 Task: Find connections with filter location Santa Perpètua de Mogoda with filter topic #Designwith filter profile language Potuguese with filter current company Mott MacDonald with filter school Seshadripuram First Grade College with filter industry Leather Product Manufacturing with filter service category Visual Design with filter keywords title Physical Therapy Assistant
Action: Mouse moved to (684, 81)
Screenshot: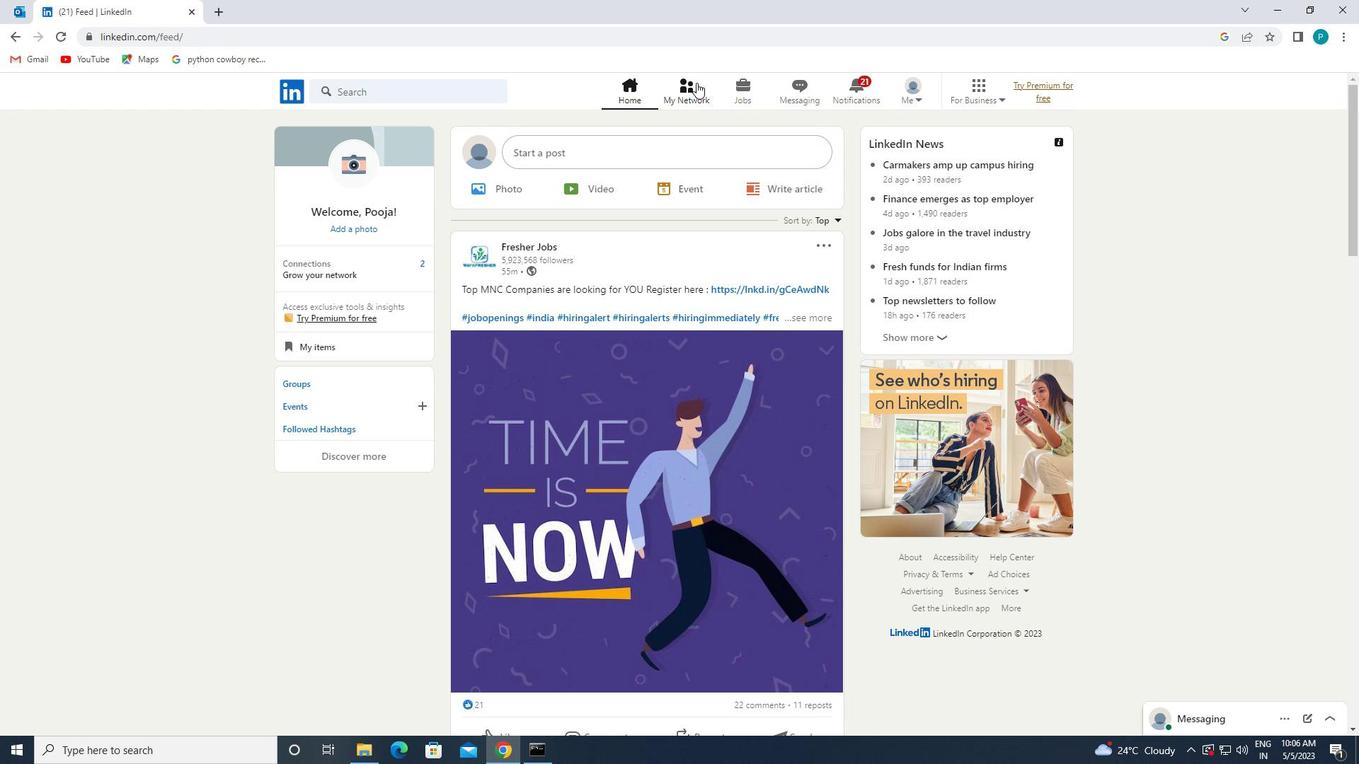 
Action: Mouse pressed left at (684, 81)
Screenshot: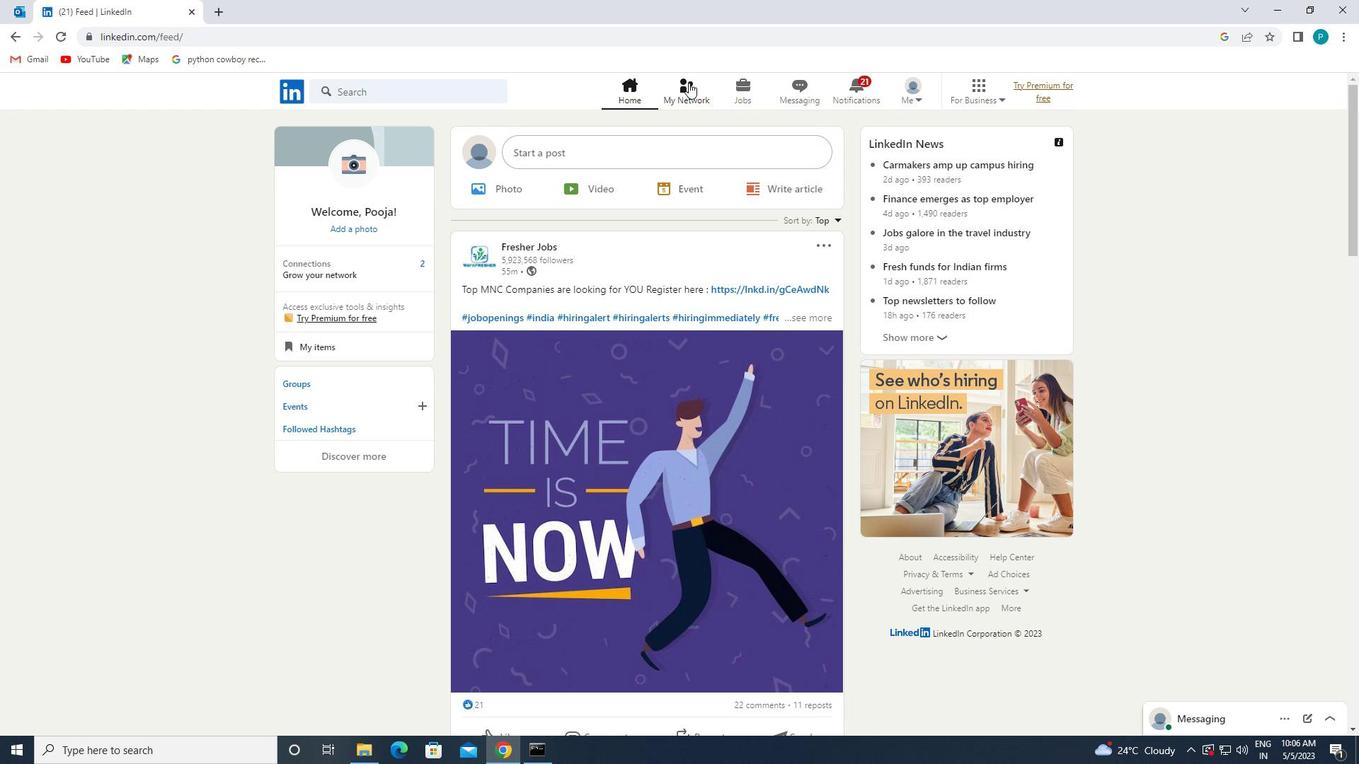 
Action: Mouse moved to (317, 164)
Screenshot: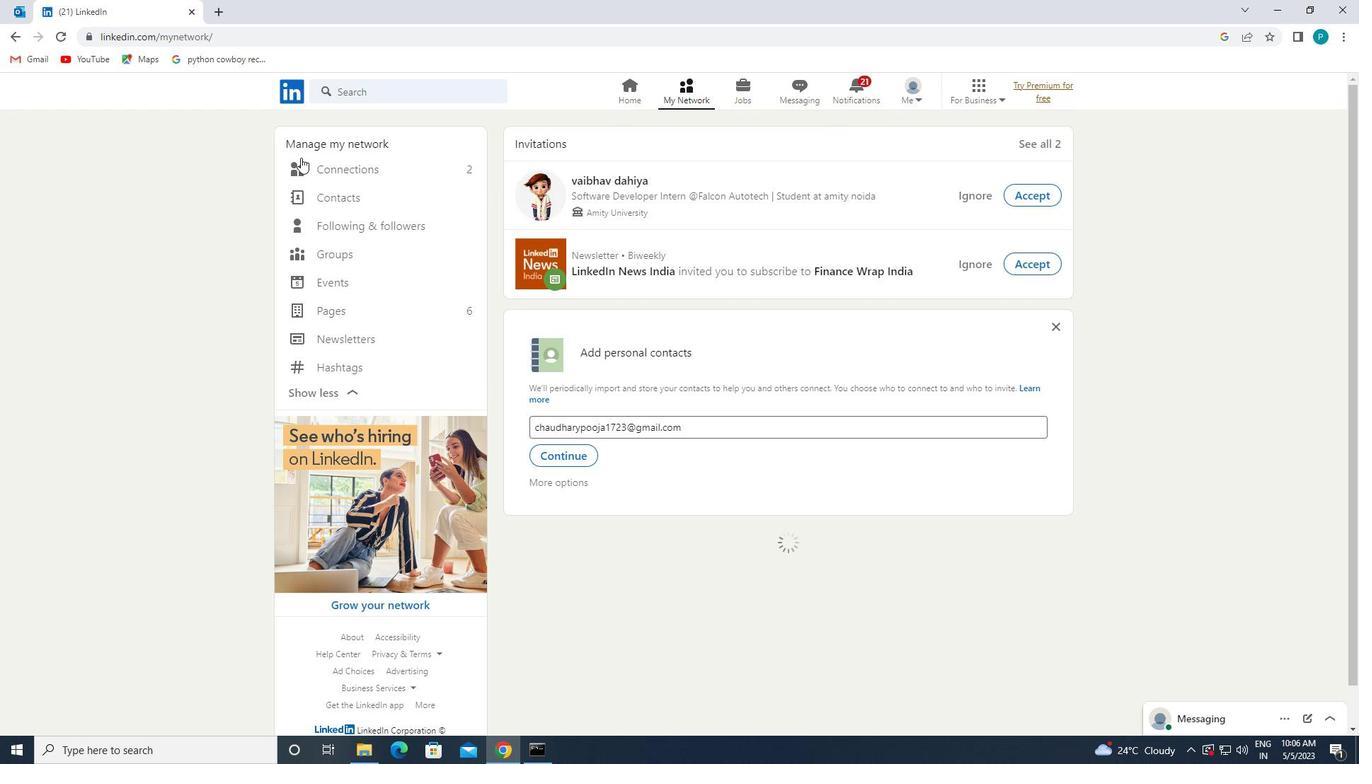 
Action: Mouse pressed left at (317, 164)
Screenshot: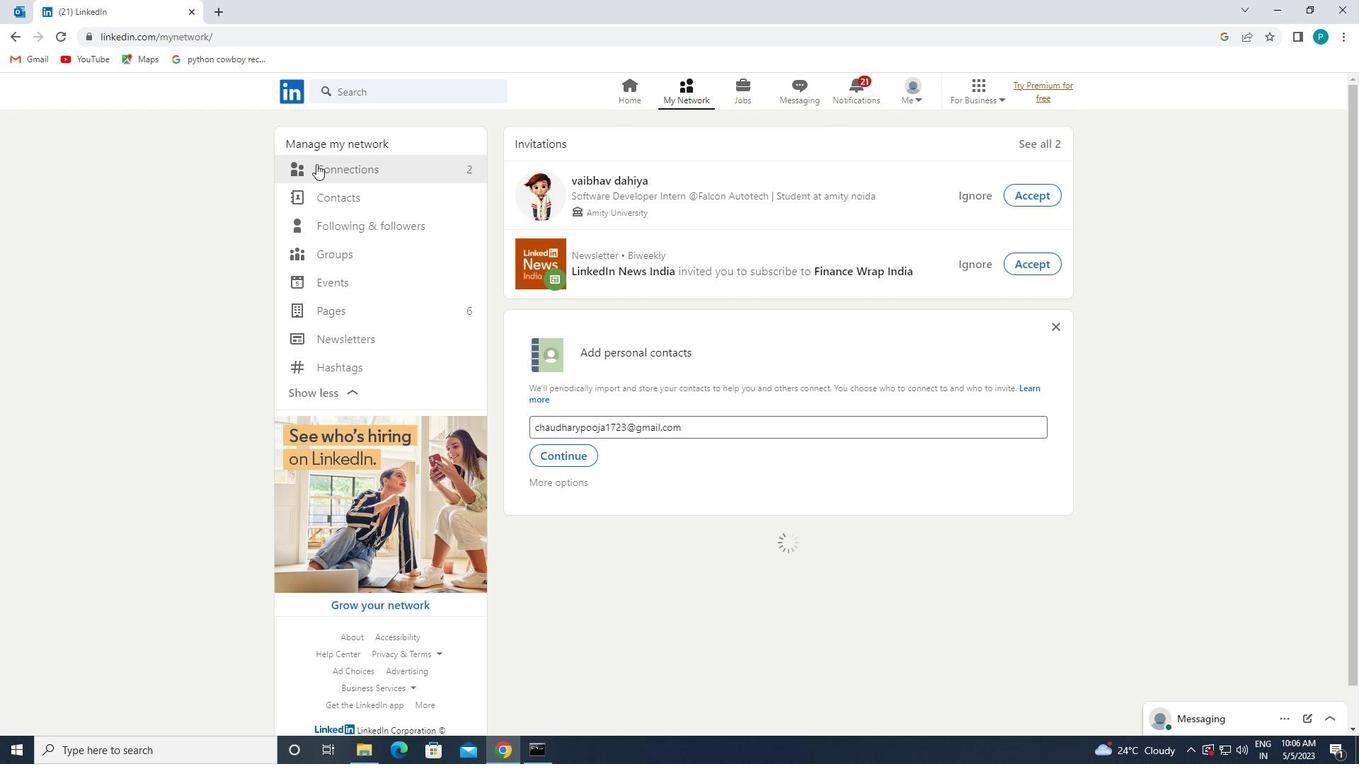 
Action: Mouse moved to (781, 169)
Screenshot: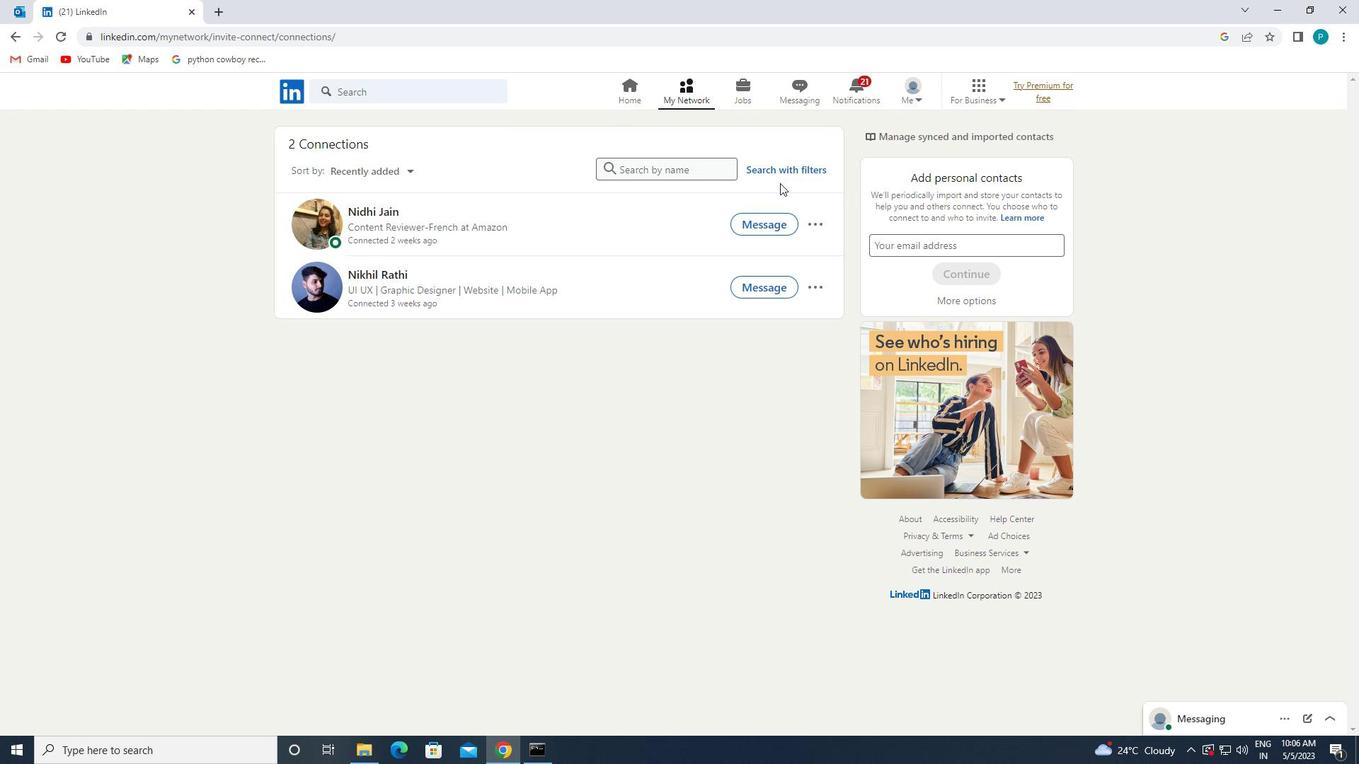 
Action: Mouse pressed left at (781, 169)
Screenshot: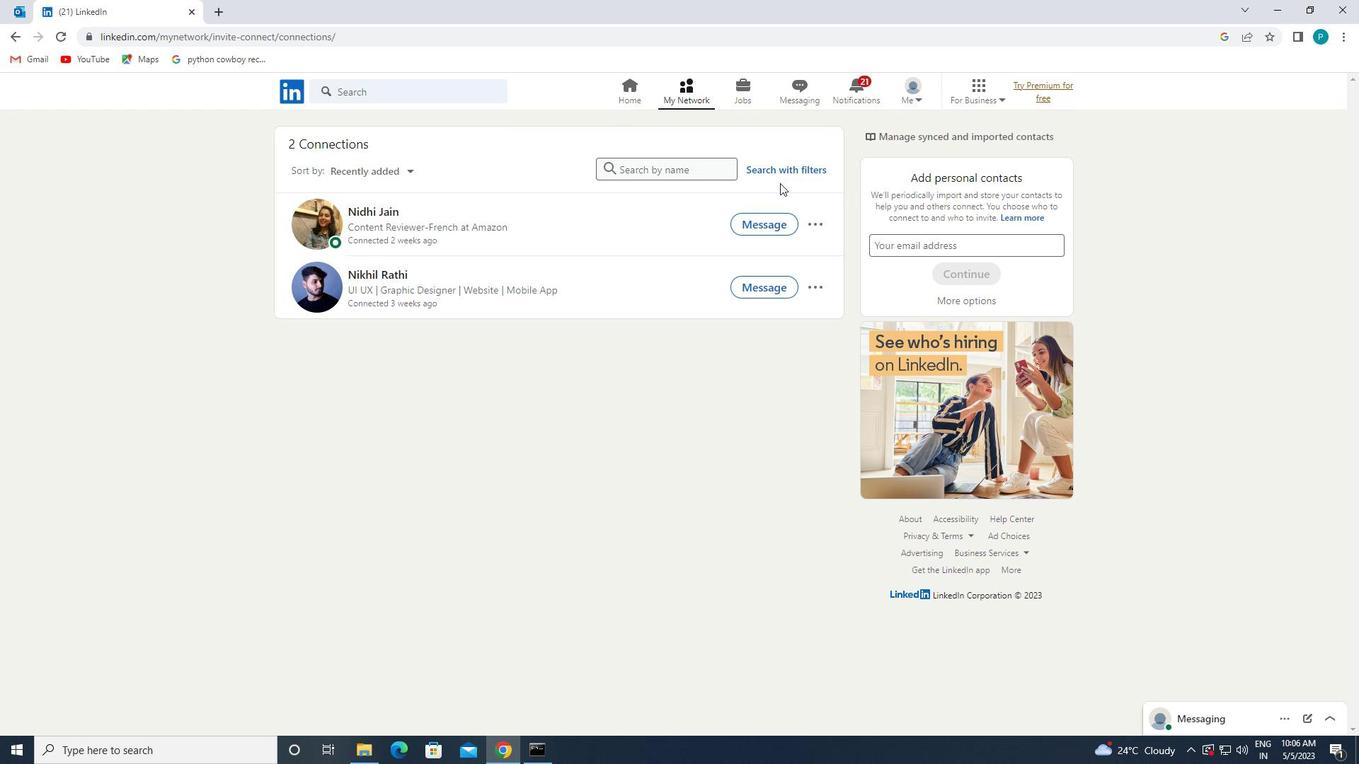 
Action: Mouse moved to (708, 131)
Screenshot: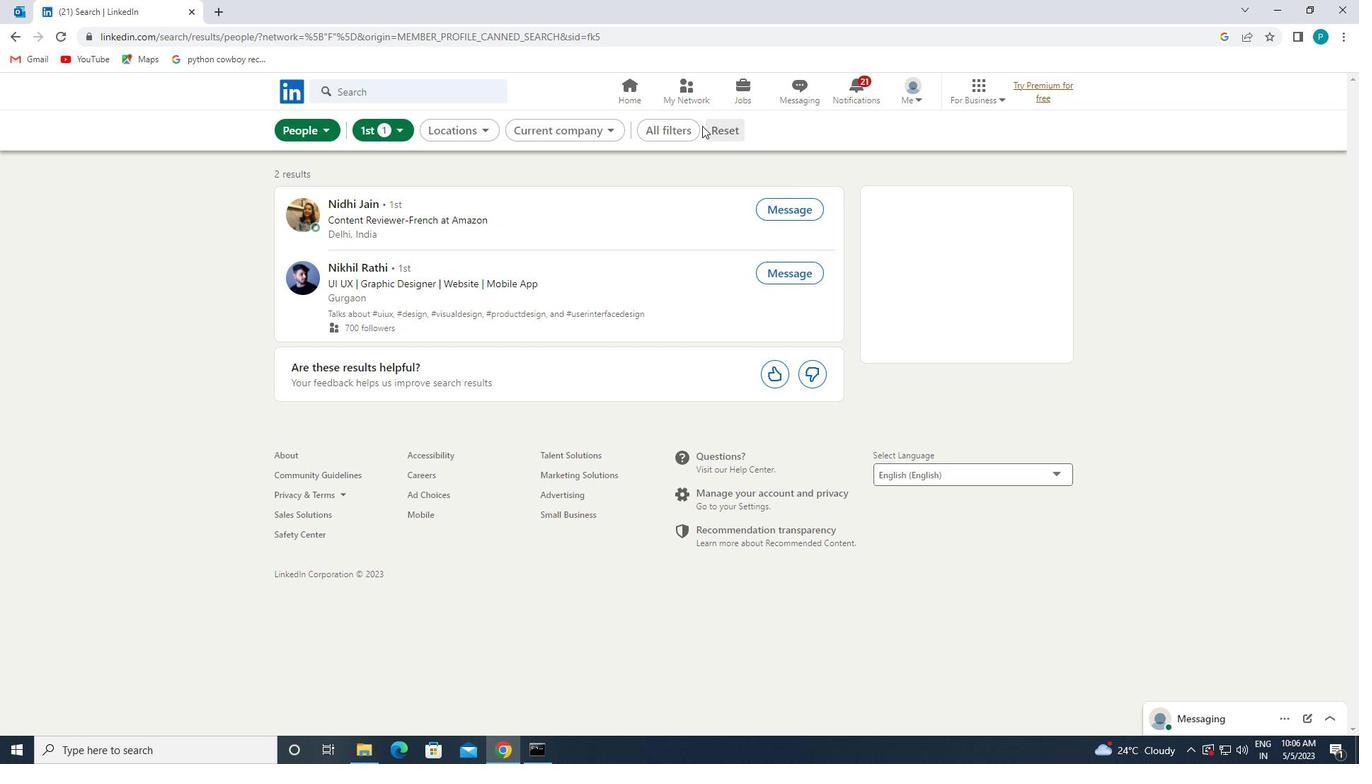 
Action: Mouse pressed left at (708, 131)
Screenshot: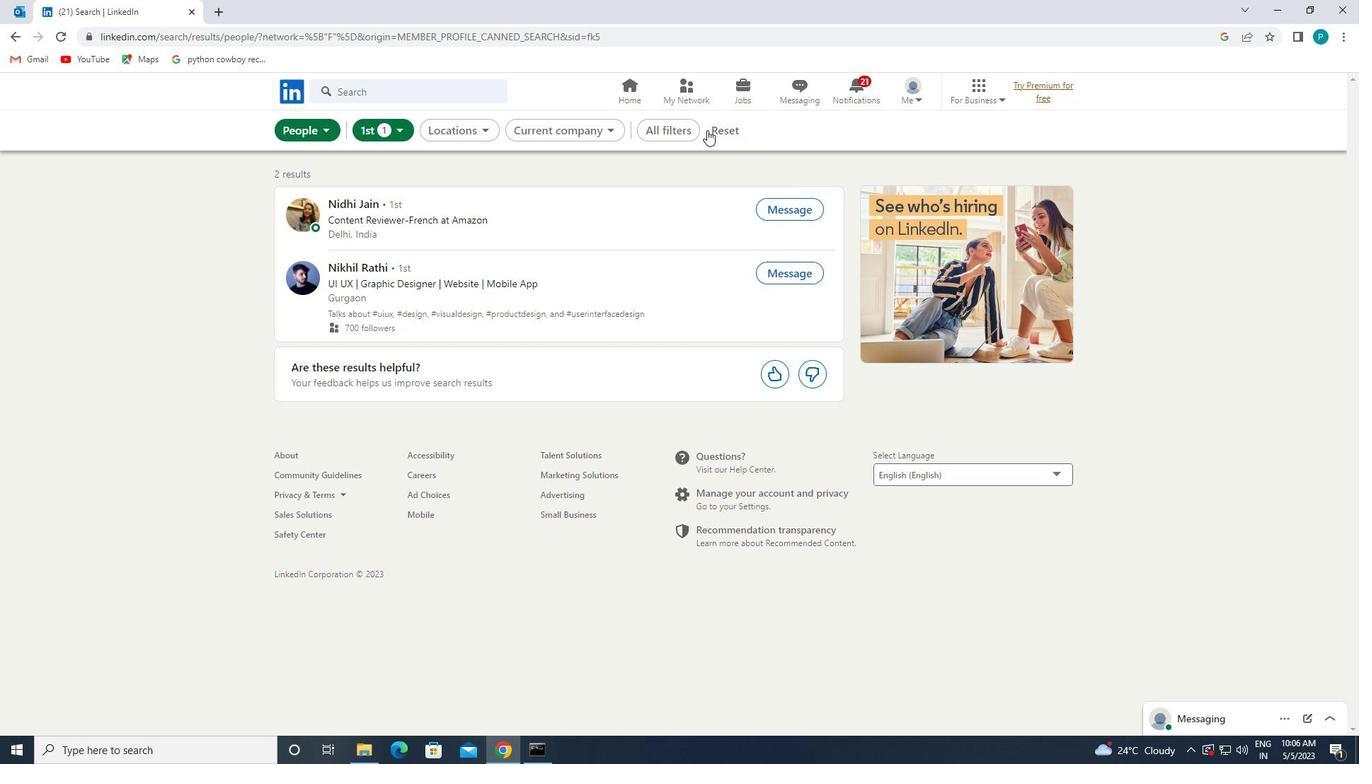 
Action: Mouse moved to (698, 125)
Screenshot: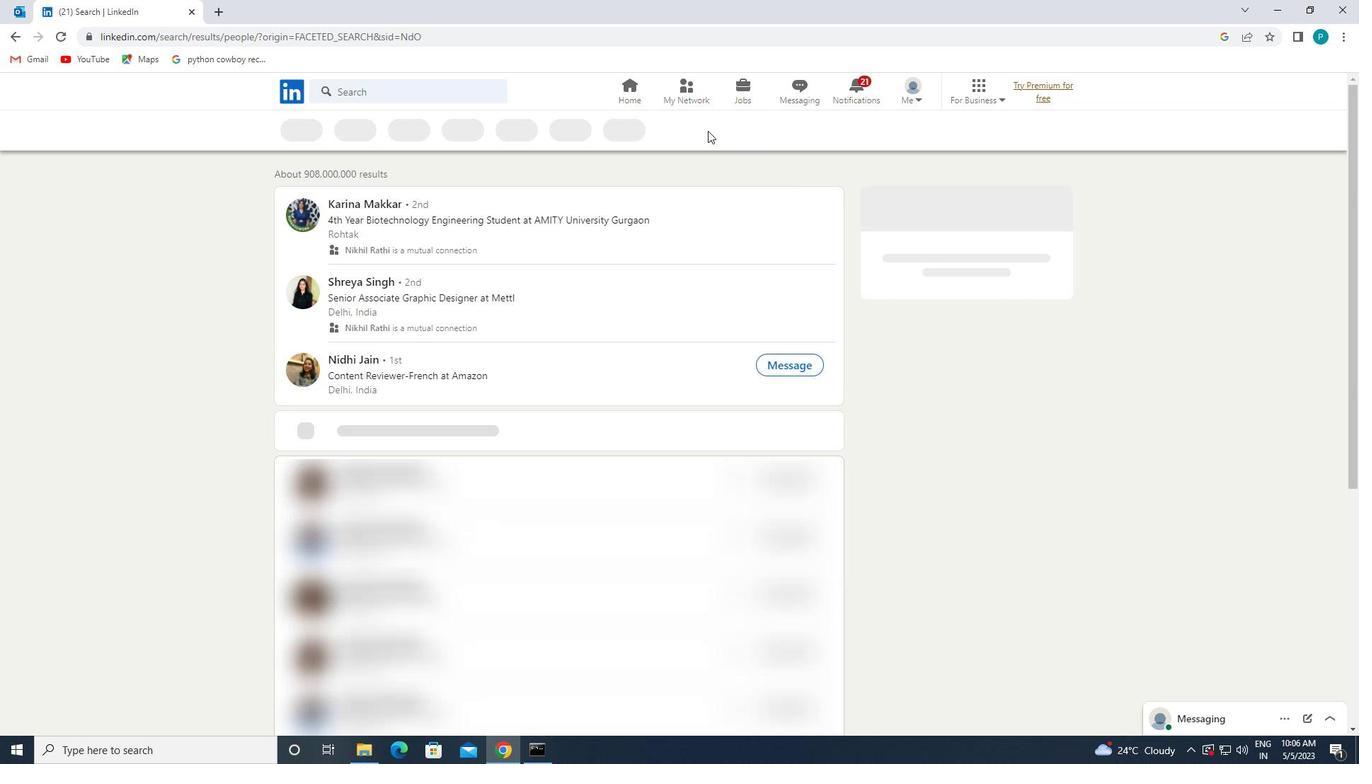 
Action: Mouse pressed left at (698, 125)
Screenshot: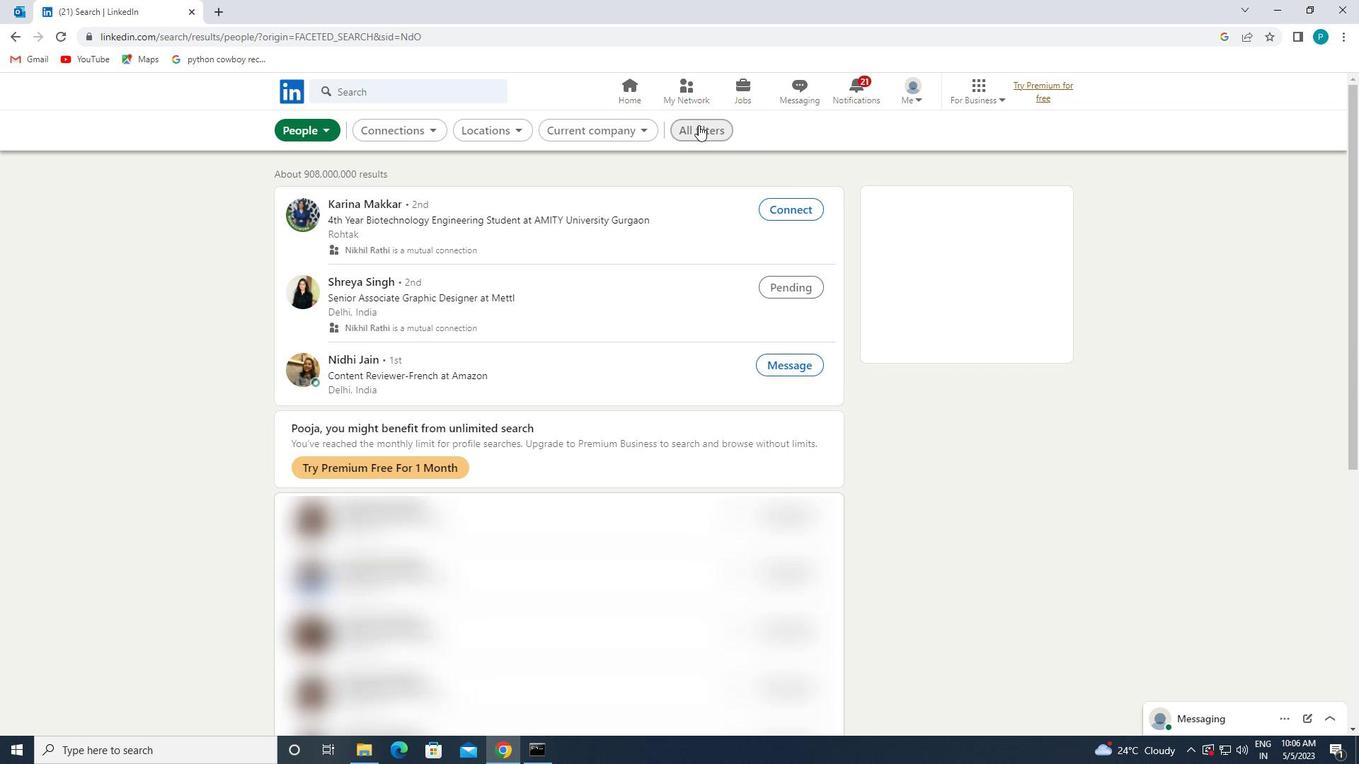 
Action: Mouse moved to (1334, 389)
Screenshot: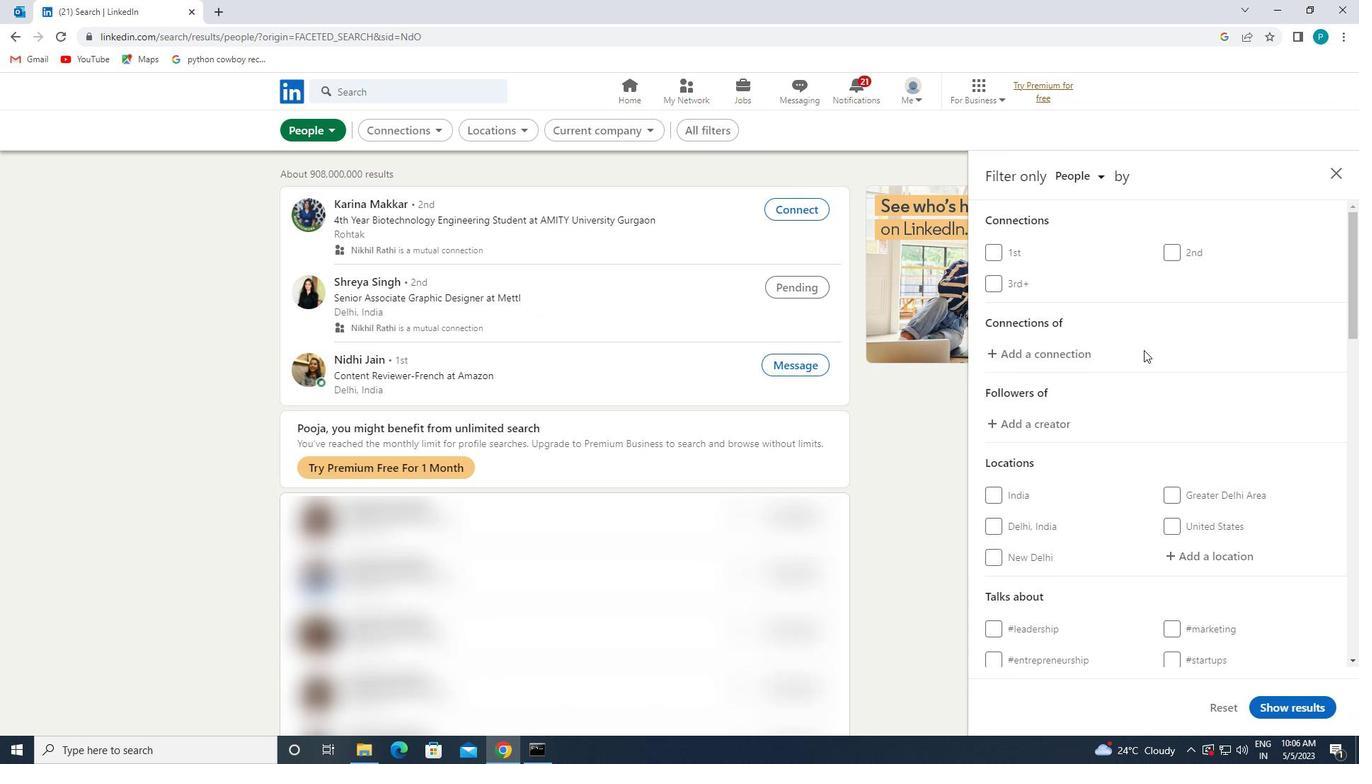 
Action: Mouse scrolled (1334, 388) with delta (0, 0)
Screenshot: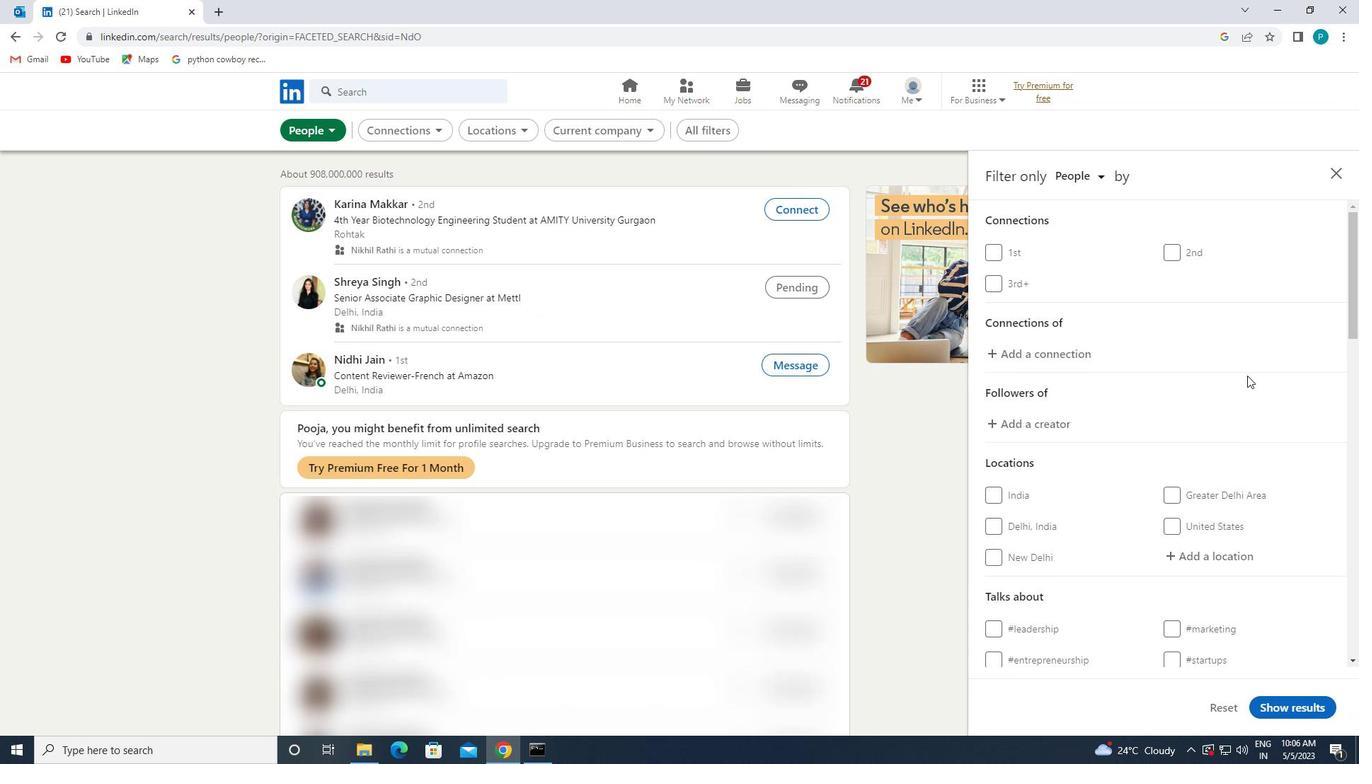 
Action: Mouse moved to (1329, 389)
Screenshot: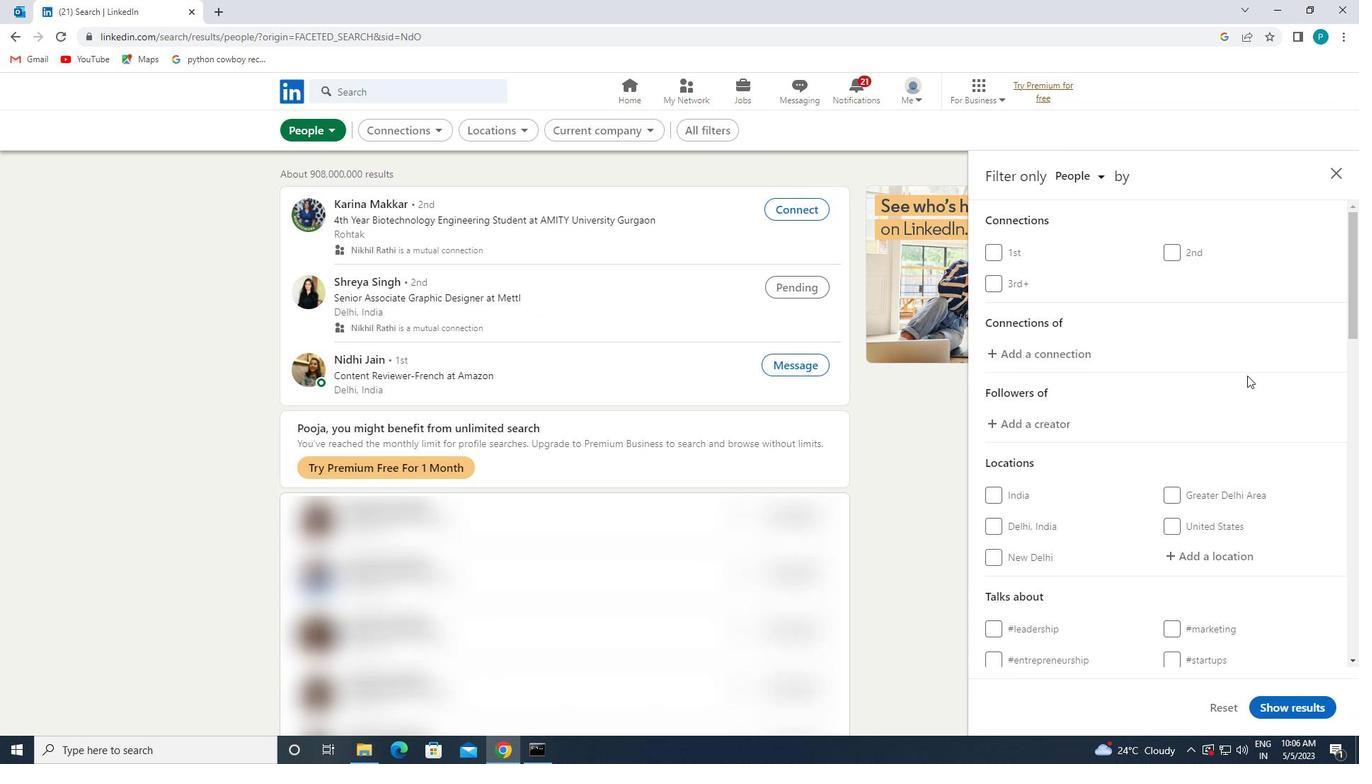 
Action: Mouse scrolled (1329, 388) with delta (0, 0)
Screenshot: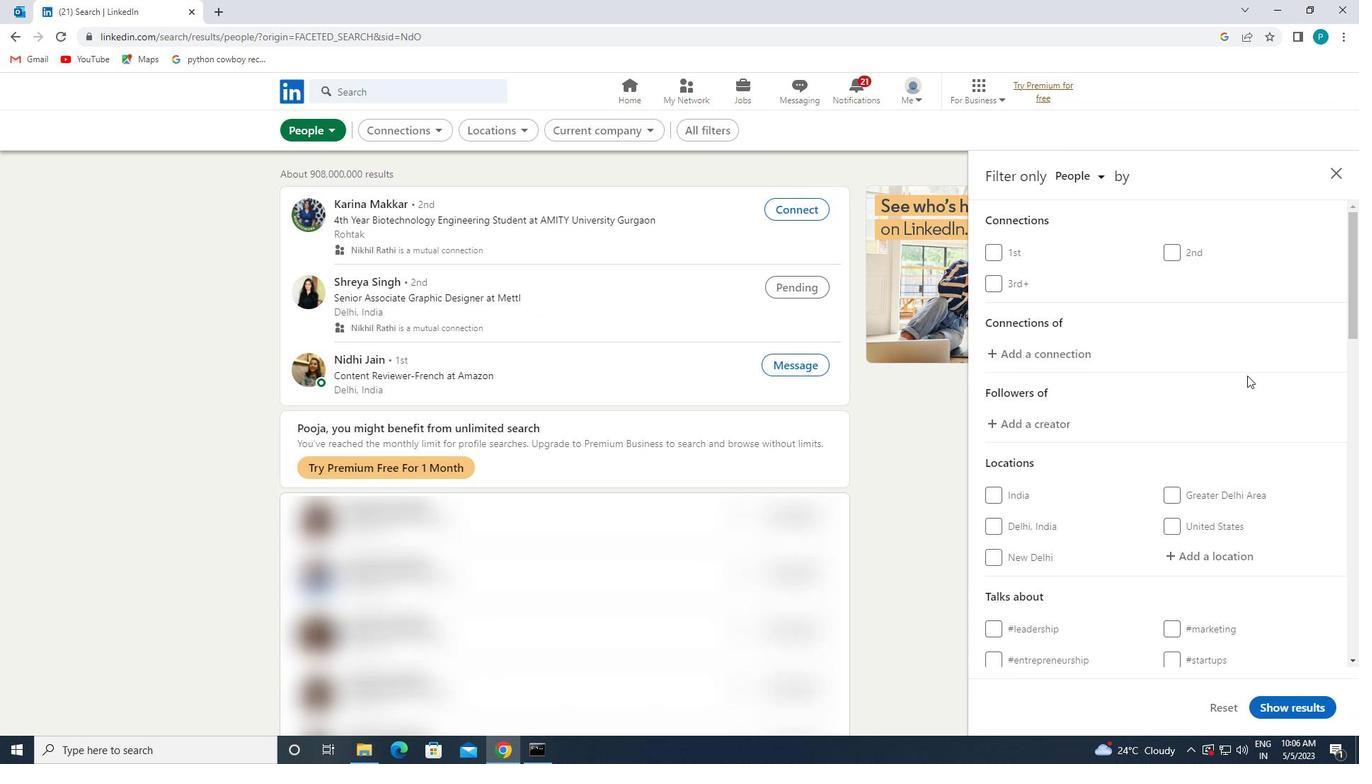 
Action: Mouse moved to (1229, 416)
Screenshot: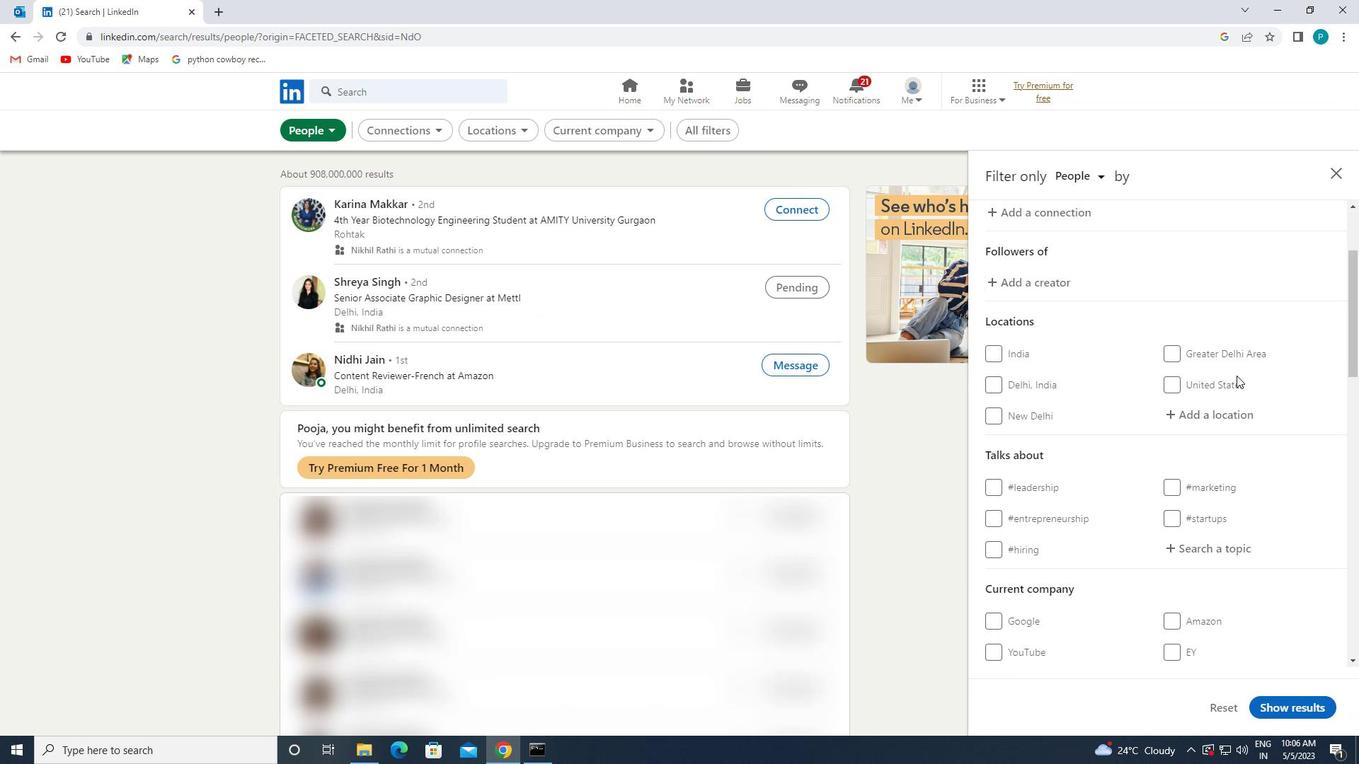 
Action: Mouse pressed left at (1229, 416)
Screenshot: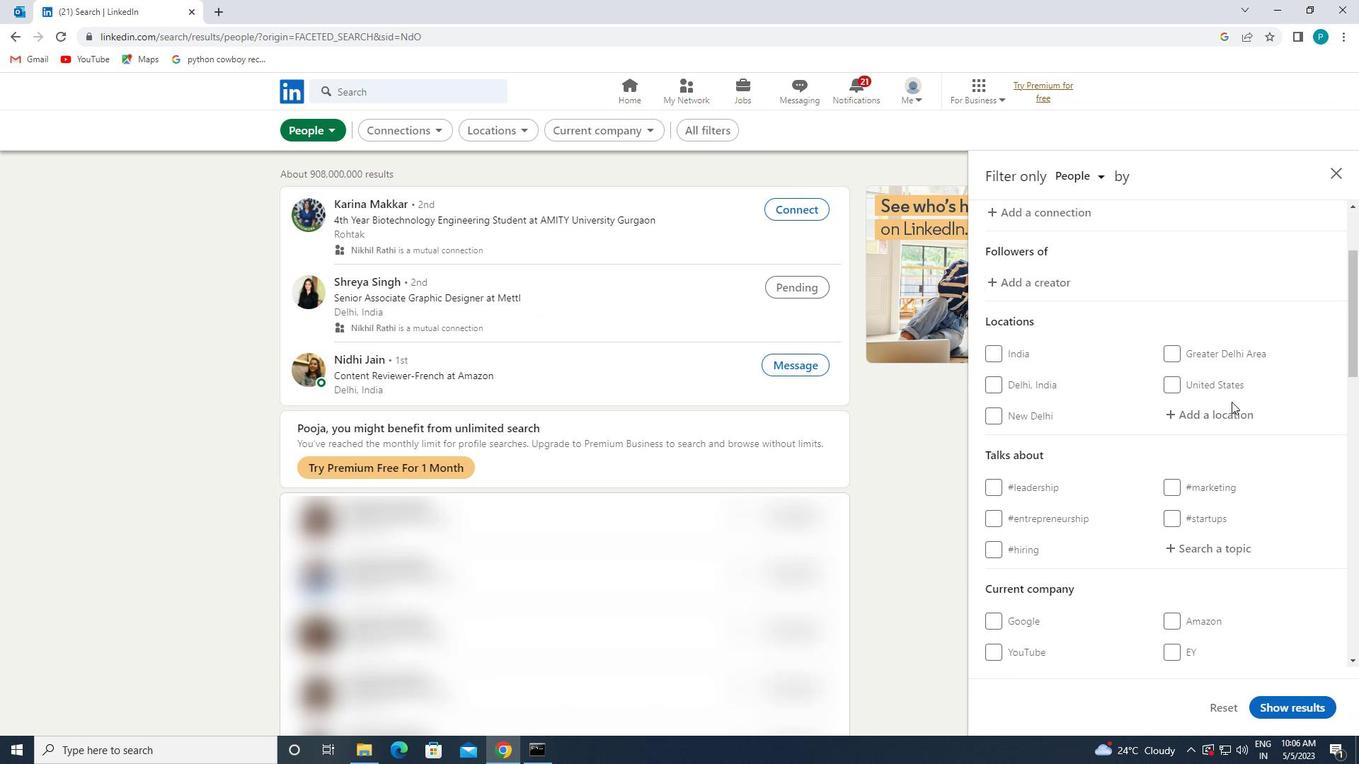 
Action: Key pressed <Key.caps_lock>s<Key.caps_lock>anta<Key.space><Key.caps_lock>p<Key.caps_lock>repetua
Screenshot: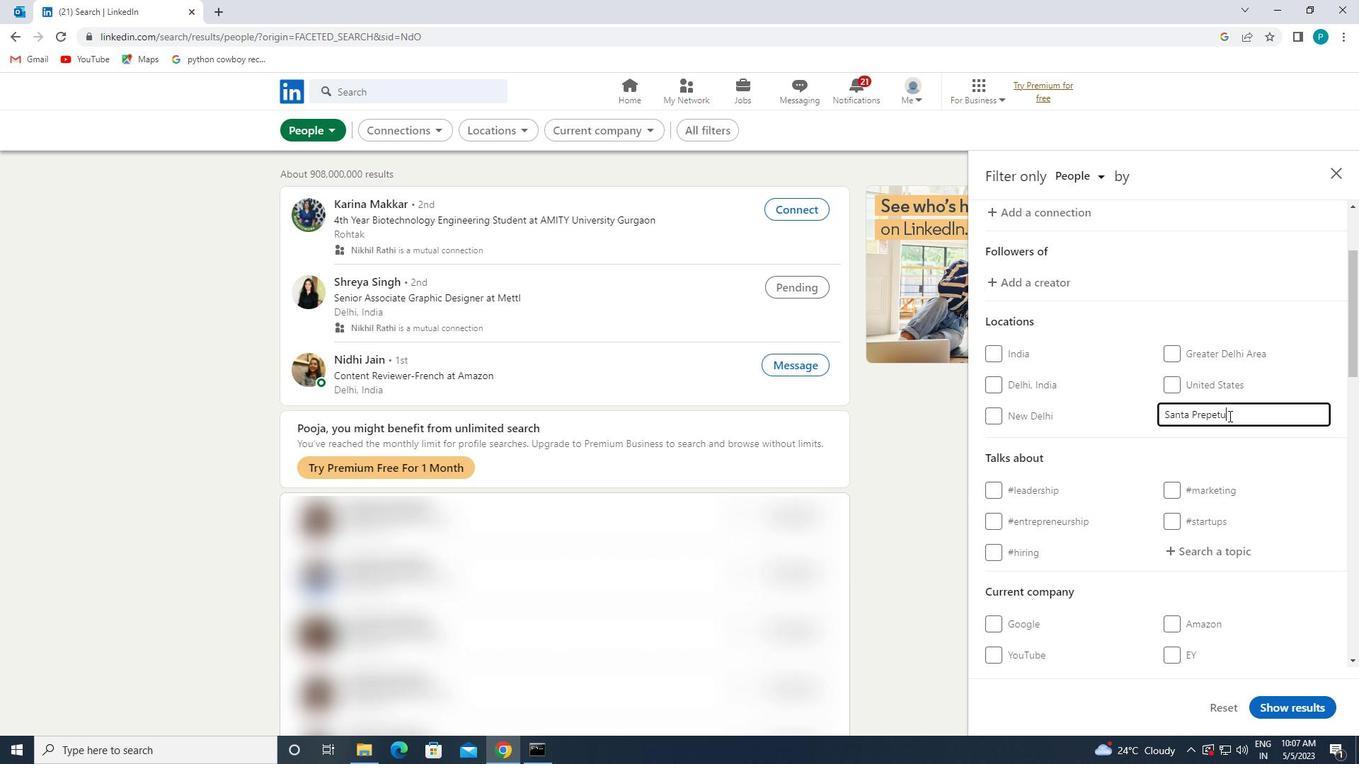 
Action: Mouse moved to (1242, 427)
Screenshot: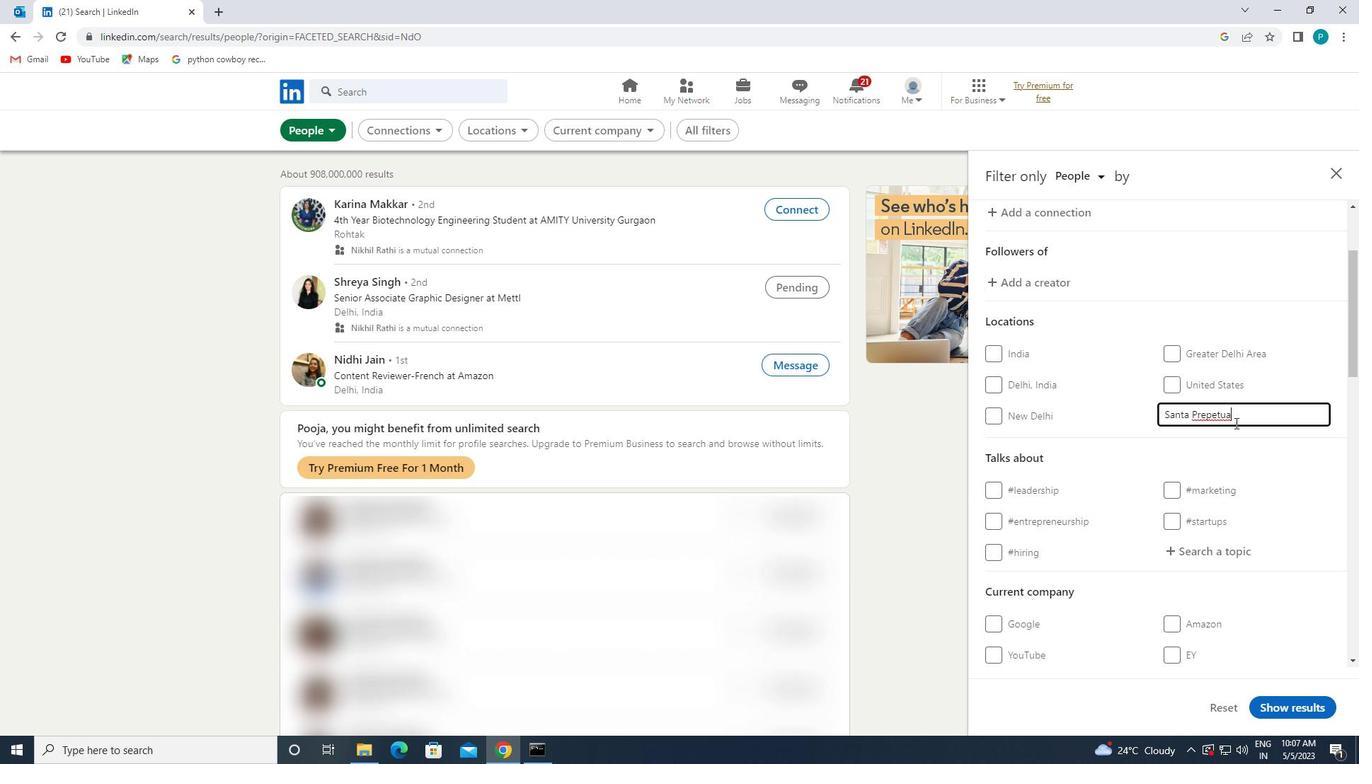 
Action: Key pressed <Key.space><Key.caps_lock><Key.caps_lock>de<Key.space><Key.caps_lock>m<Key.caps_lock>ogoda
Screenshot: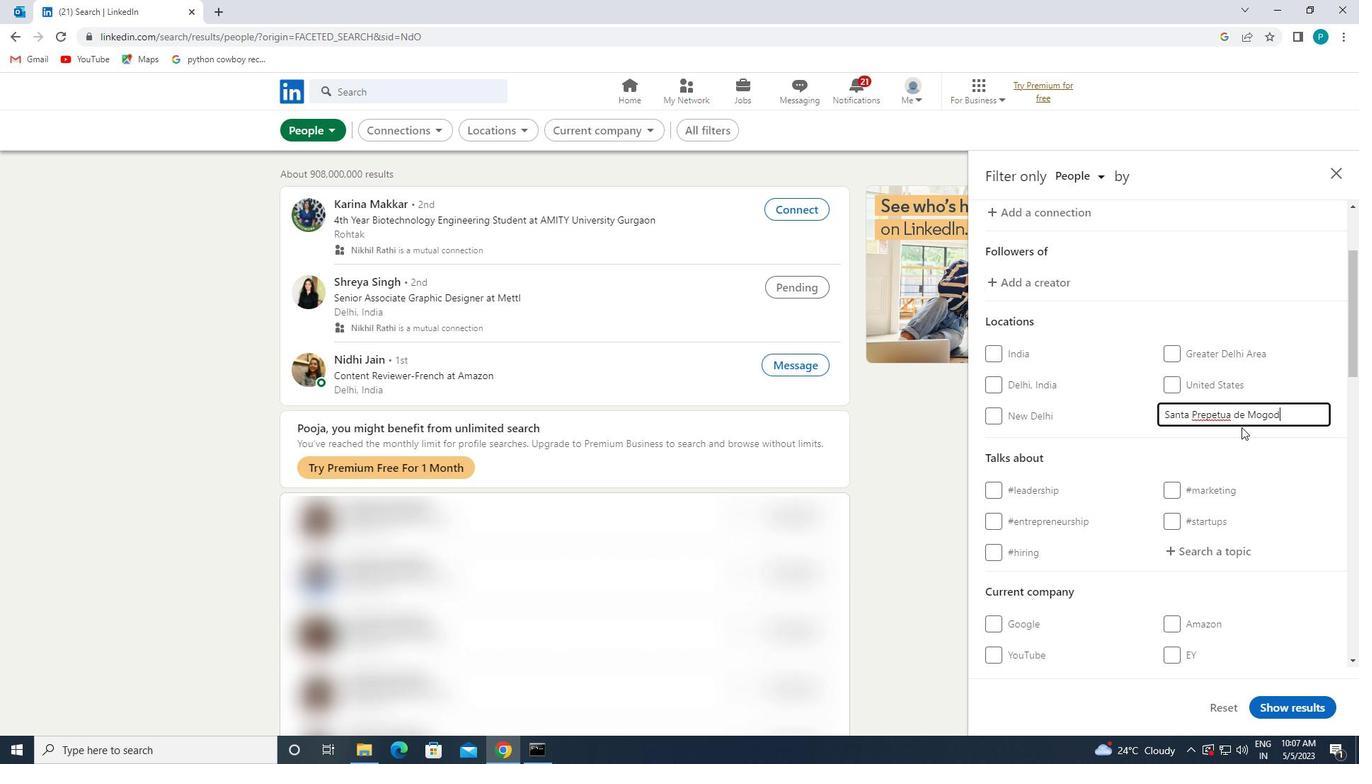 
Action: Mouse moved to (1235, 472)
Screenshot: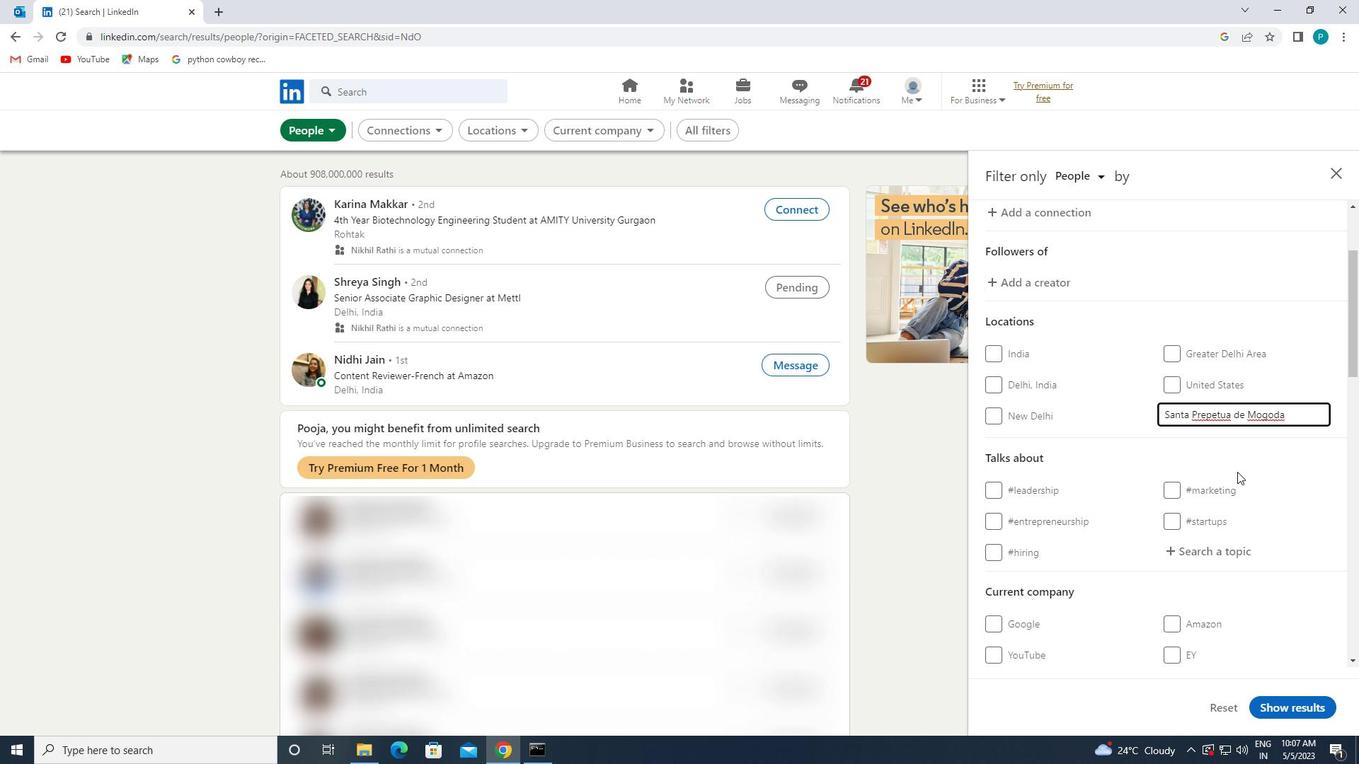 
Action: Mouse scrolled (1235, 471) with delta (0, 0)
Screenshot: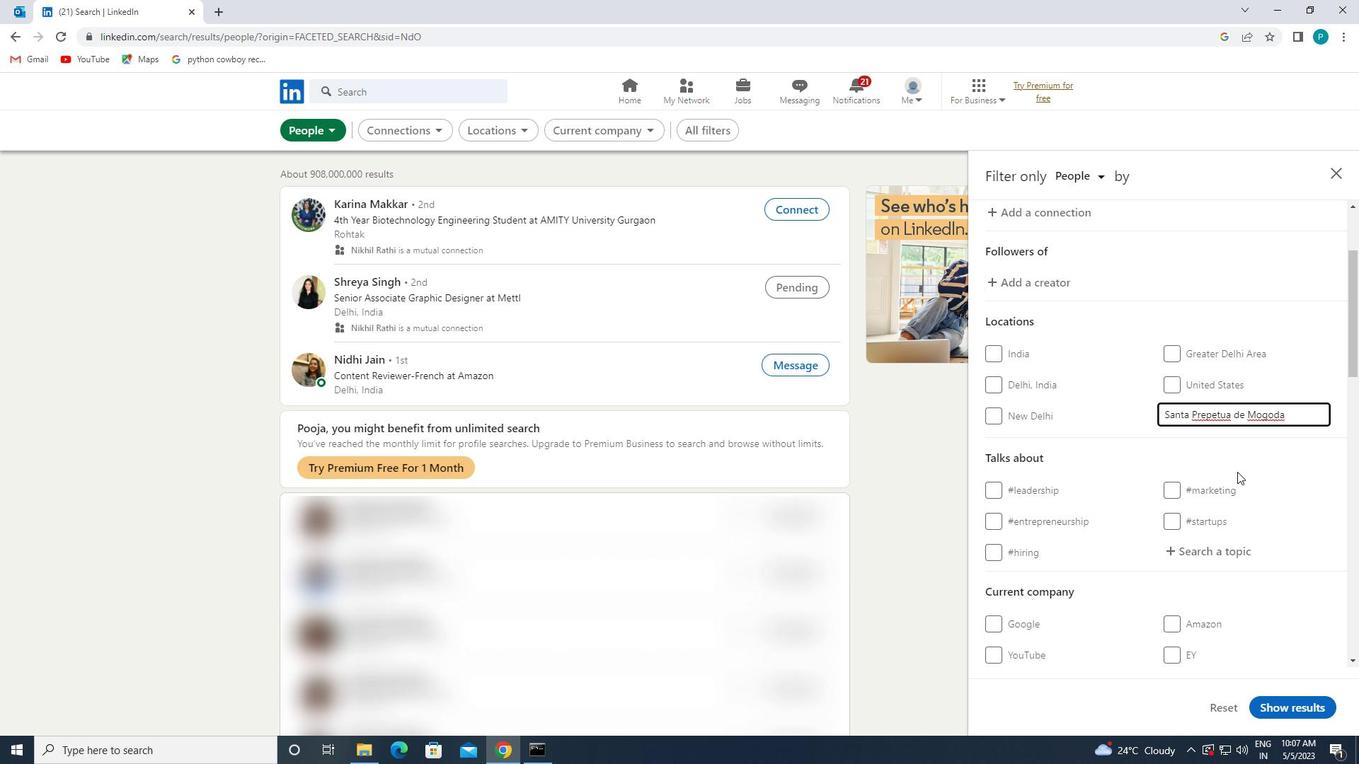 
Action: Mouse moved to (1232, 472)
Screenshot: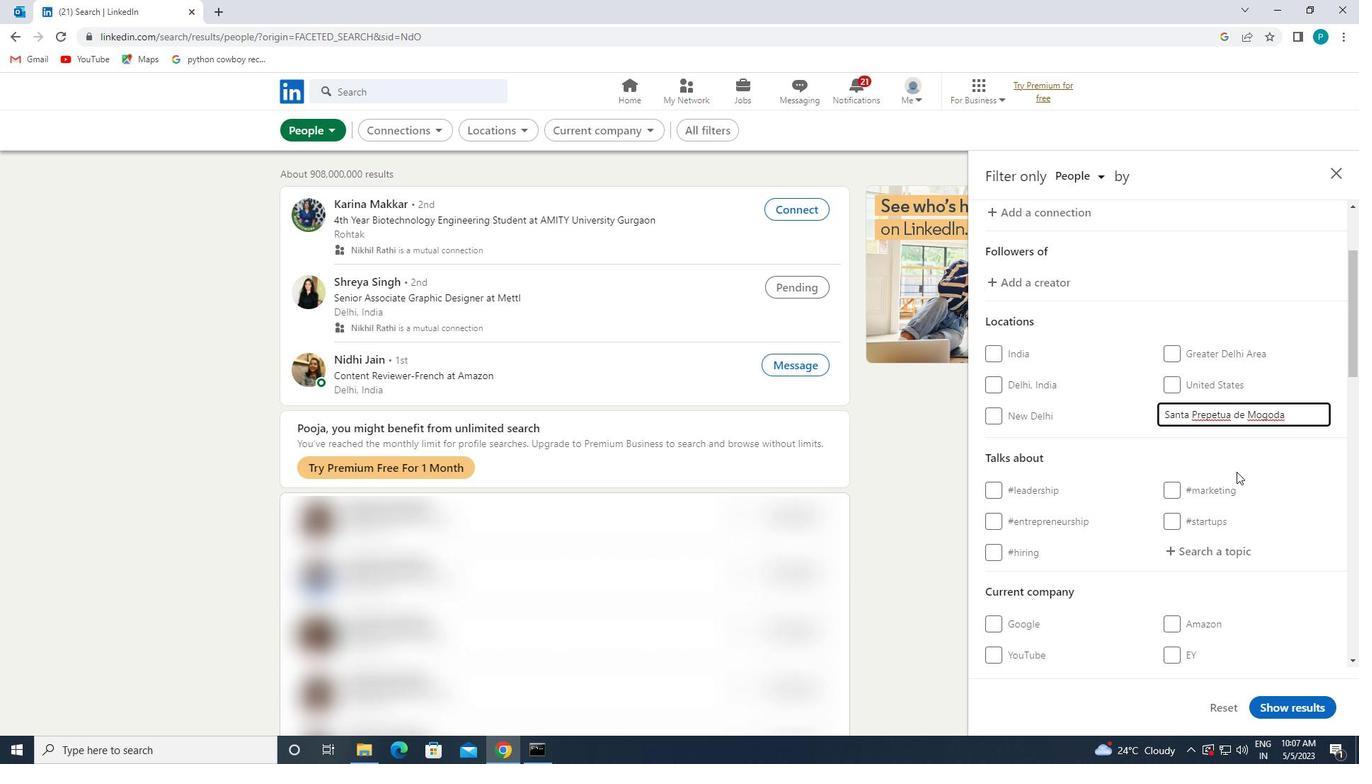 
Action: Mouse scrolled (1232, 471) with delta (0, 0)
Screenshot: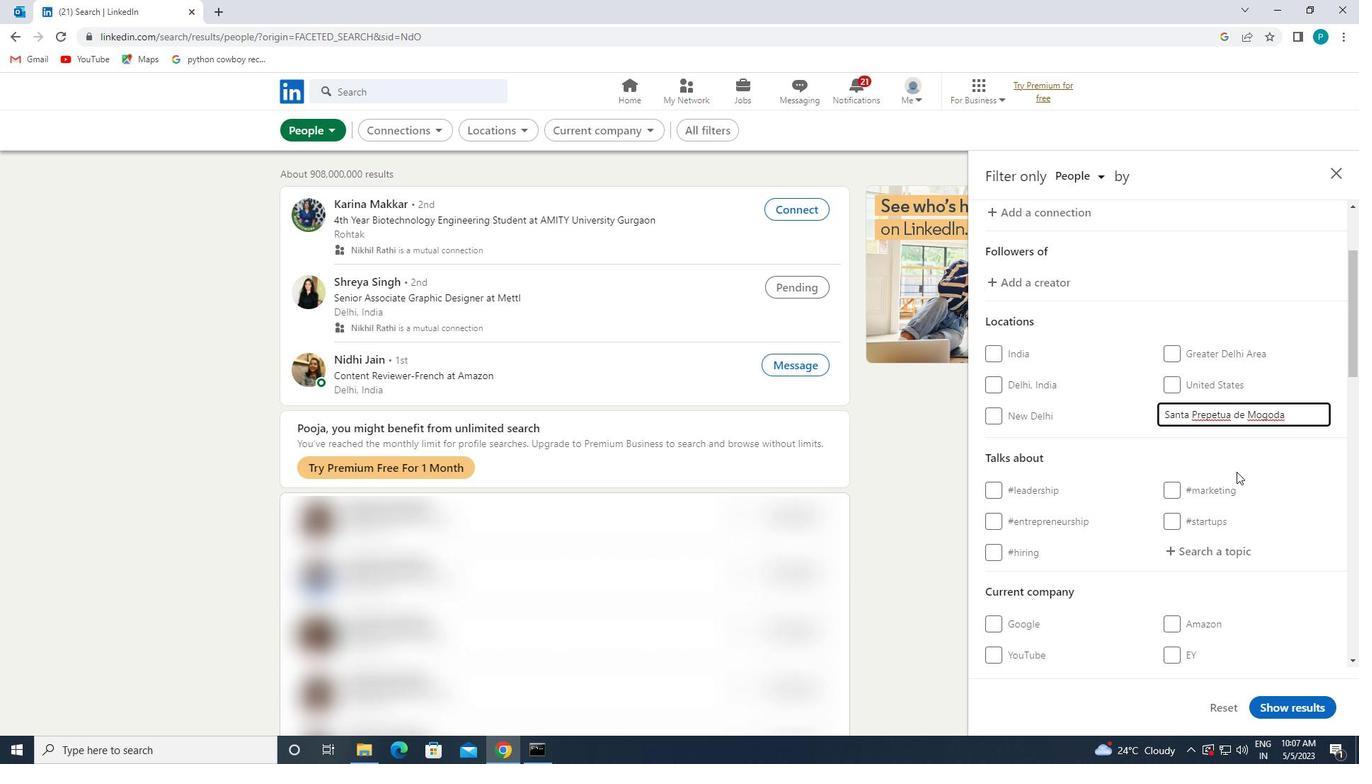
Action: Mouse moved to (1232, 472)
Screenshot: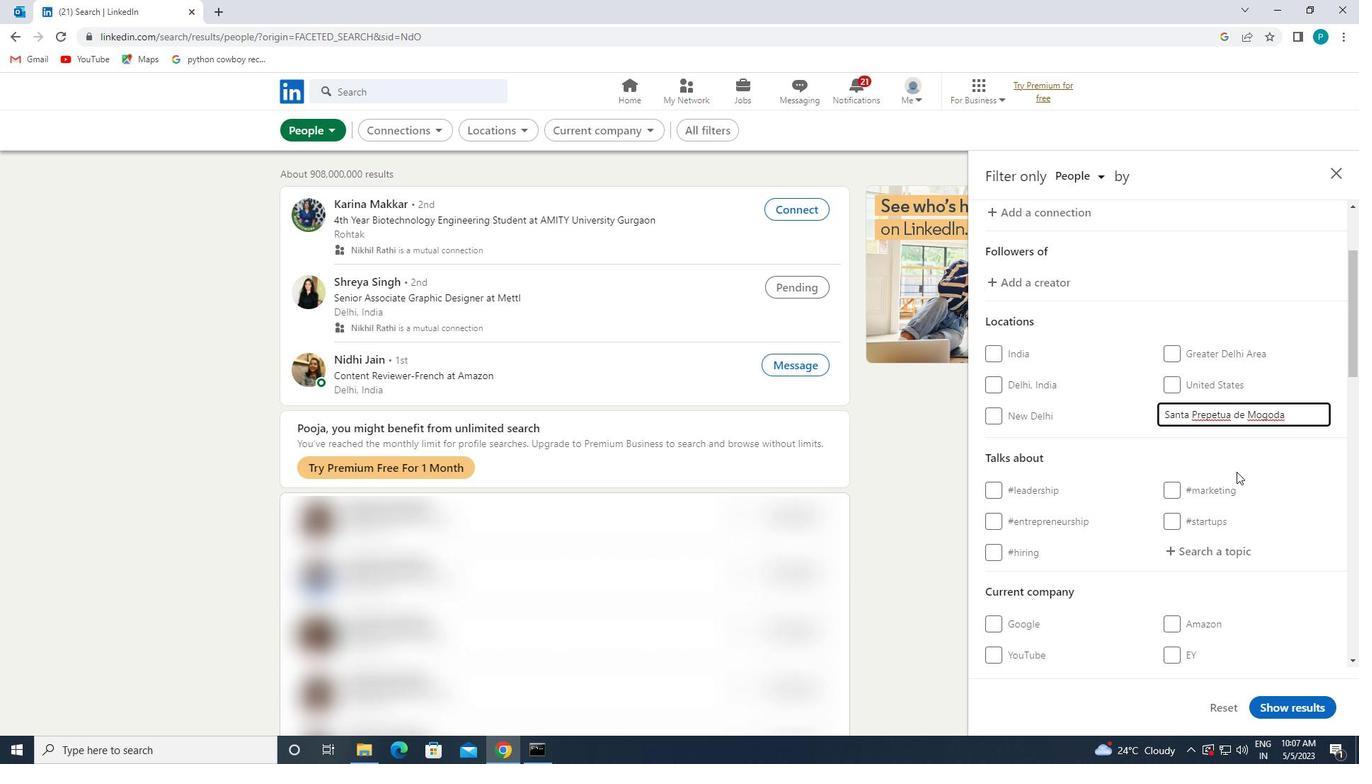 
Action: Mouse scrolled (1232, 471) with delta (0, 0)
Screenshot: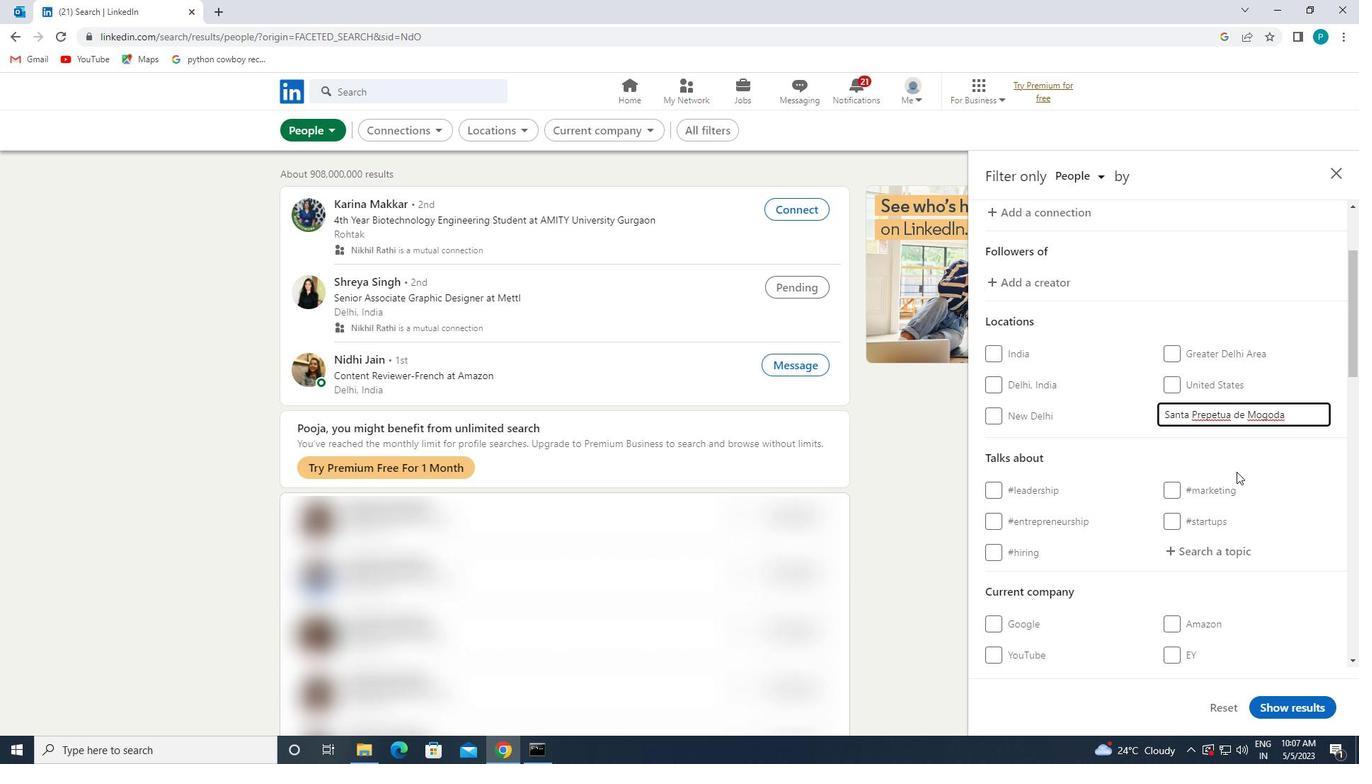 
Action: Mouse scrolled (1232, 471) with delta (0, 0)
Screenshot: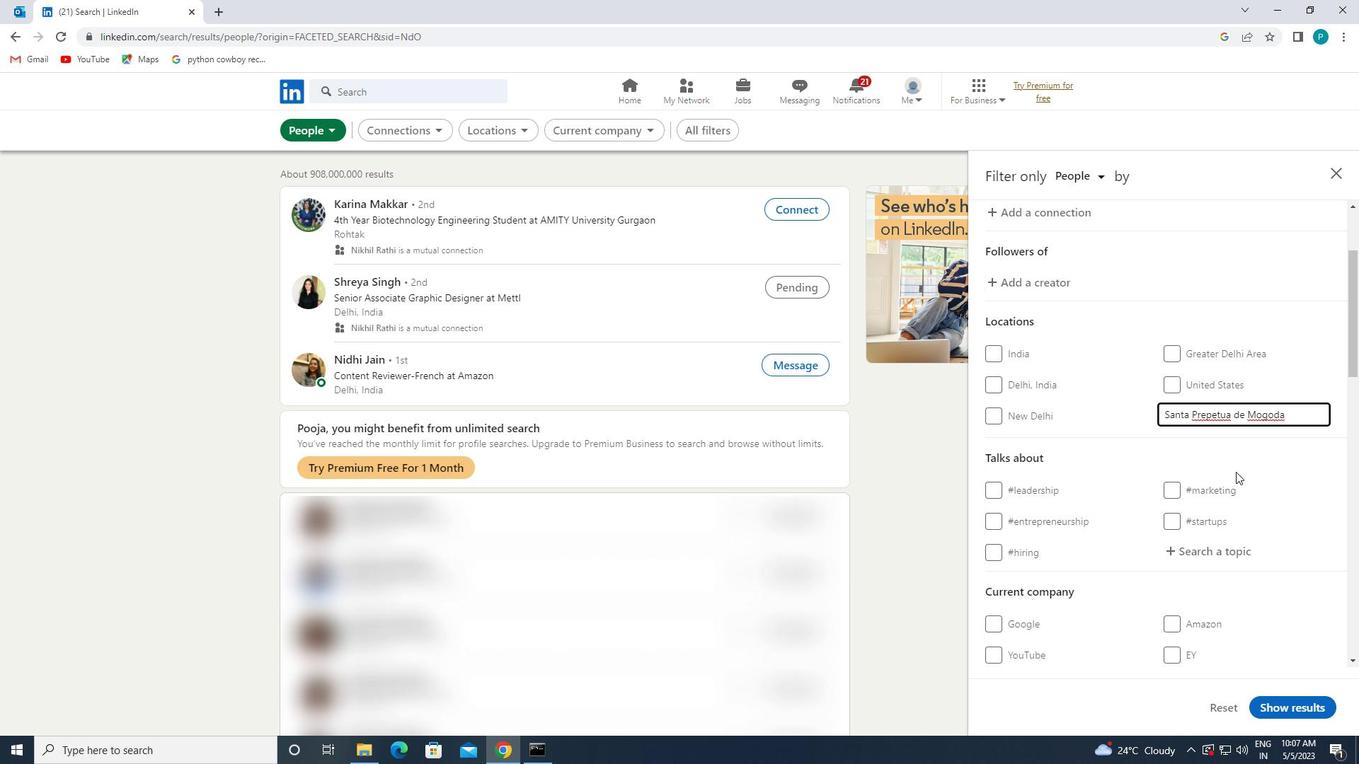 
Action: Mouse moved to (1179, 261)
Screenshot: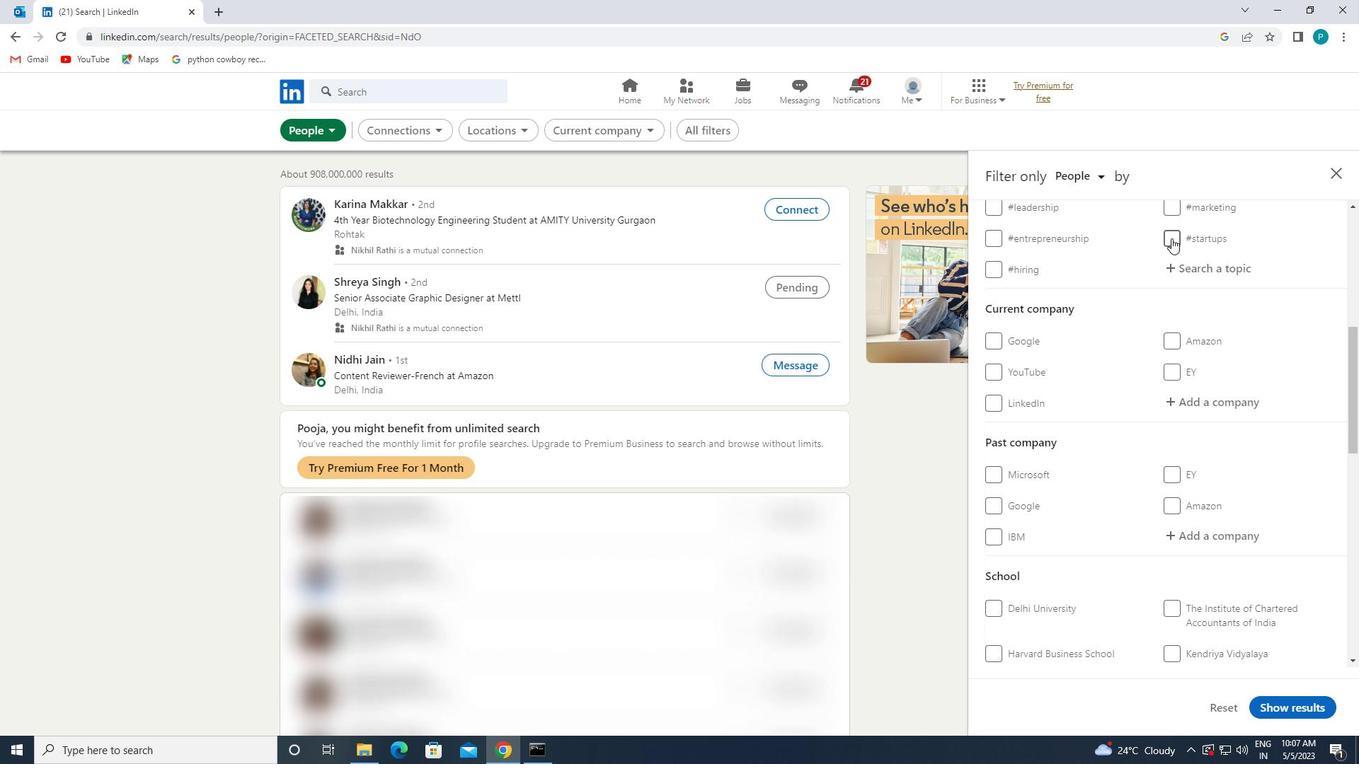 
Action: Mouse pressed left at (1179, 261)
Screenshot: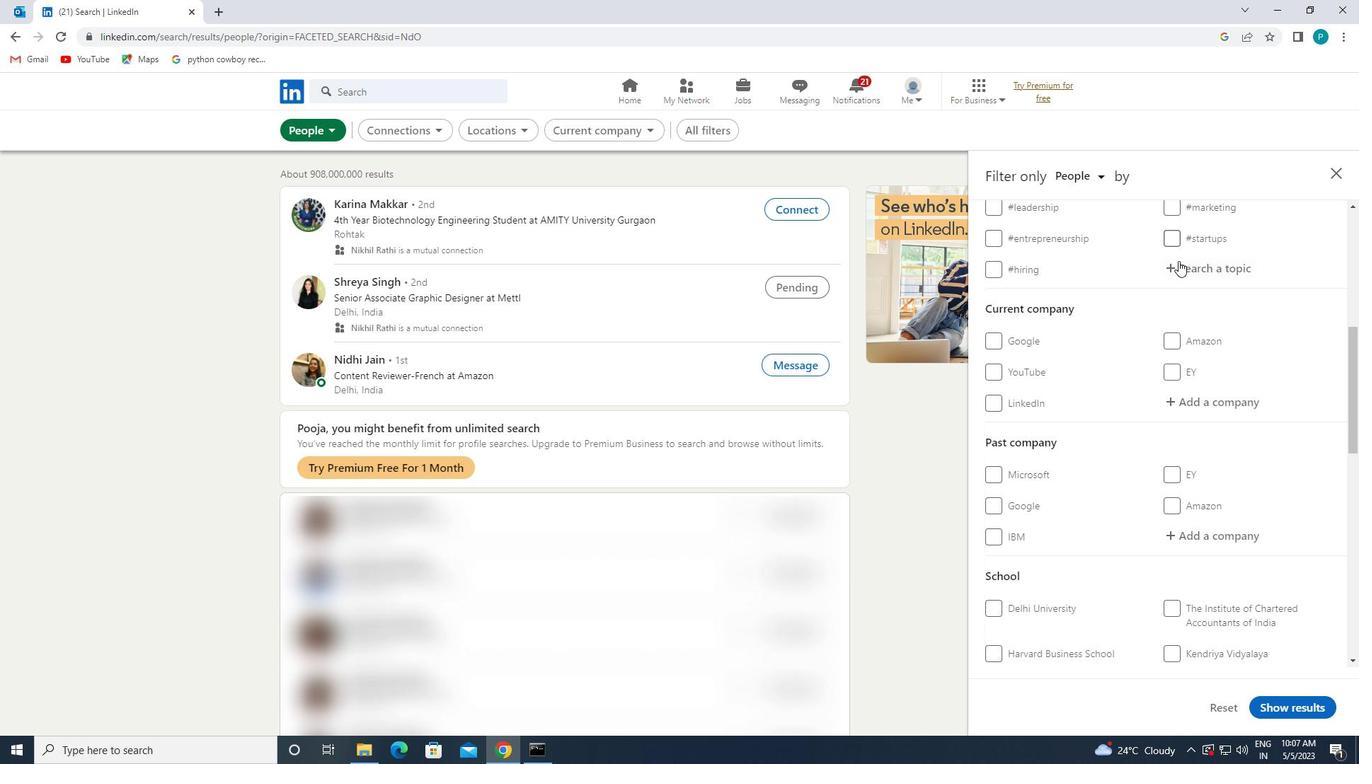 
Action: Key pressed <Key.shift><Key.shift><Key.shift><Key.shift><Key.shift>#DES<Key.backspace><Key.backspace><Key.backspace><Key.caps_lock>D<Key.caps_lock>ESIGN
Screenshot: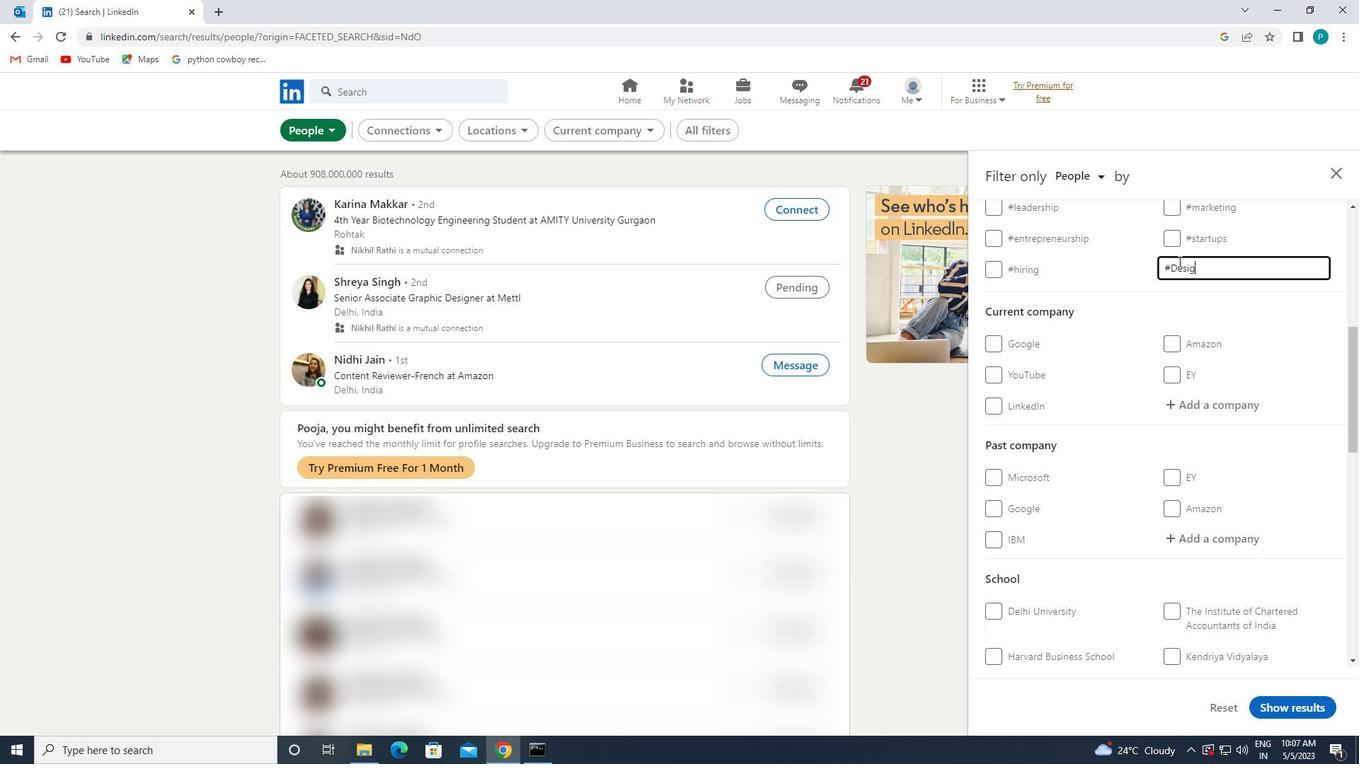 
Action: Mouse scrolled (1179, 260) with delta (0, 0)
Screenshot: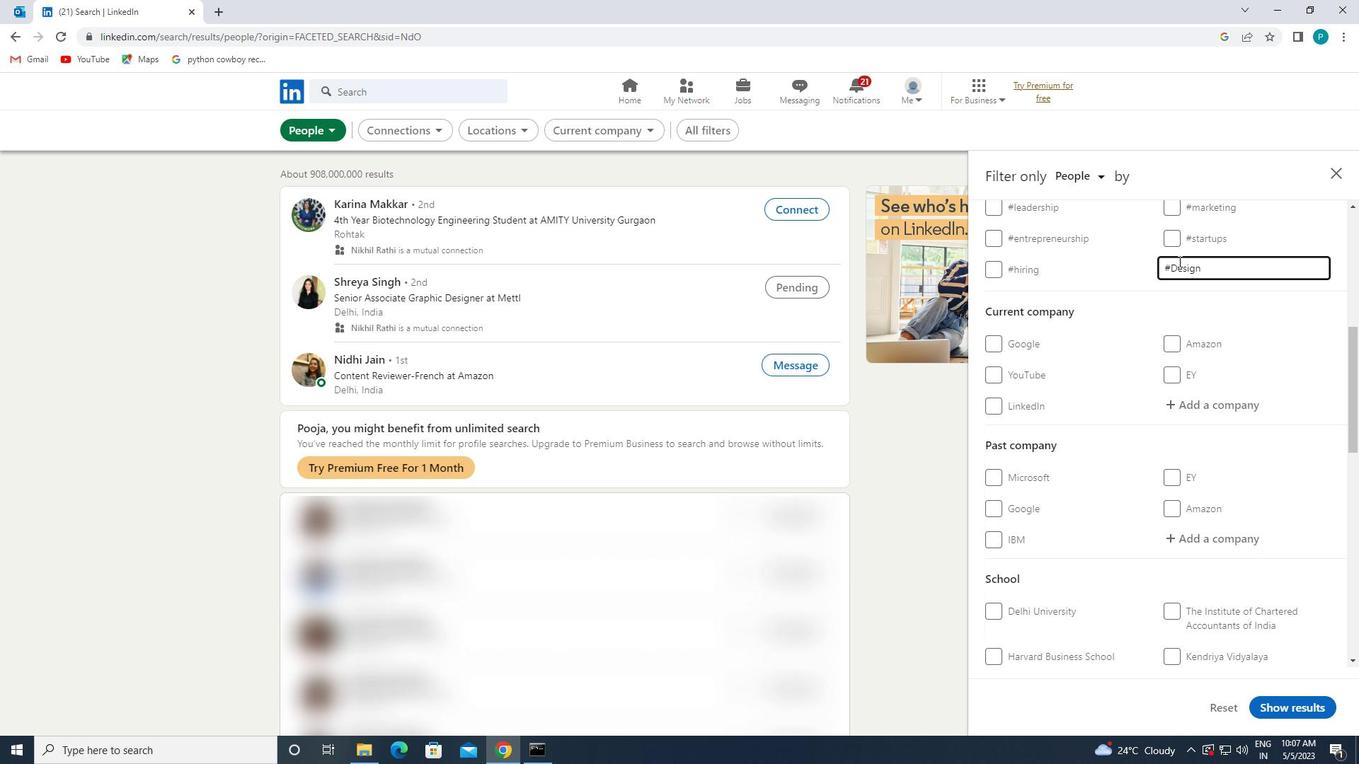 
Action: Mouse scrolled (1179, 260) with delta (0, 0)
Screenshot: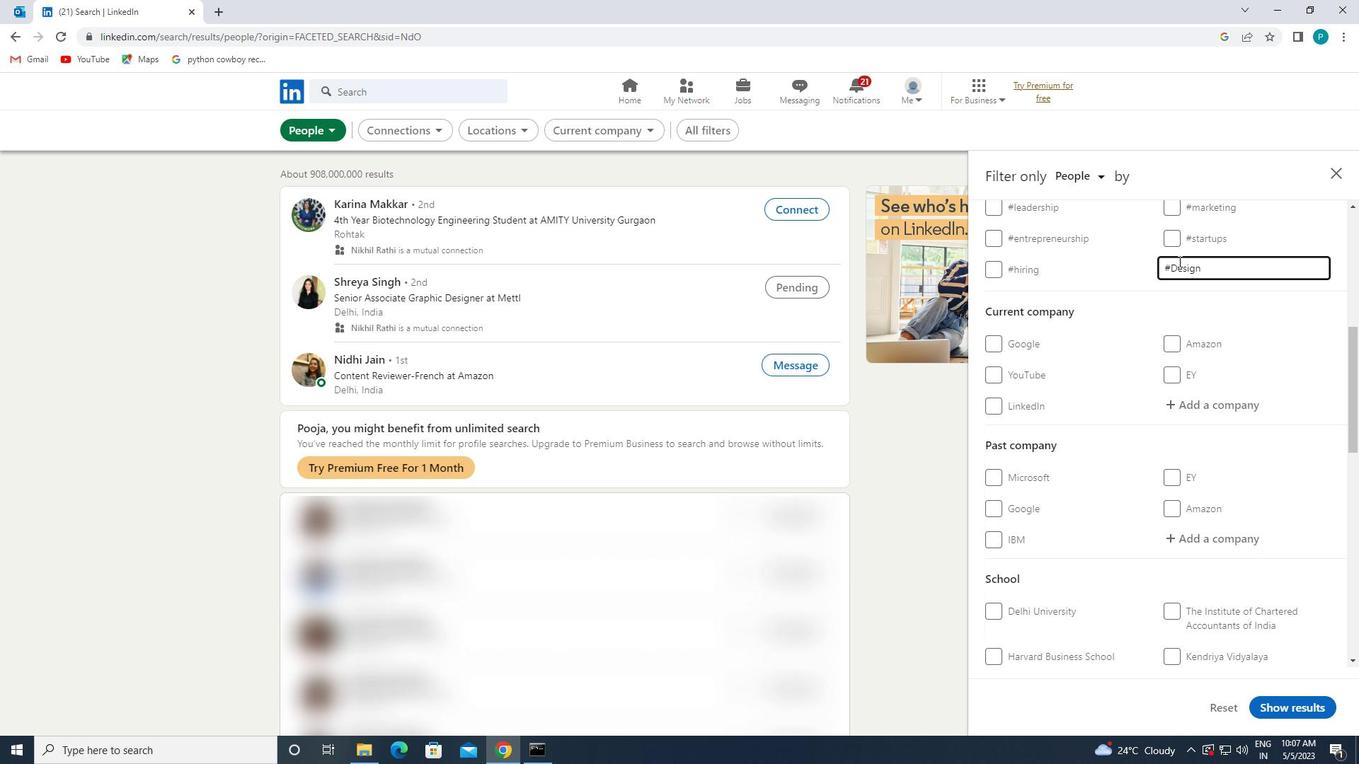 
Action: Mouse moved to (1179, 262)
Screenshot: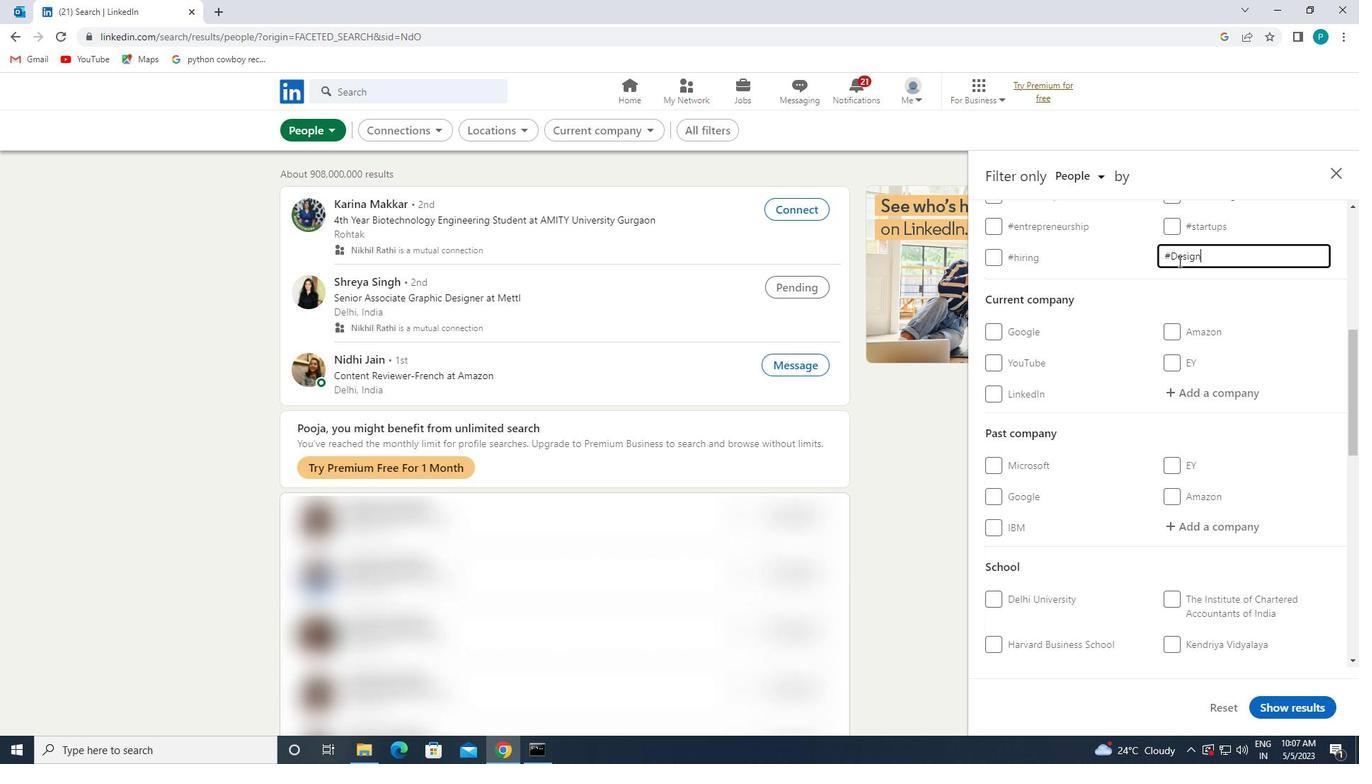 
Action: Mouse scrolled (1179, 261) with delta (0, 0)
Screenshot: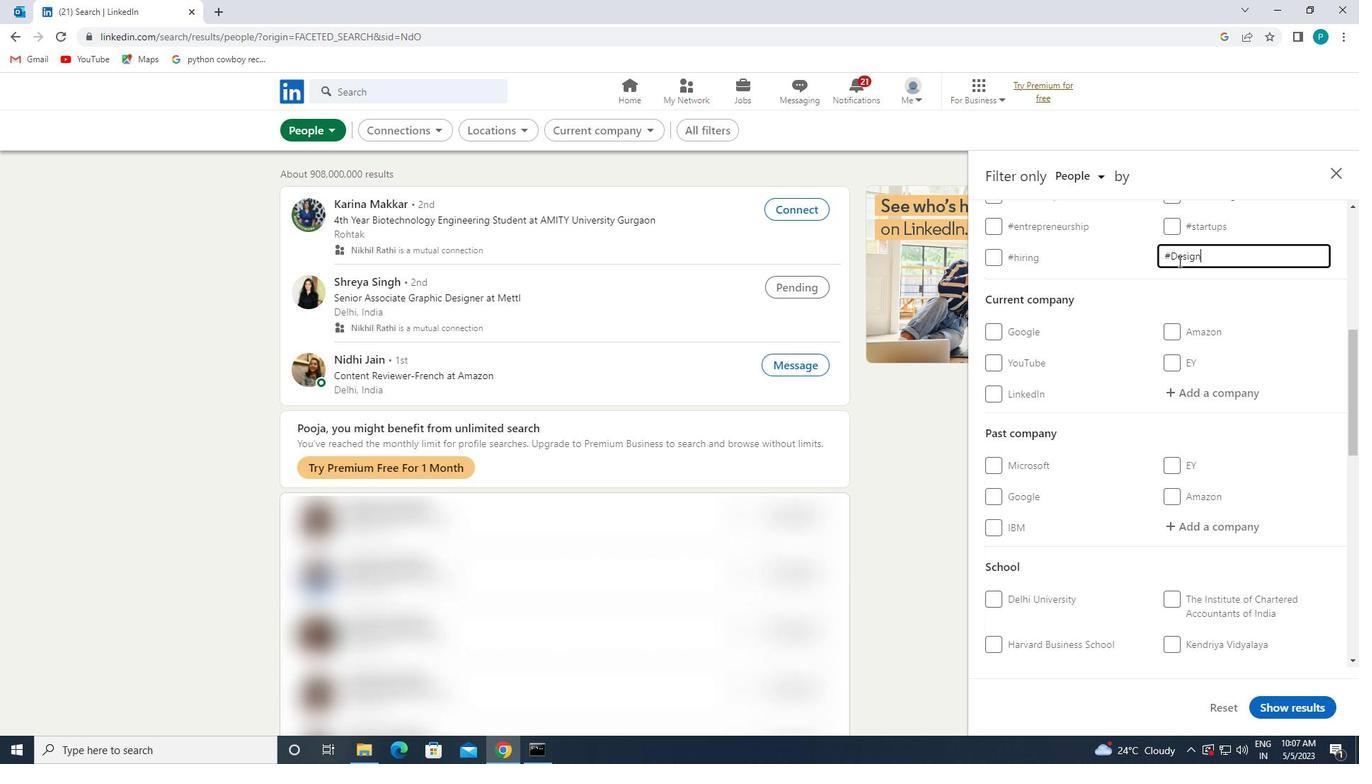 
Action: Mouse moved to (1079, 412)
Screenshot: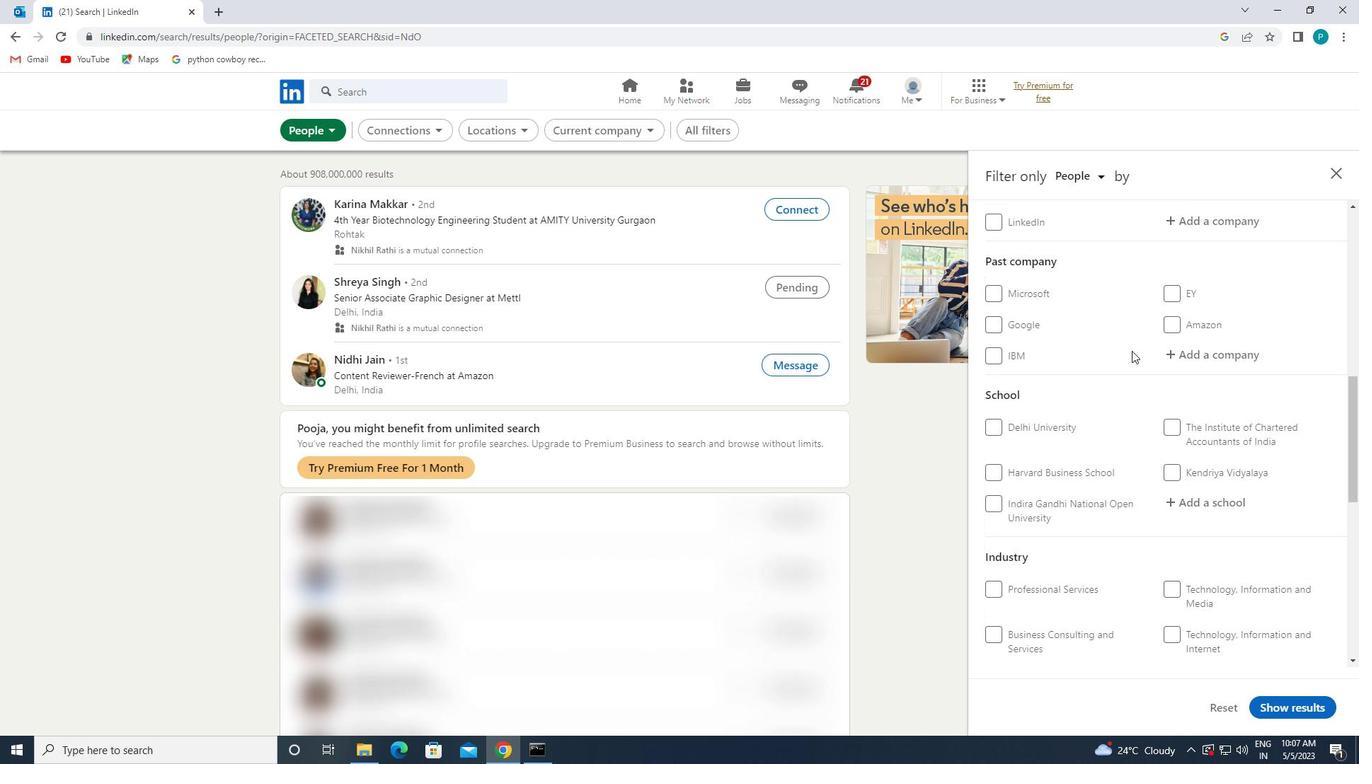 
Action: Mouse scrolled (1079, 412) with delta (0, 0)
Screenshot: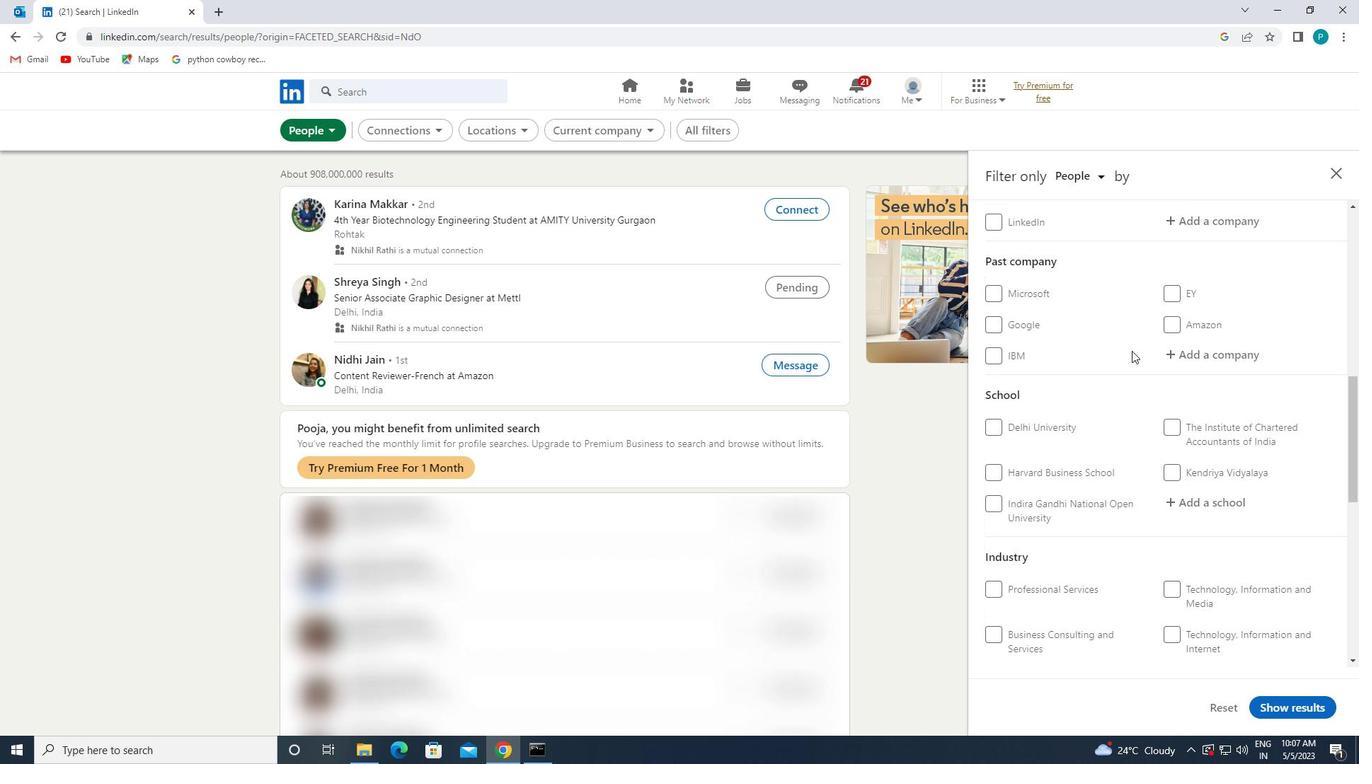 
Action: Mouse moved to (1078, 414)
Screenshot: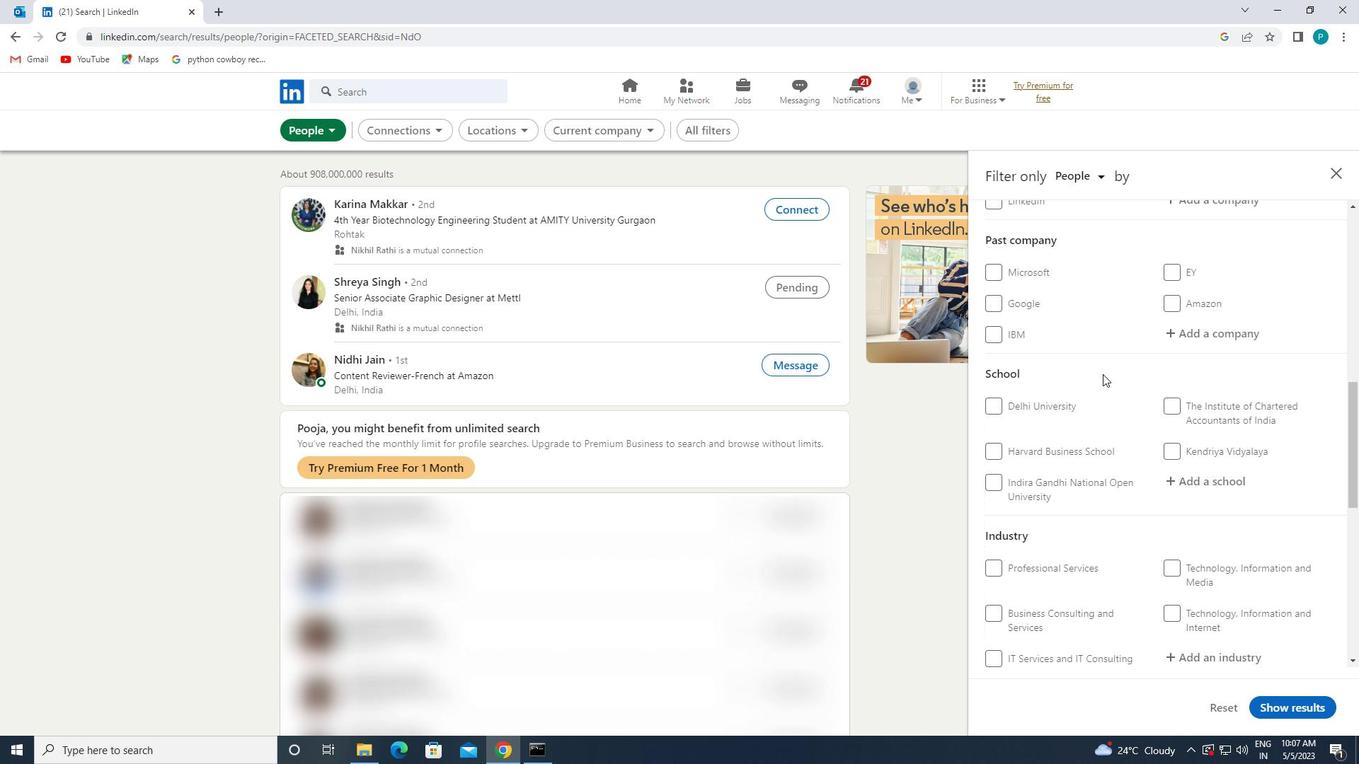 
Action: Mouse scrolled (1078, 413) with delta (0, 0)
Screenshot: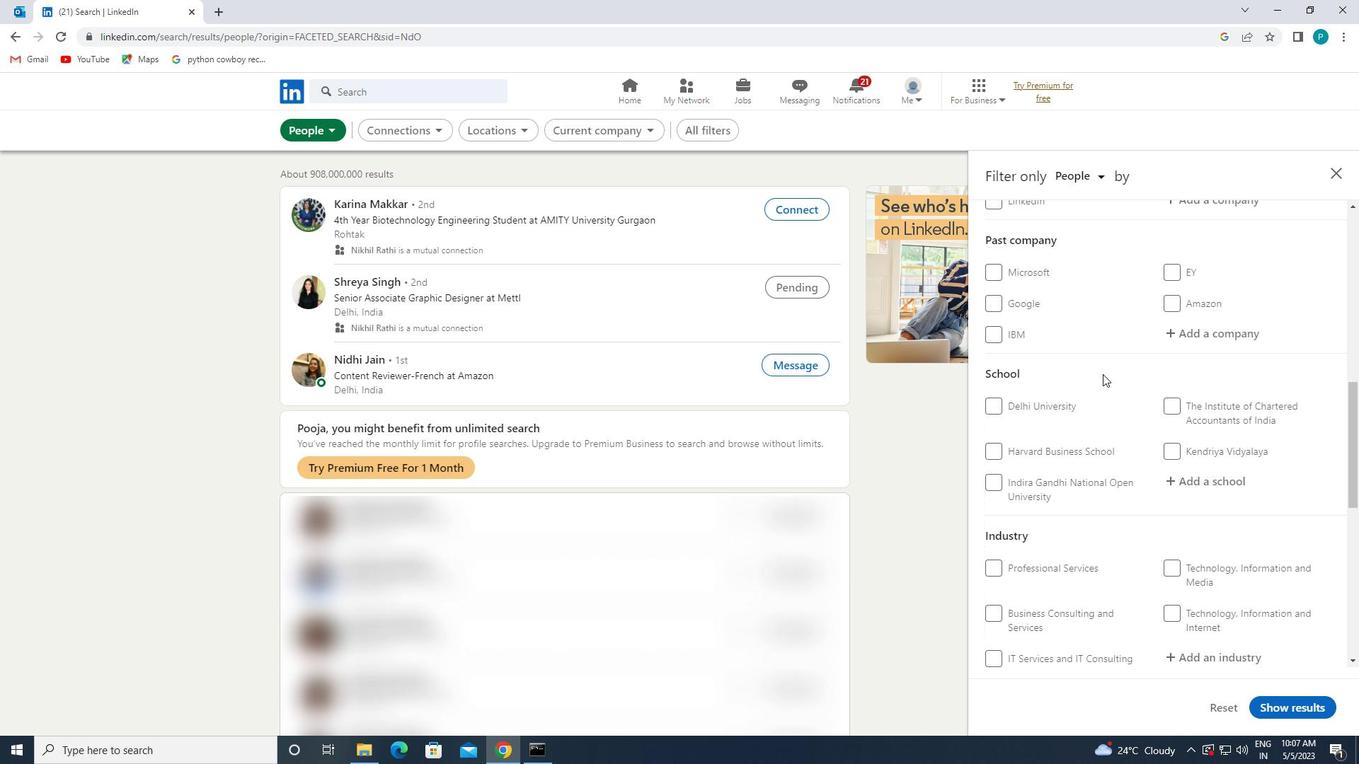 
Action: Mouse scrolled (1078, 413) with delta (0, 0)
Screenshot: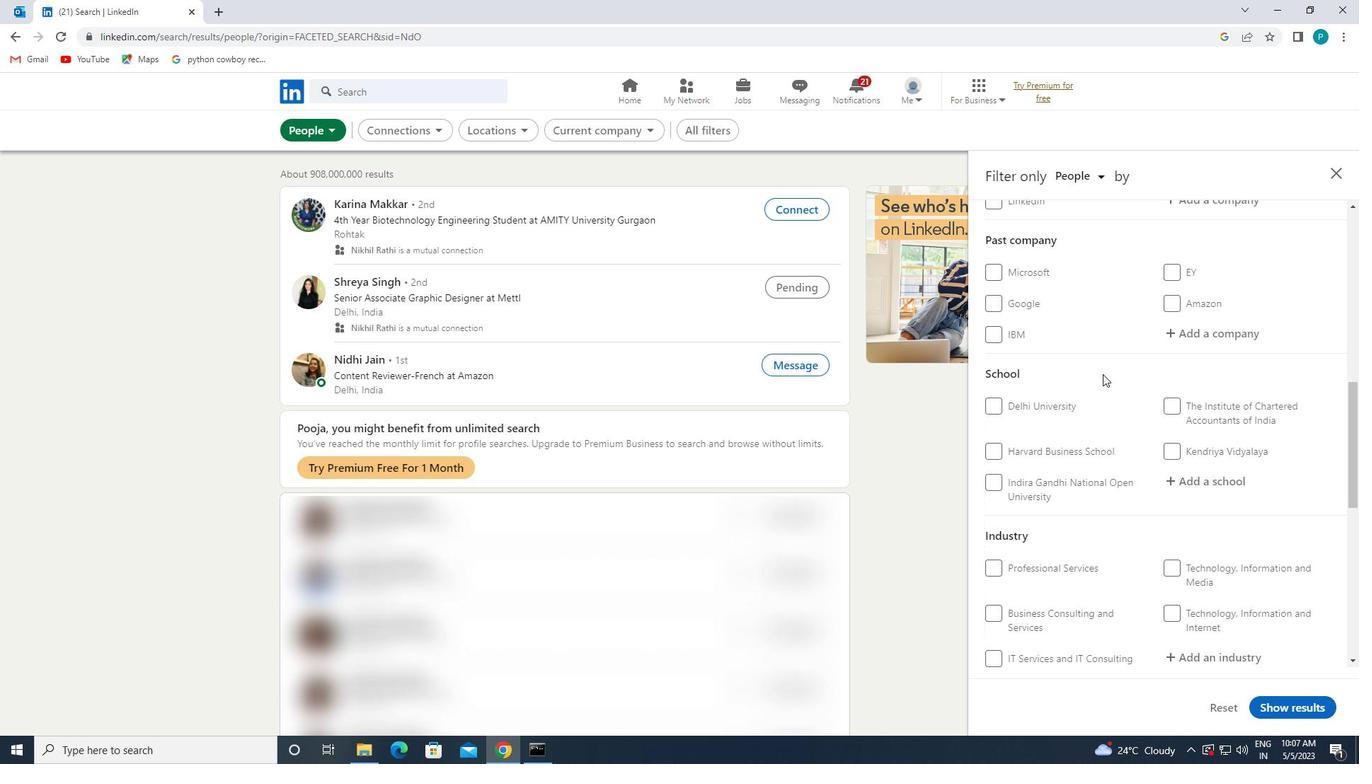 
Action: Mouse moved to (1058, 430)
Screenshot: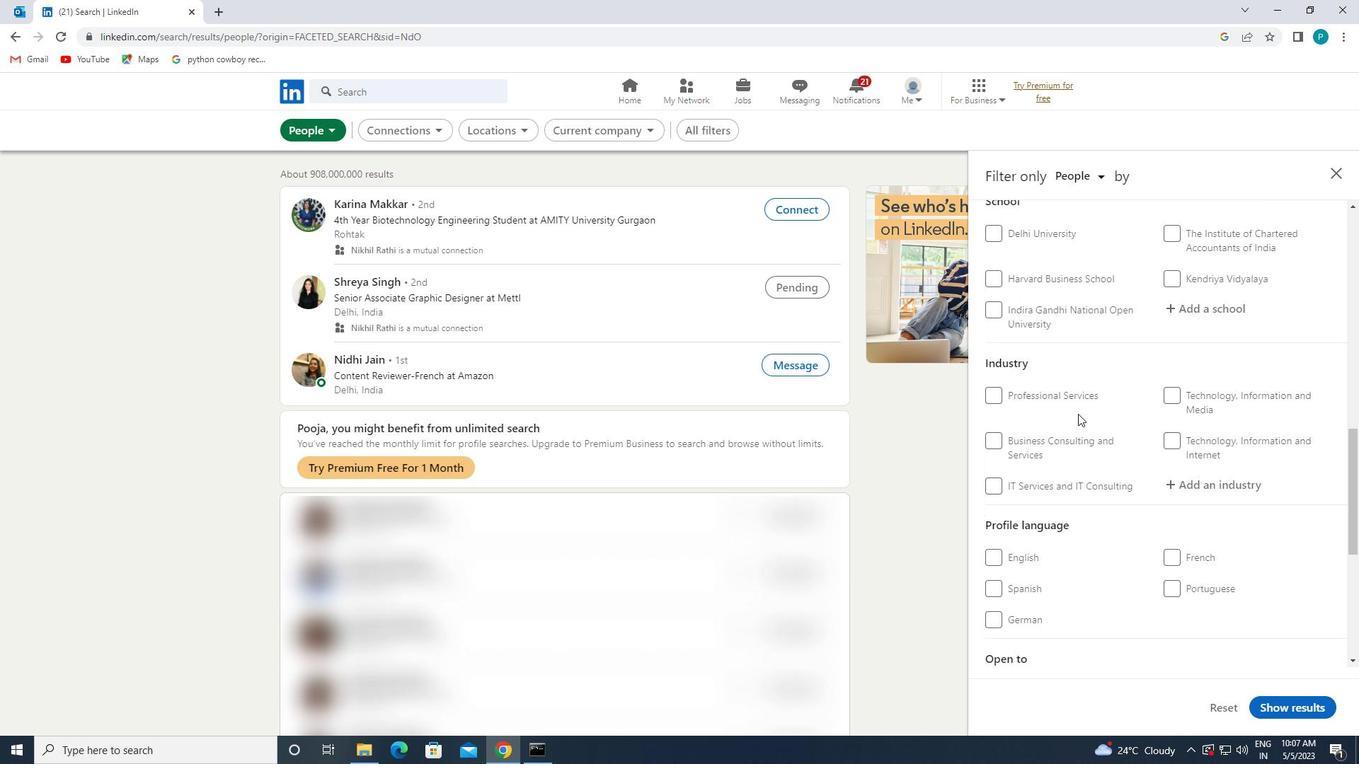 
Action: Mouse scrolled (1058, 429) with delta (0, 0)
Screenshot: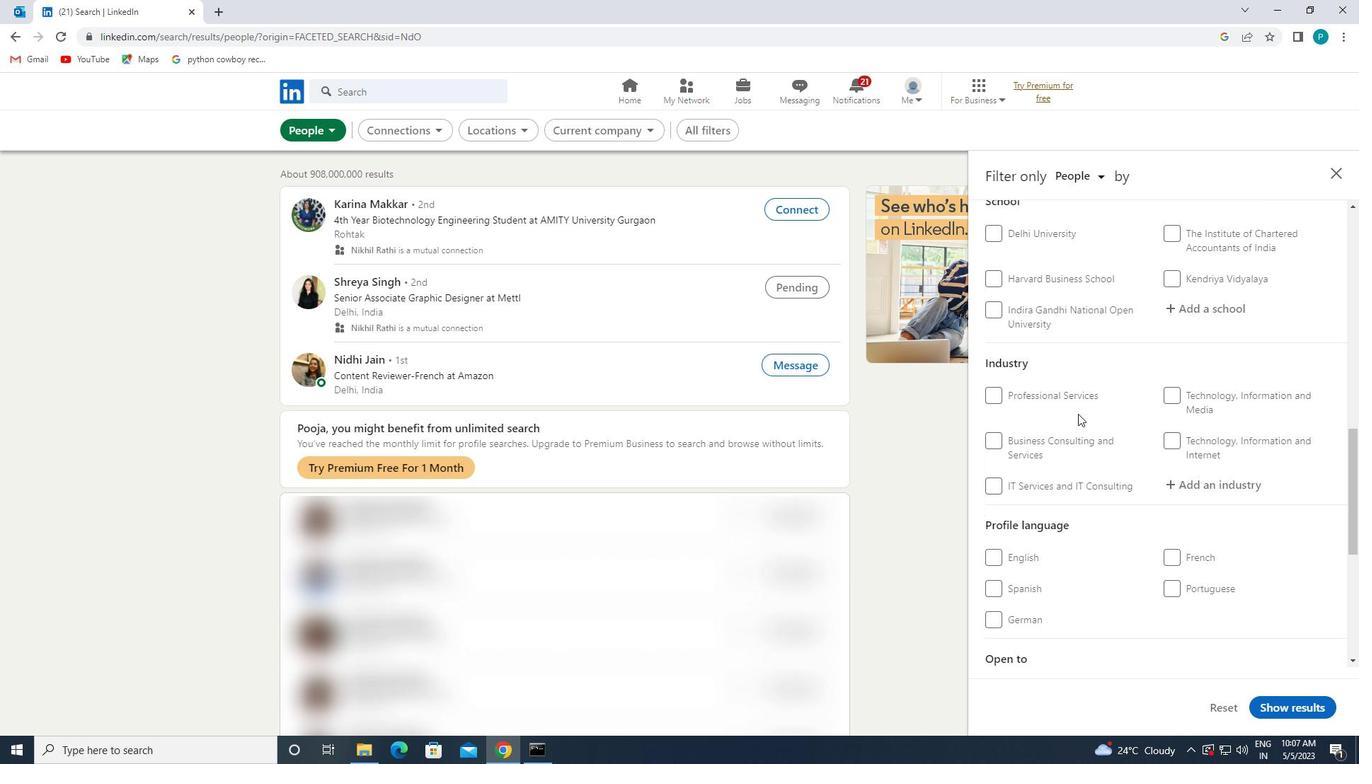 
Action: Mouse moved to (1055, 434)
Screenshot: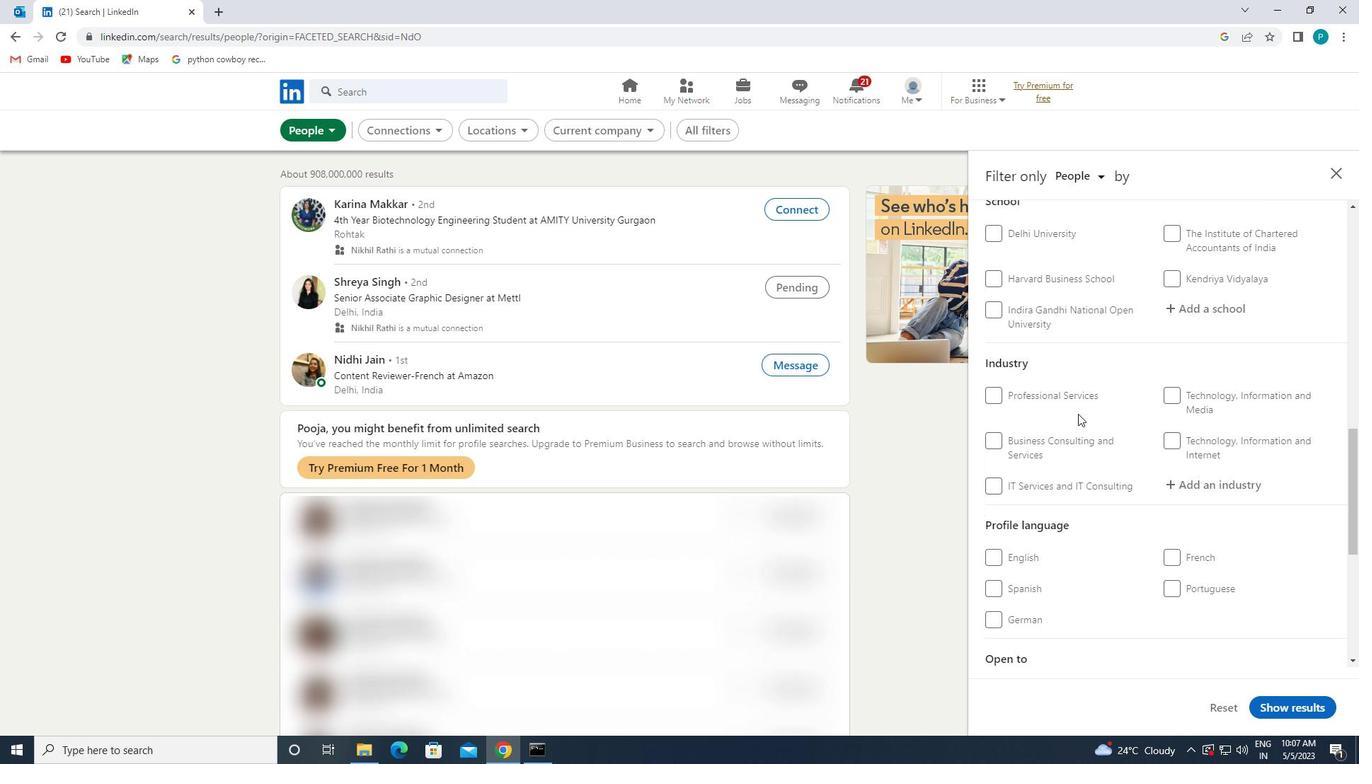 
Action: Mouse scrolled (1055, 434) with delta (0, 0)
Screenshot: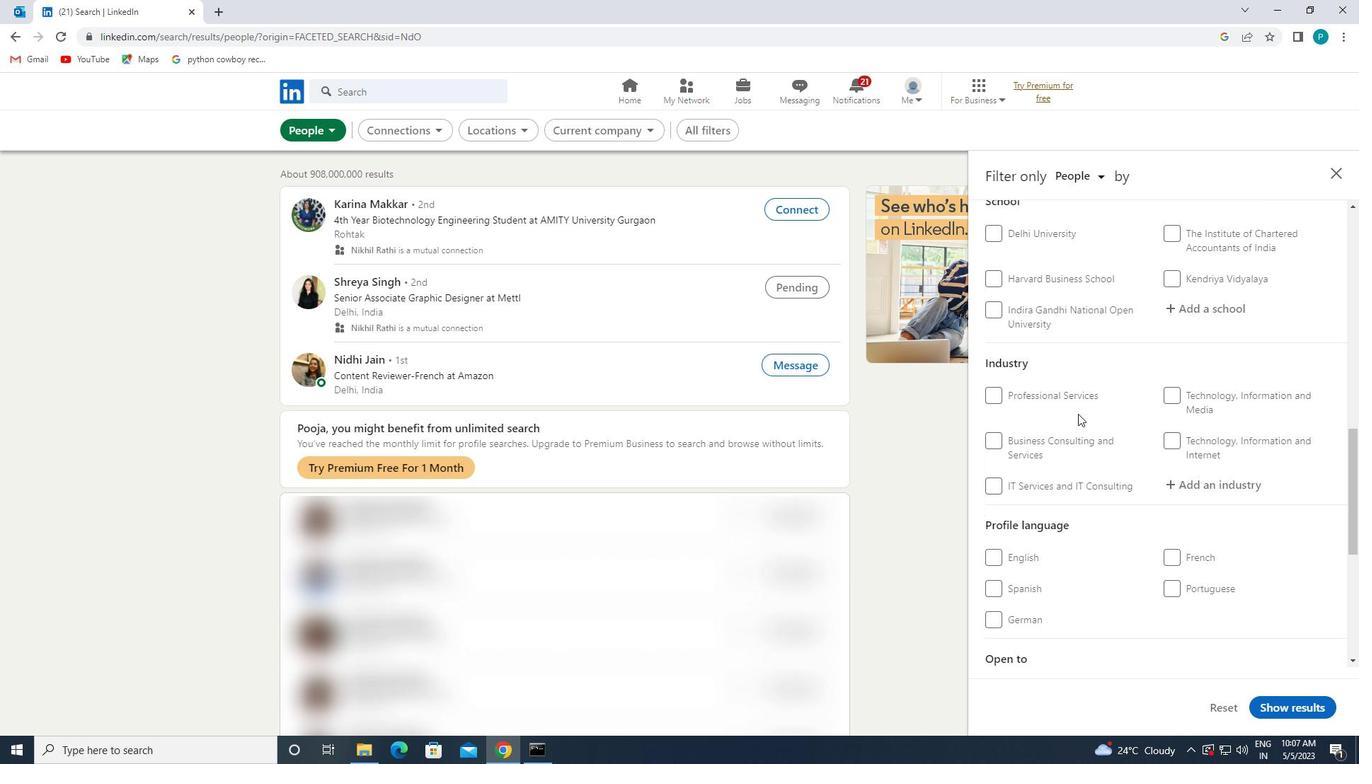 
Action: Mouse moved to (1051, 440)
Screenshot: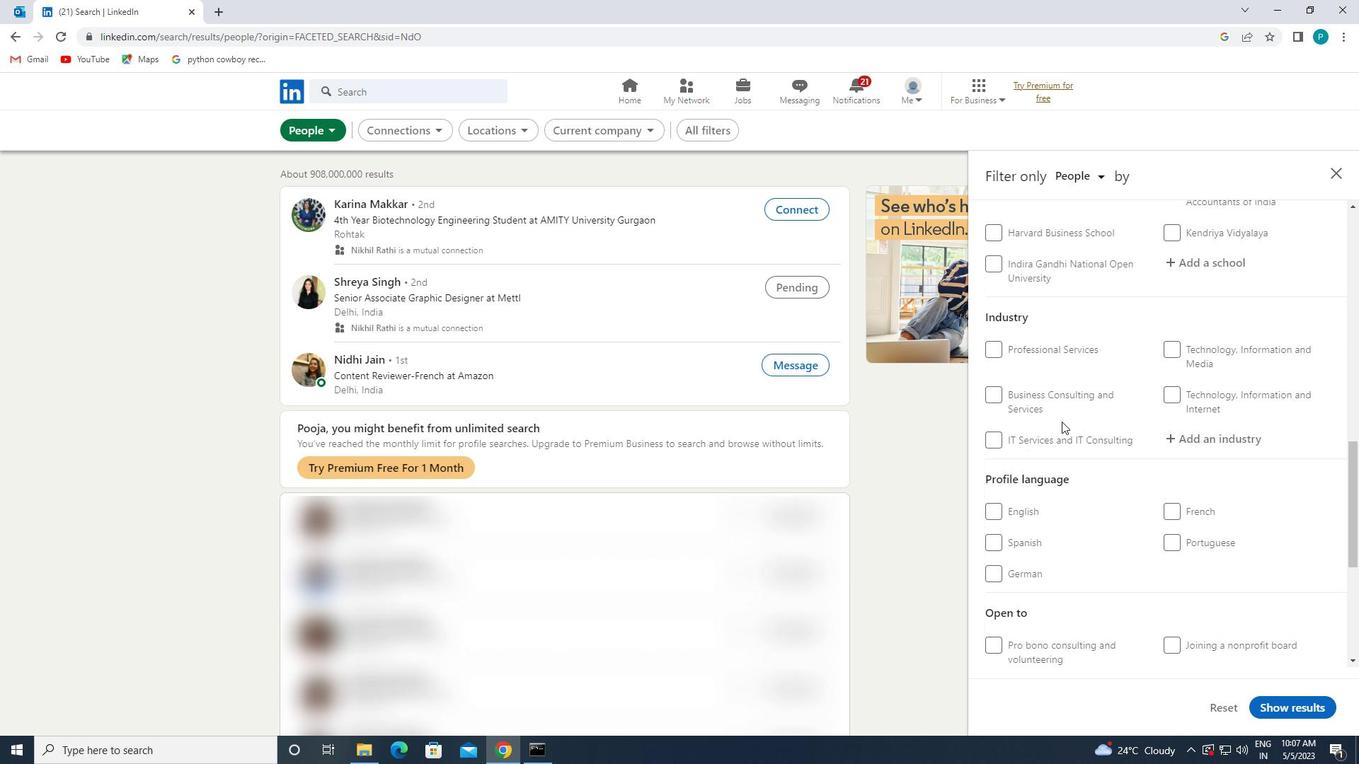 
Action: Mouse scrolled (1051, 439) with delta (0, 0)
Screenshot: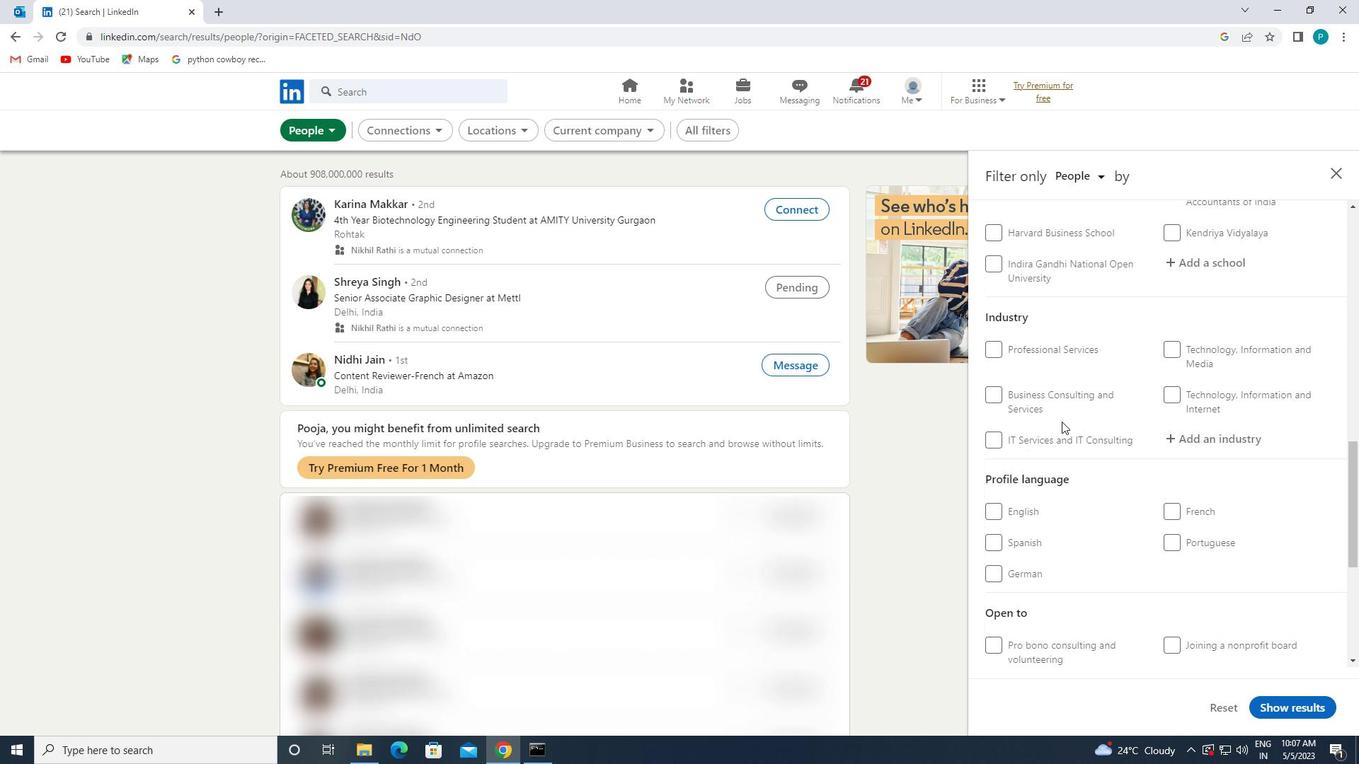 
Action: Mouse moved to (1167, 328)
Screenshot: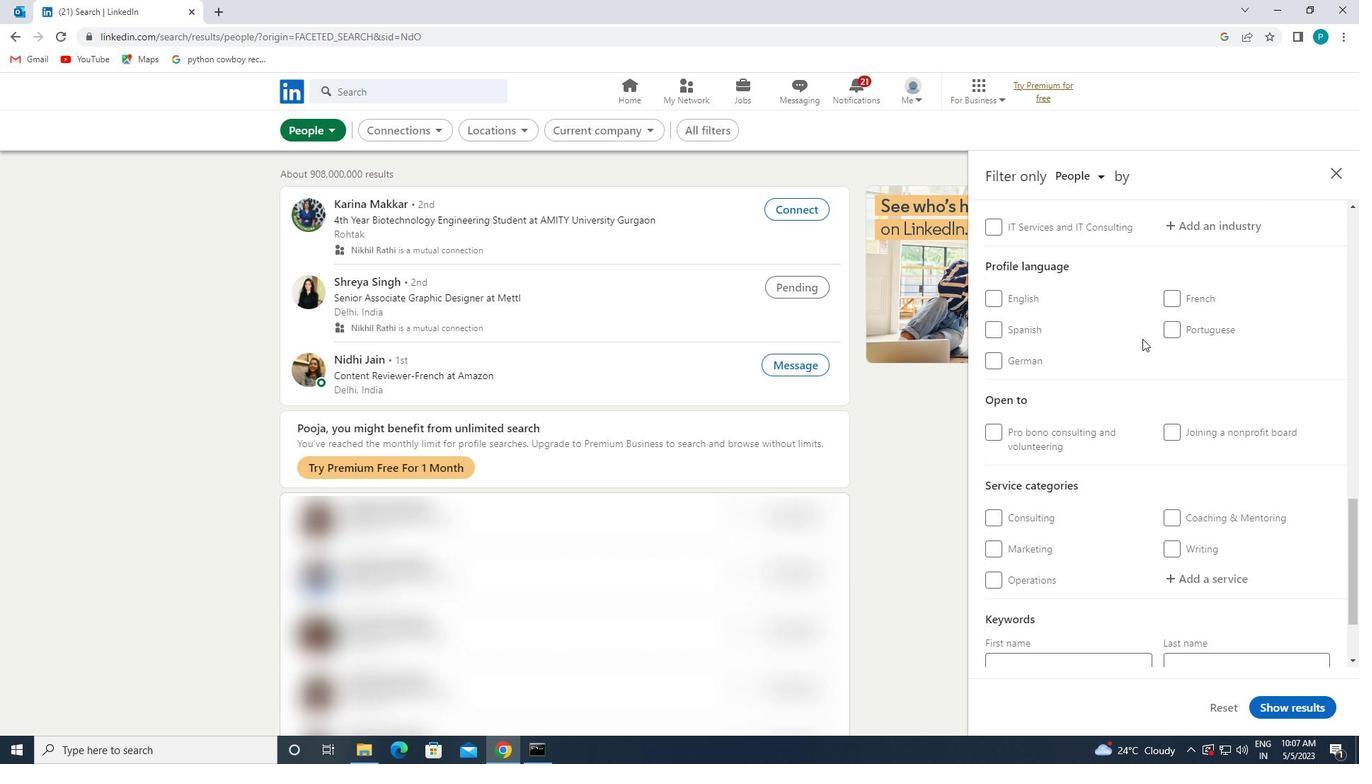 
Action: Mouse pressed left at (1167, 328)
Screenshot: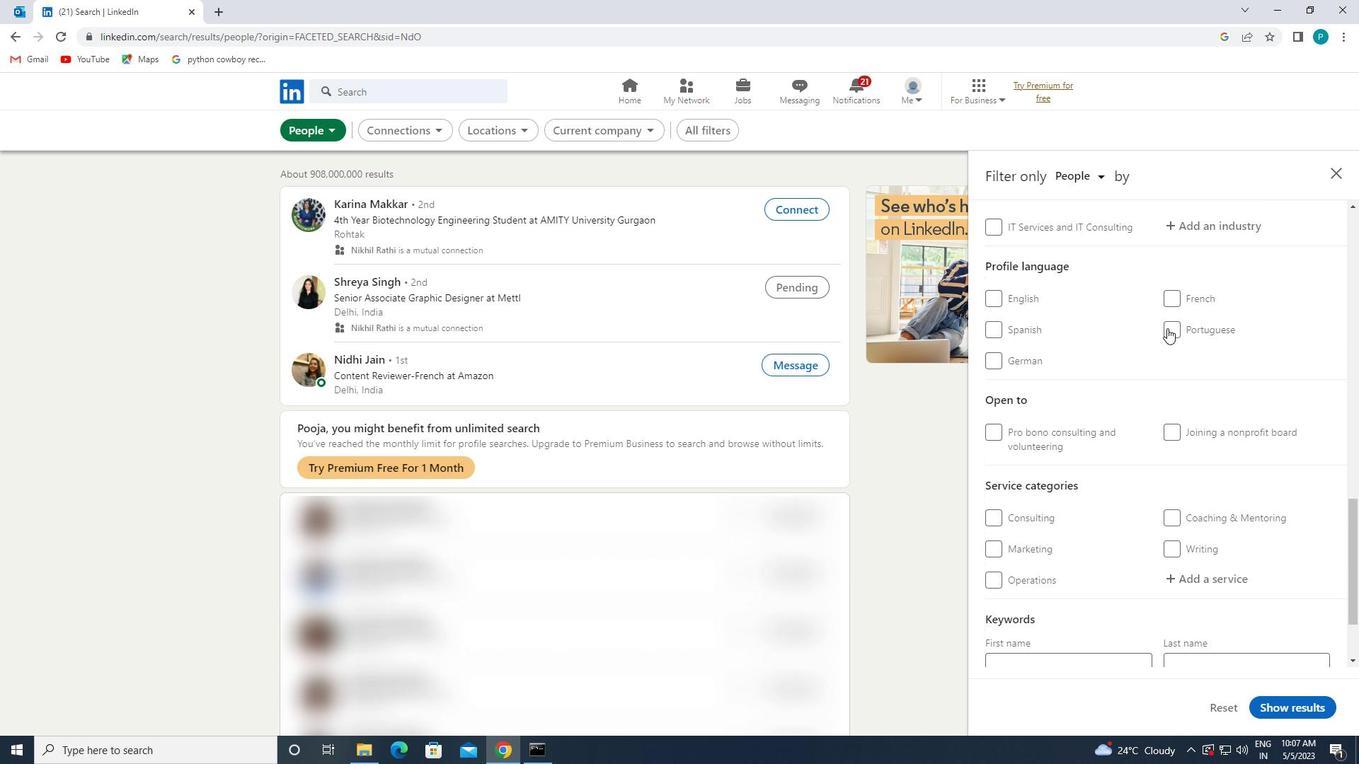 
Action: Mouse moved to (1328, 300)
Screenshot: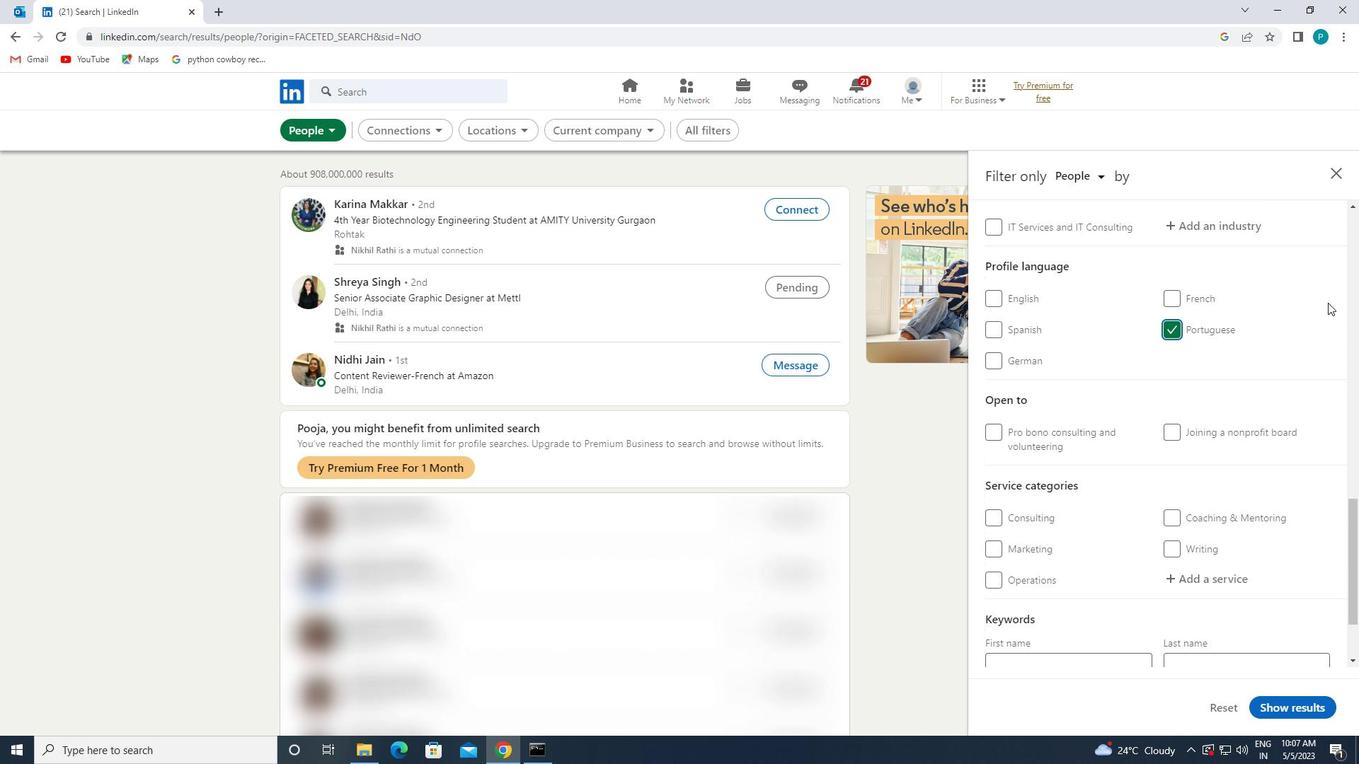 
Action: Mouse scrolled (1328, 300) with delta (0, 0)
Screenshot: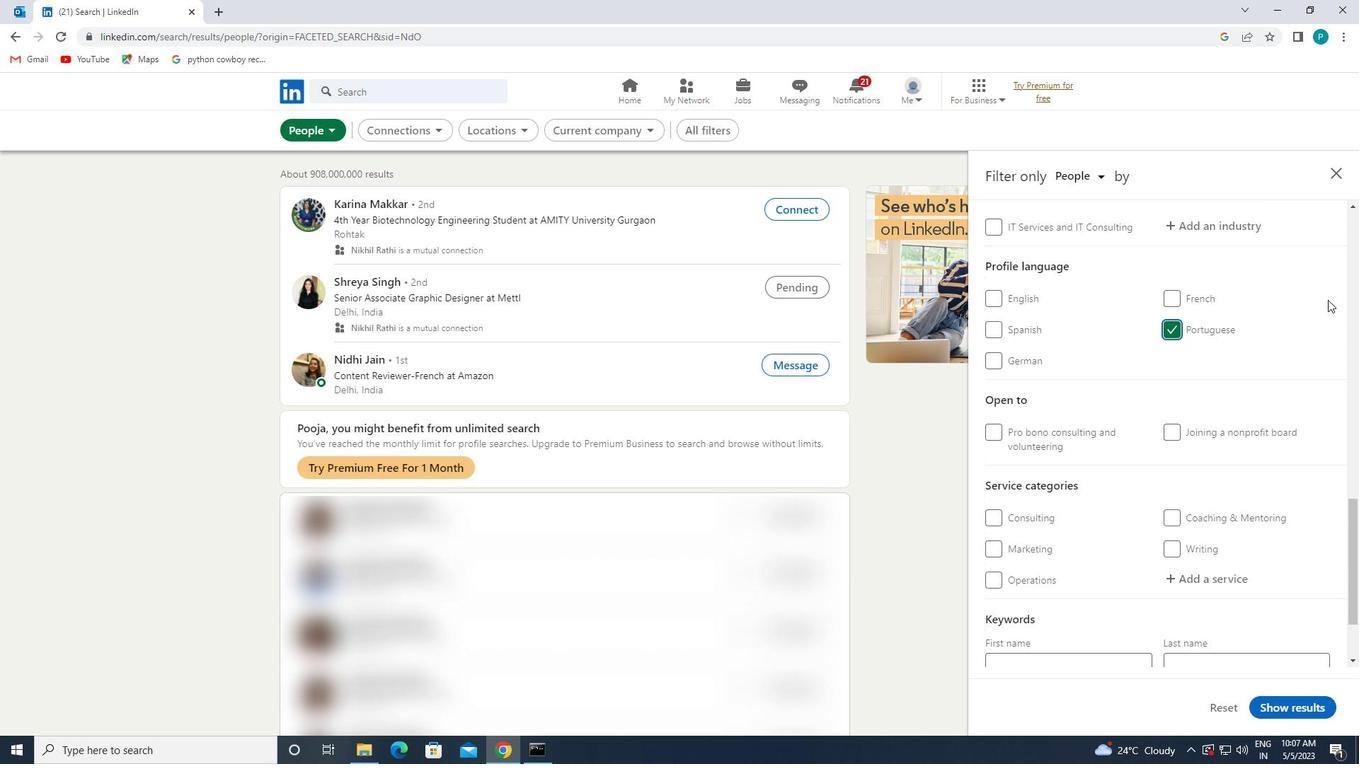 
Action: Mouse scrolled (1328, 300) with delta (0, 0)
Screenshot: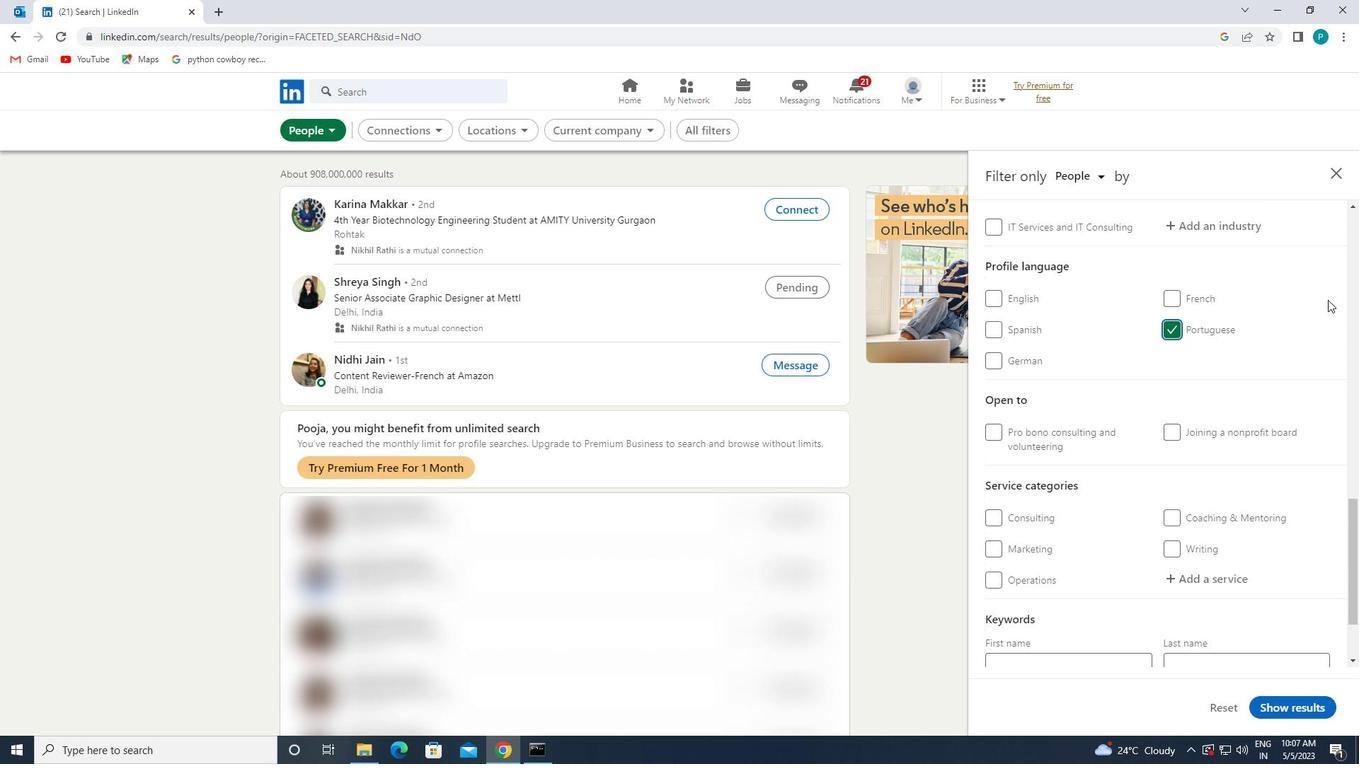 
Action: Mouse scrolled (1328, 300) with delta (0, 0)
Screenshot: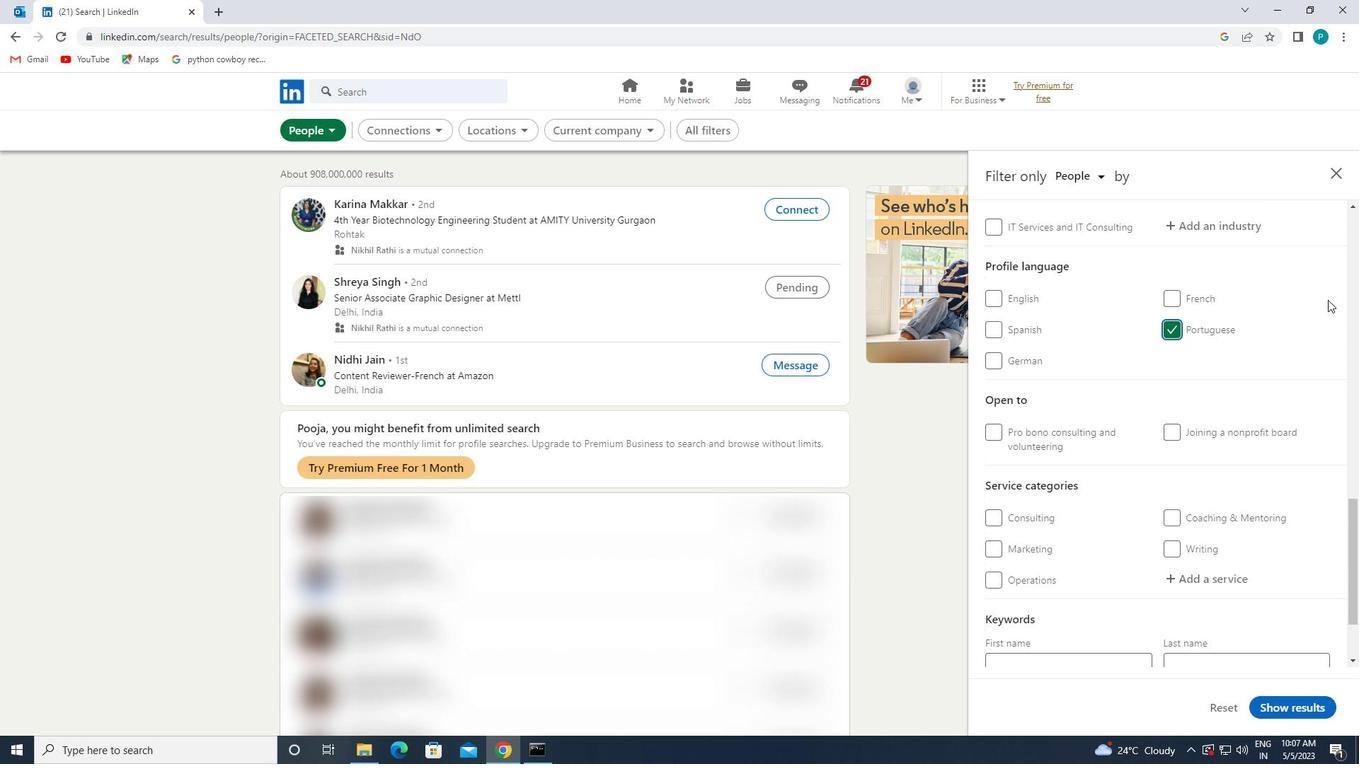 
Action: Mouse scrolled (1328, 300) with delta (0, 0)
Screenshot: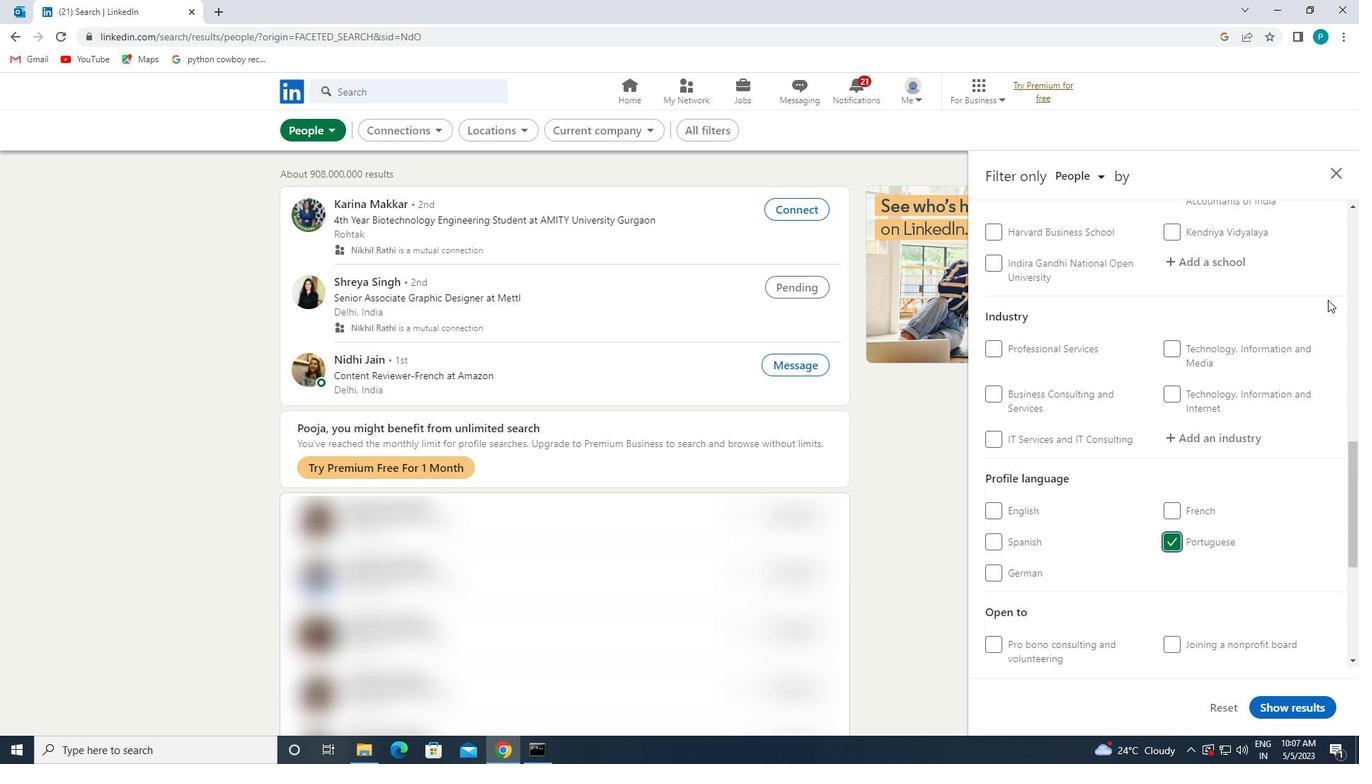 
Action: Mouse scrolled (1328, 300) with delta (0, 0)
Screenshot: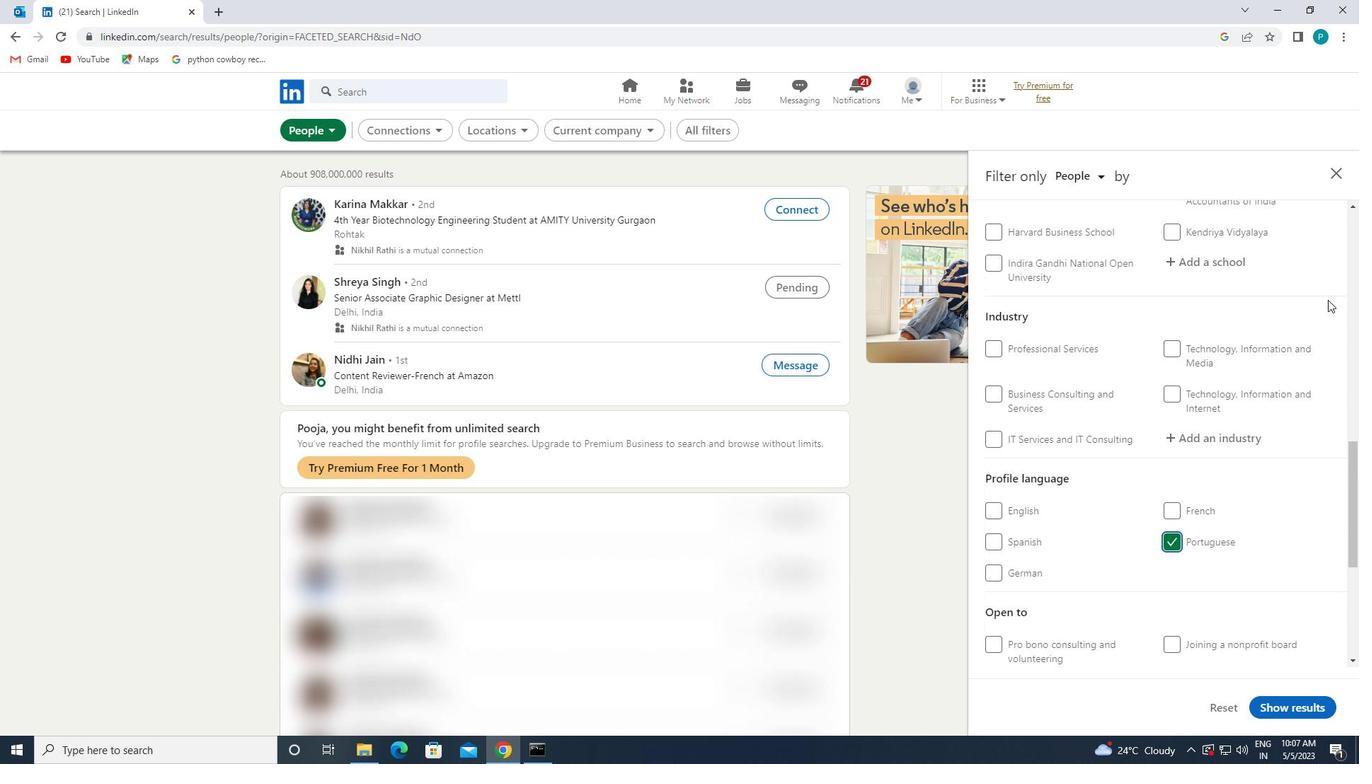 
Action: Mouse moved to (1261, 352)
Screenshot: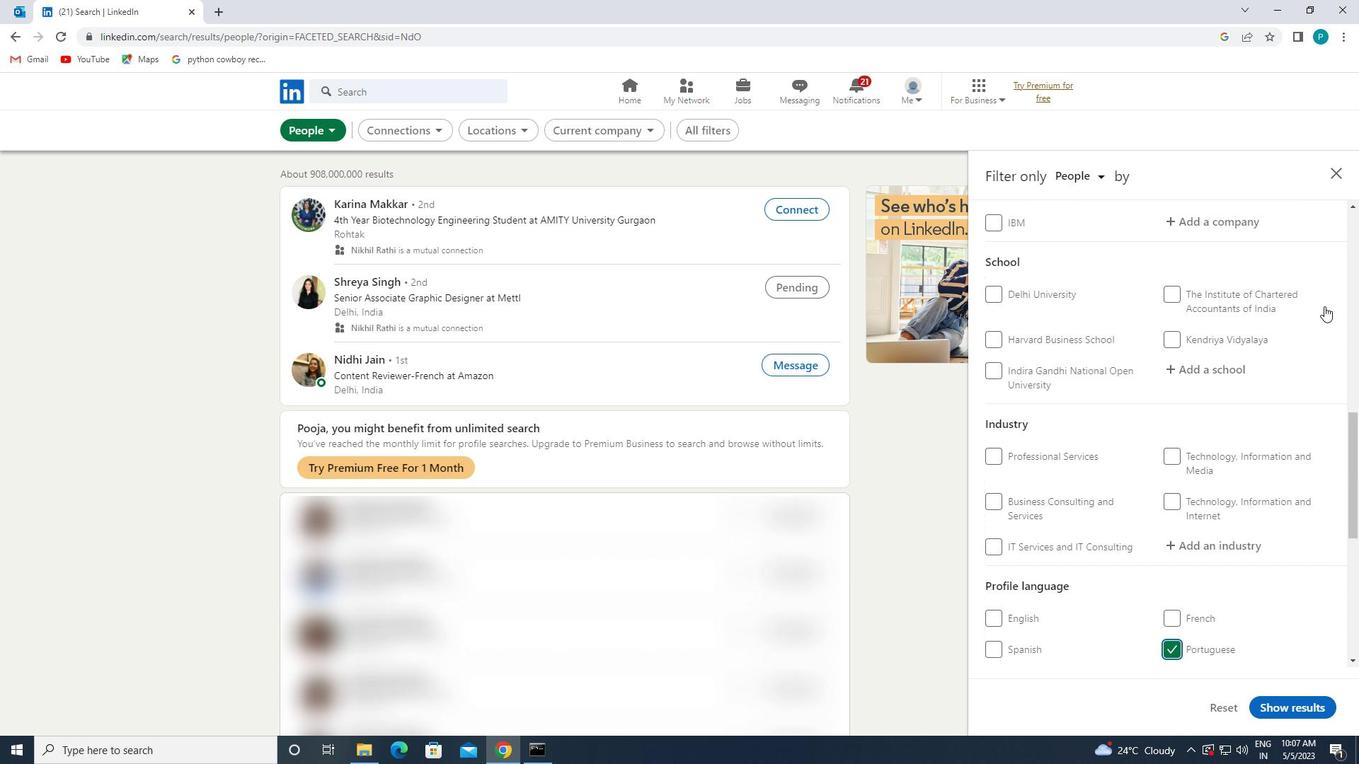 
Action: Mouse scrolled (1261, 353) with delta (0, 0)
Screenshot: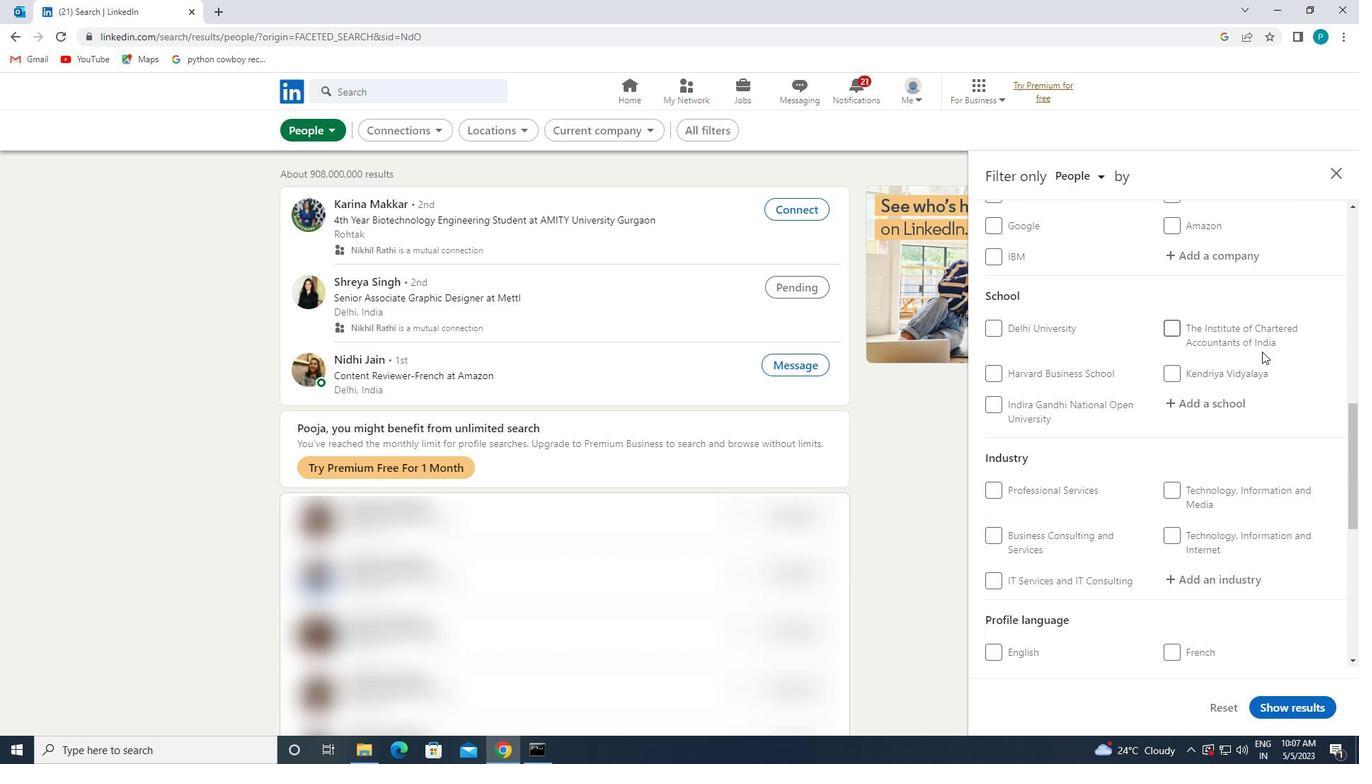 
Action: Mouse scrolled (1261, 353) with delta (0, 0)
Screenshot: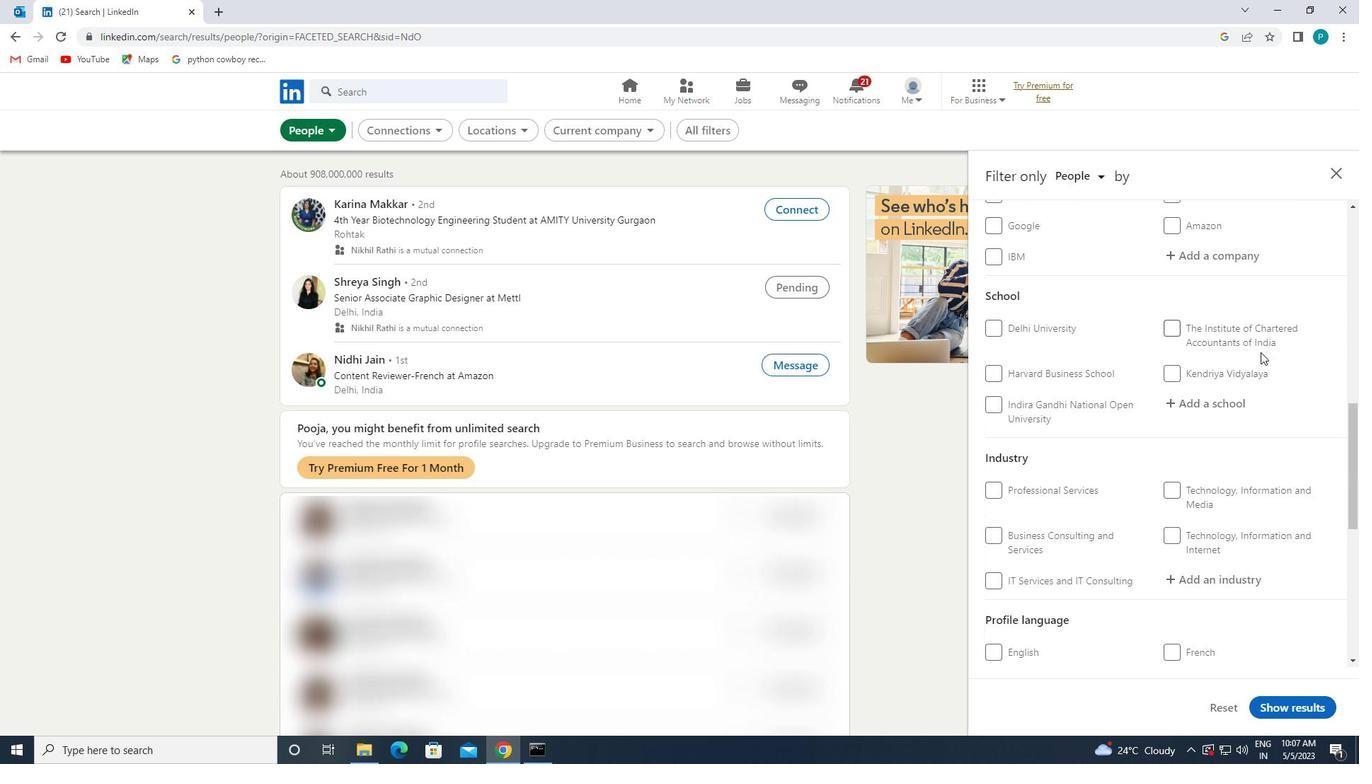 
Action: Mouse moved to (1194, 376)
Screenshot: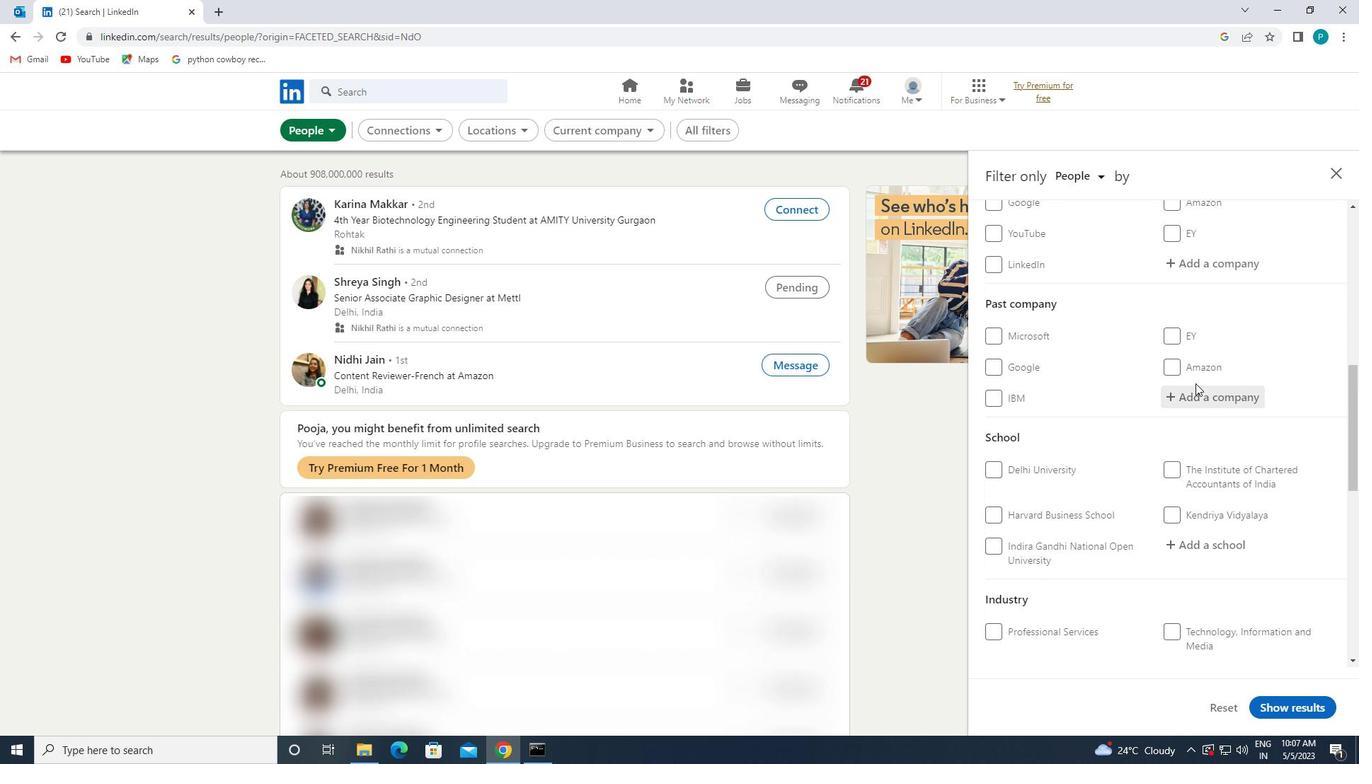 
Action: Mouse scrolled (1194, 377) with delta (0, 0)
Screenshot: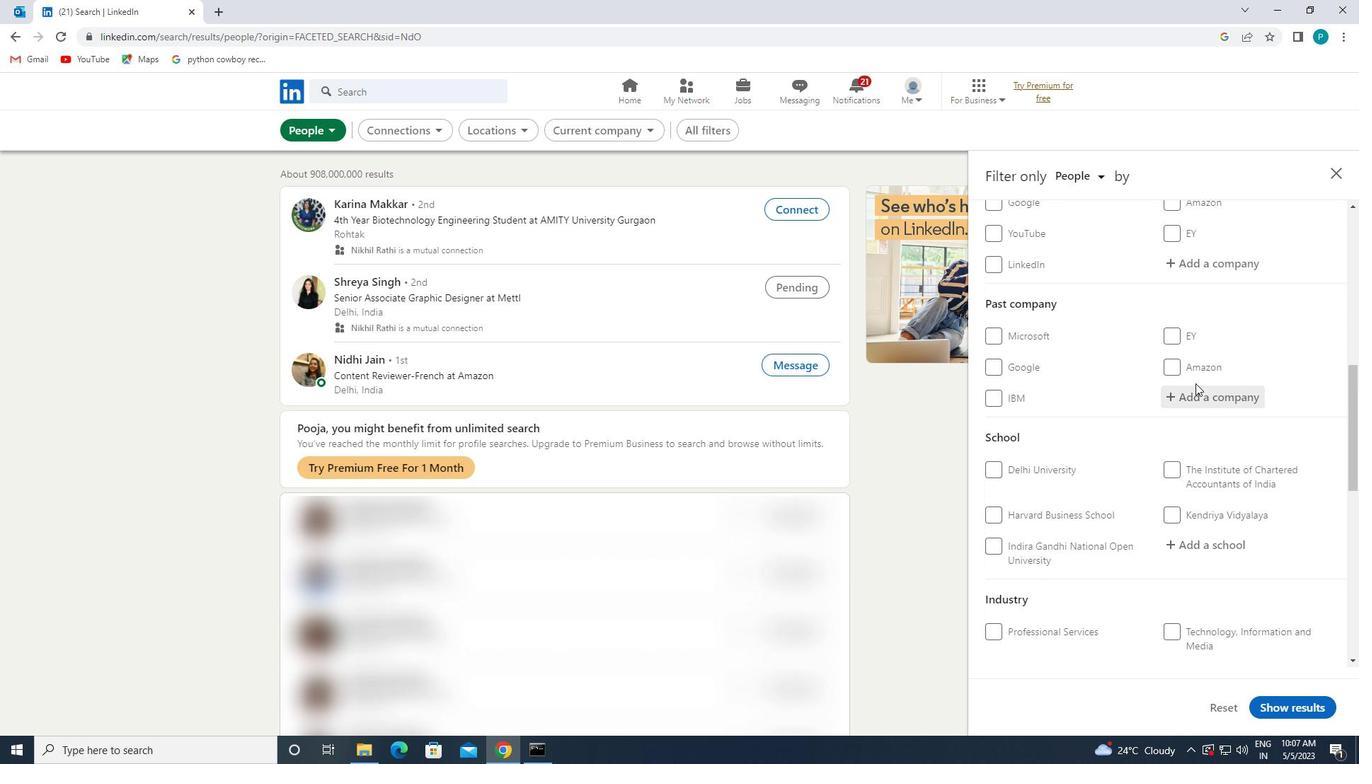 
Action: Mouse moved to (1185, 337)
Screenshot: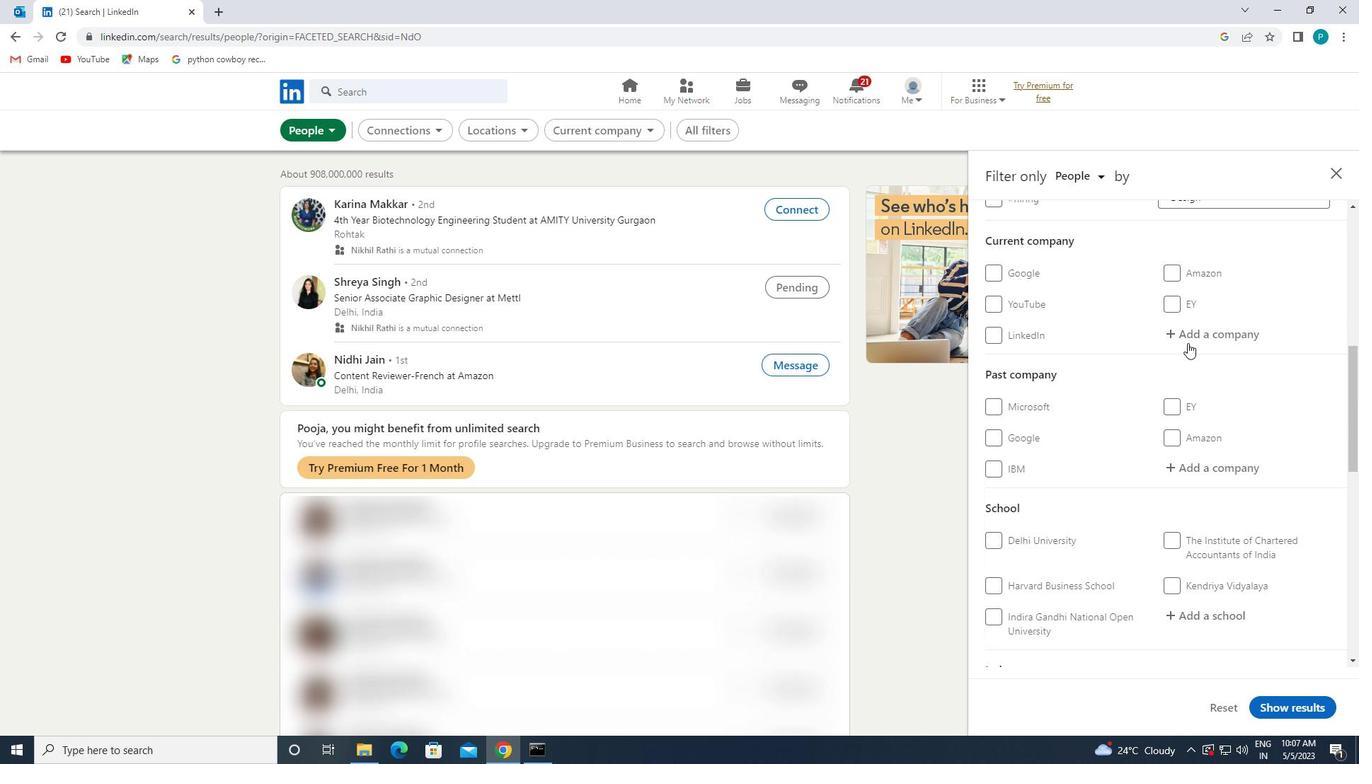 
Action: Mouse pressed left at (1185, 337)
Screenshot: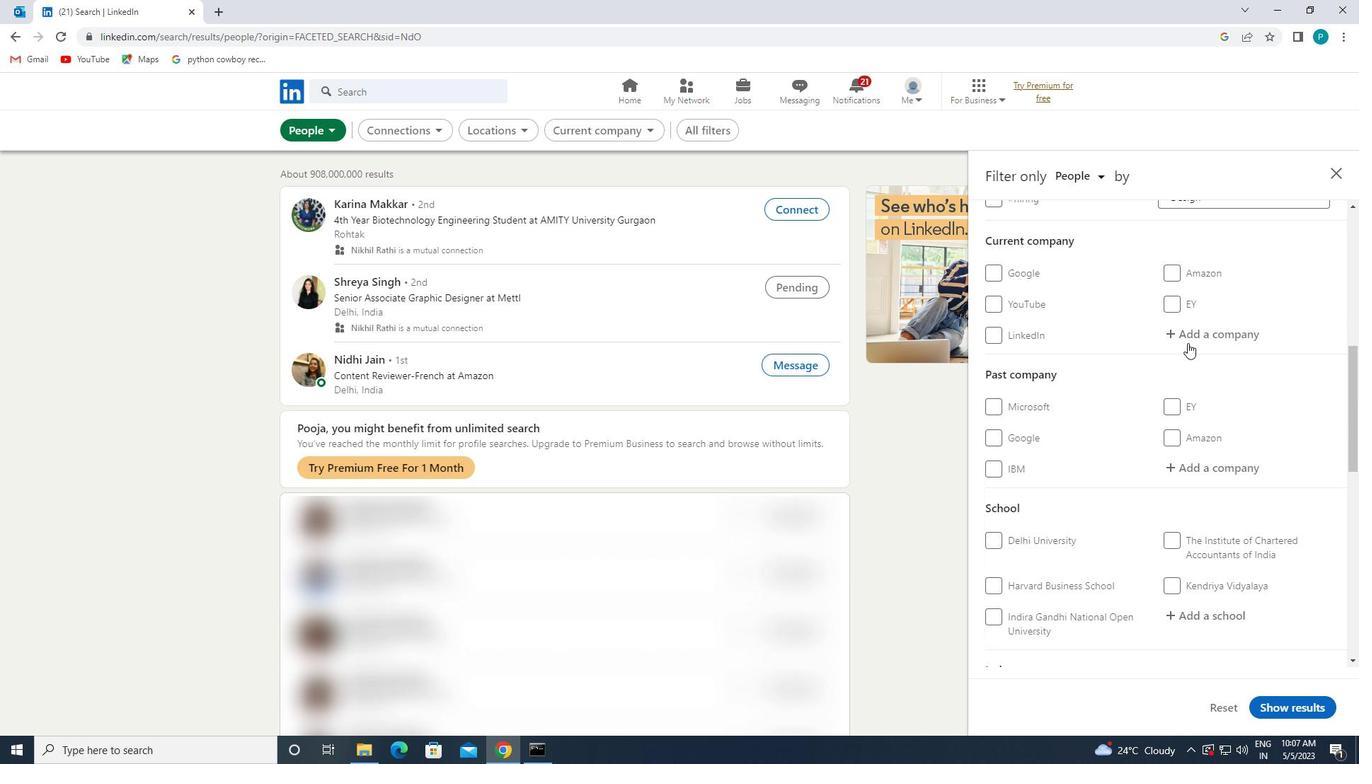 
Action: Key pressed <Key.caps_lock>M<Key.caps_lock>OTT<Key.space><Key.caps_lock>M<Key.caps_lock>AC<Key.caps_lock>D
Screenshot: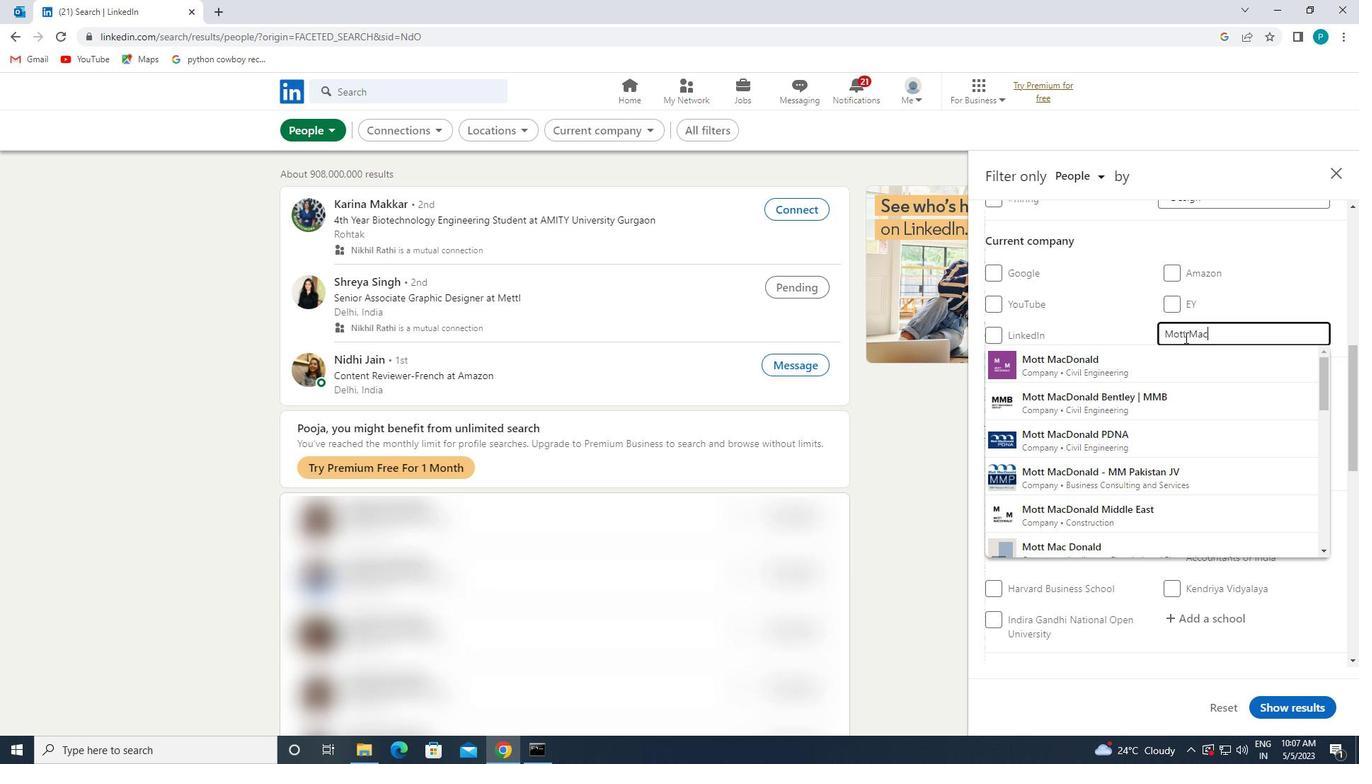 
Action: Mouse moved to (1164, 359)
Screenshot: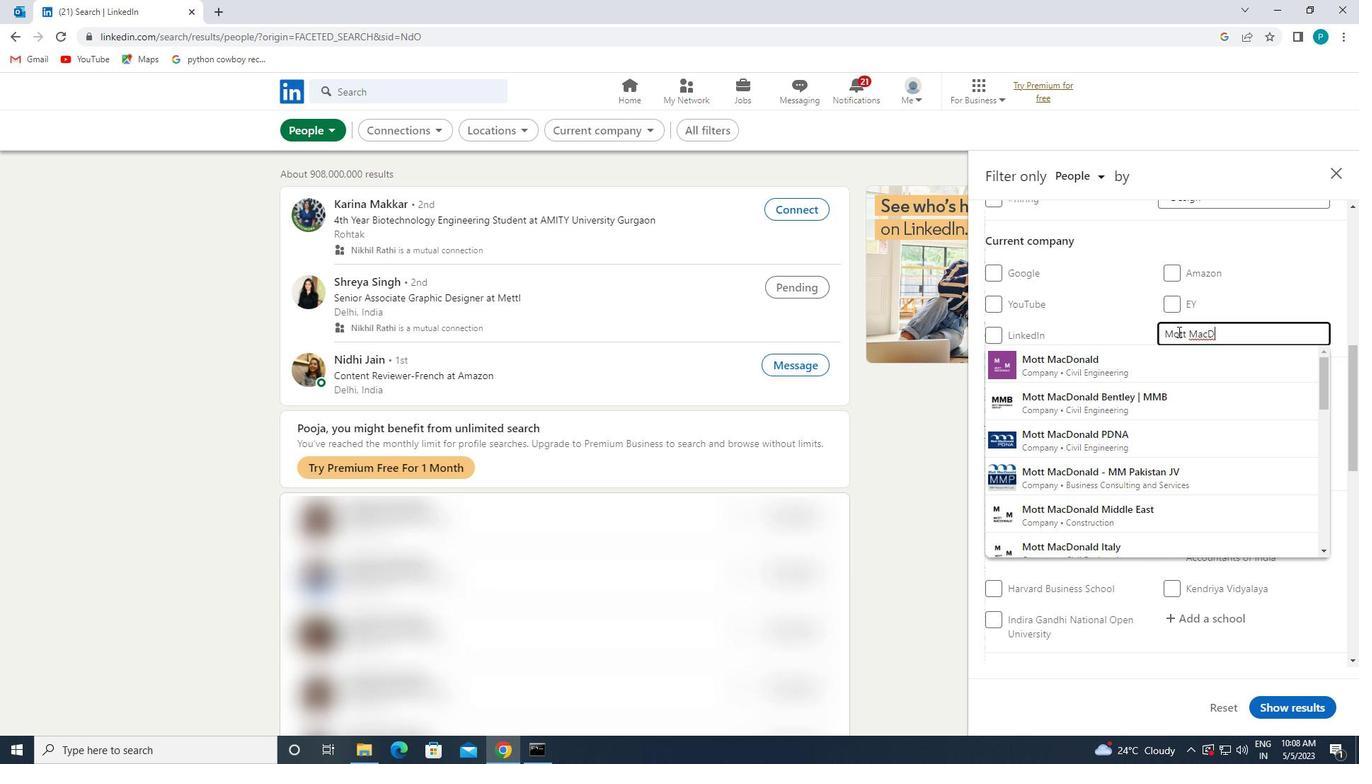 
Action: Mouse pressed left at (1164, 359)
Screenshot: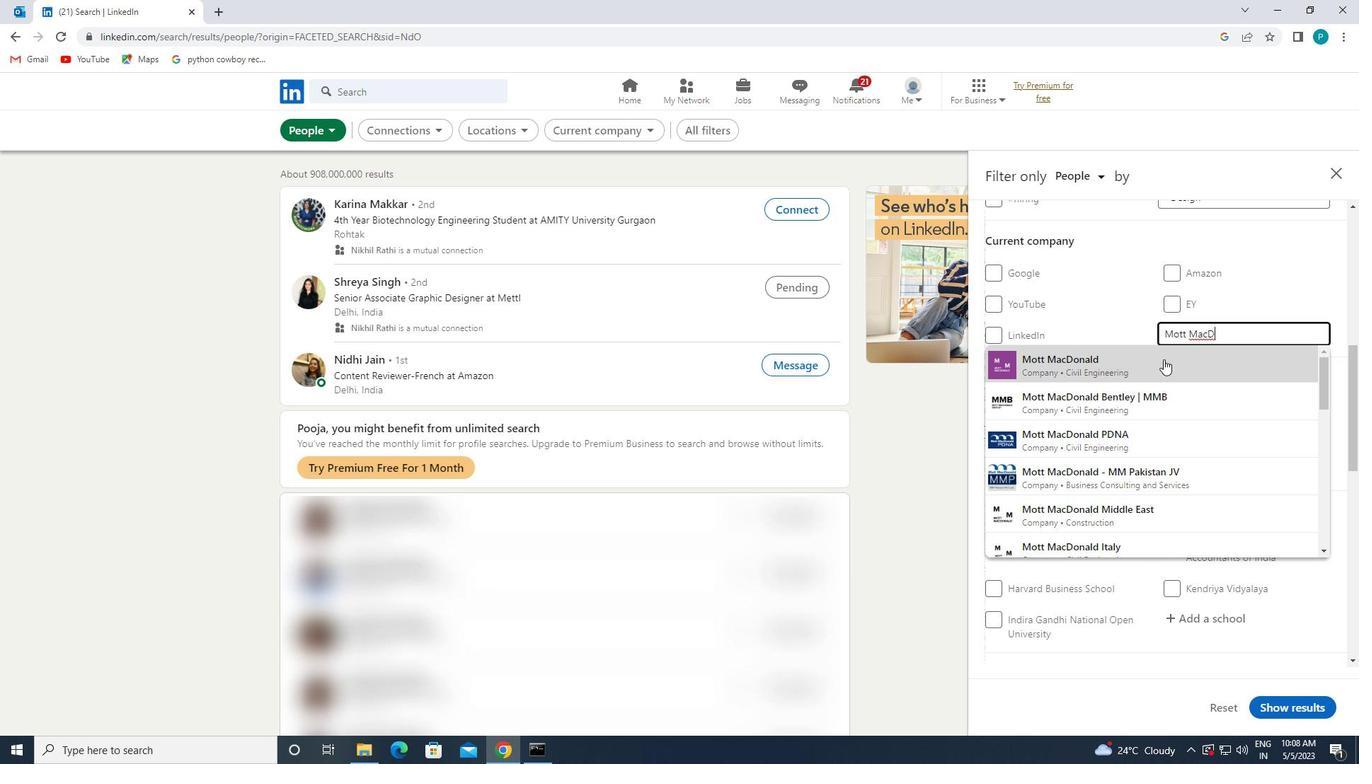 
Action: Mouse scrolled (1164, 359) with delta (0, 0)
Screenshot: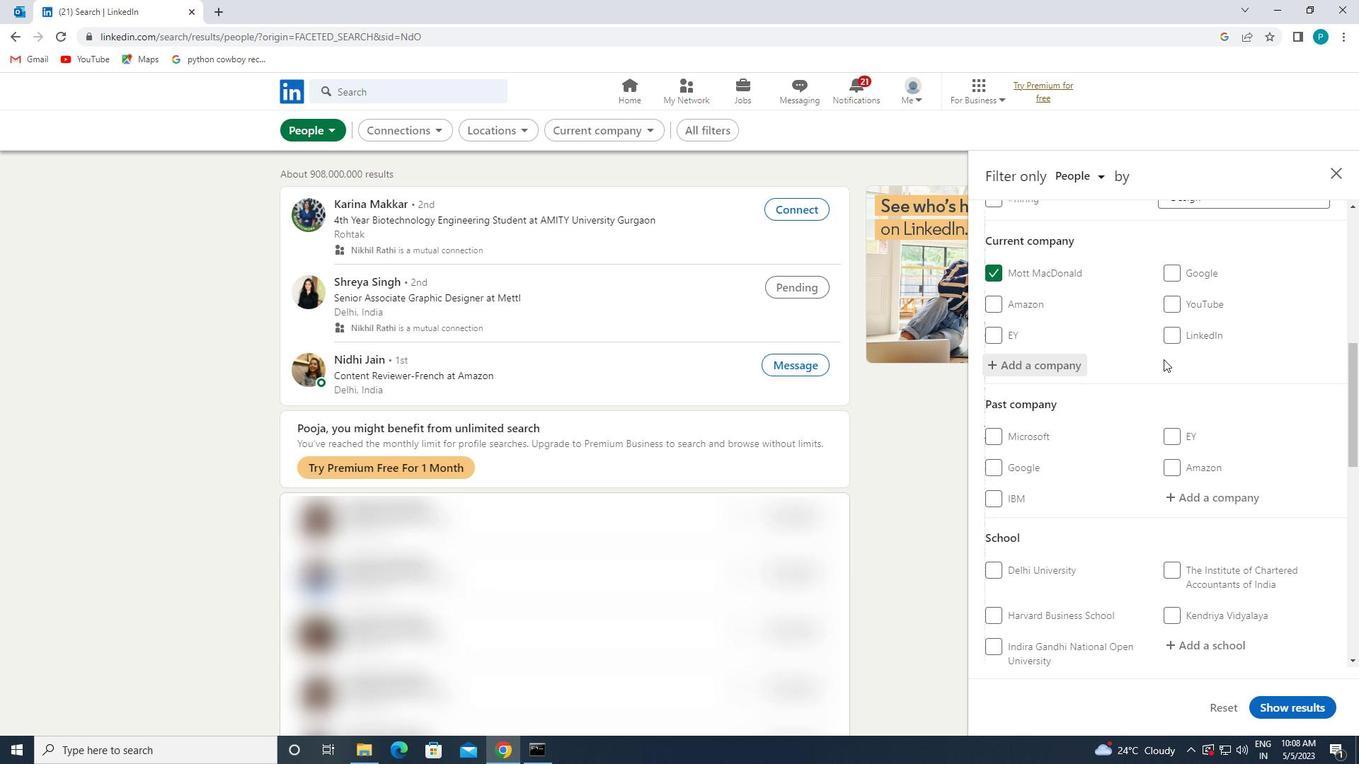 
Action: Mouse moved to (1230, 405)
Screenshot: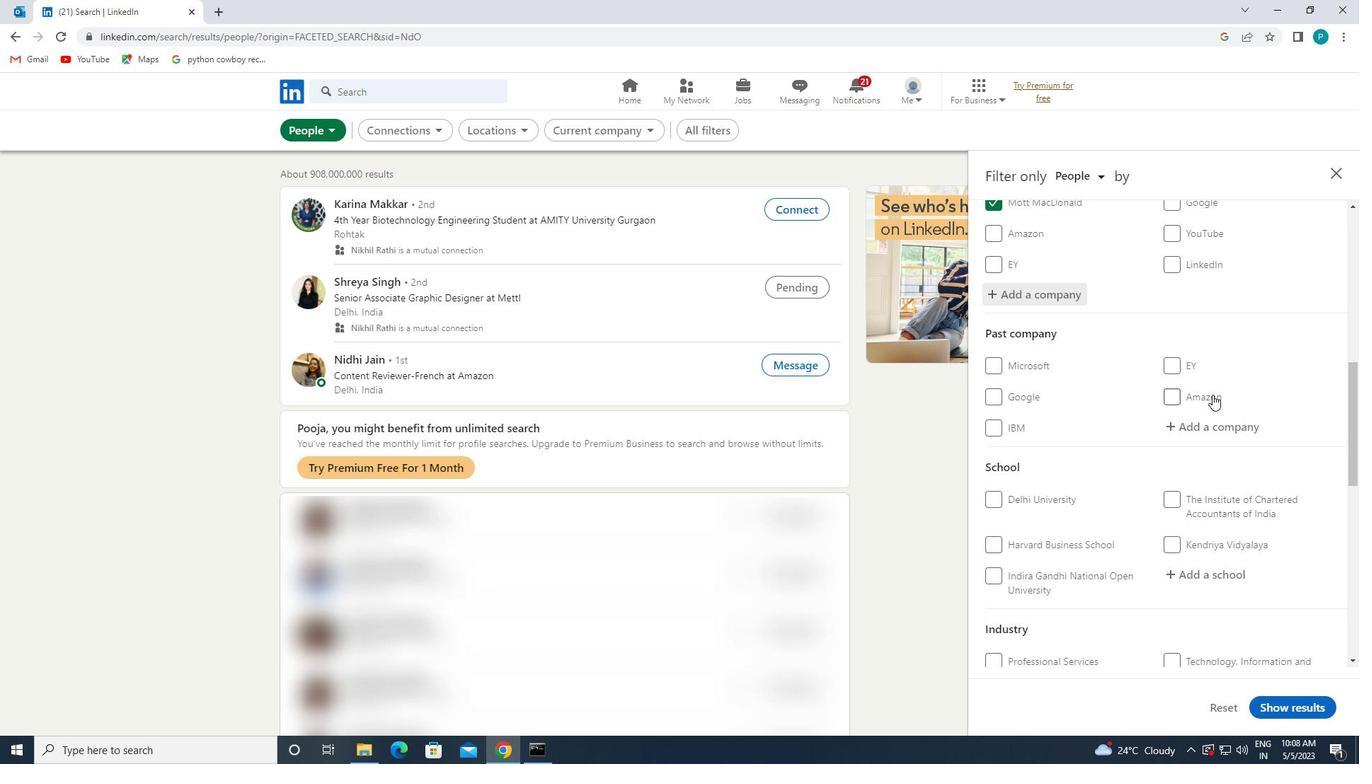 
Action: Mouse scrolled (1230, 404) with delta (0, 0)
Screenshot: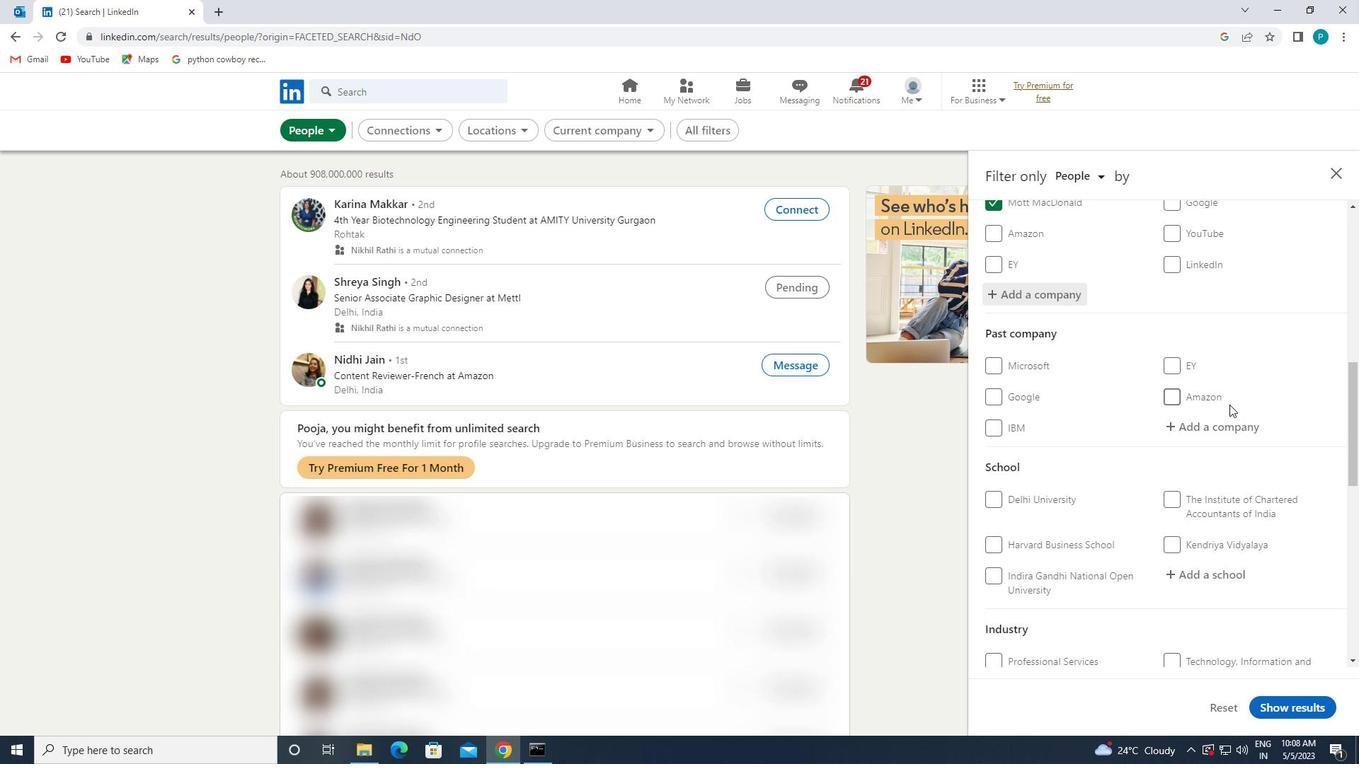 
Action: Mouse moved to (1230, 419)
Screenshot: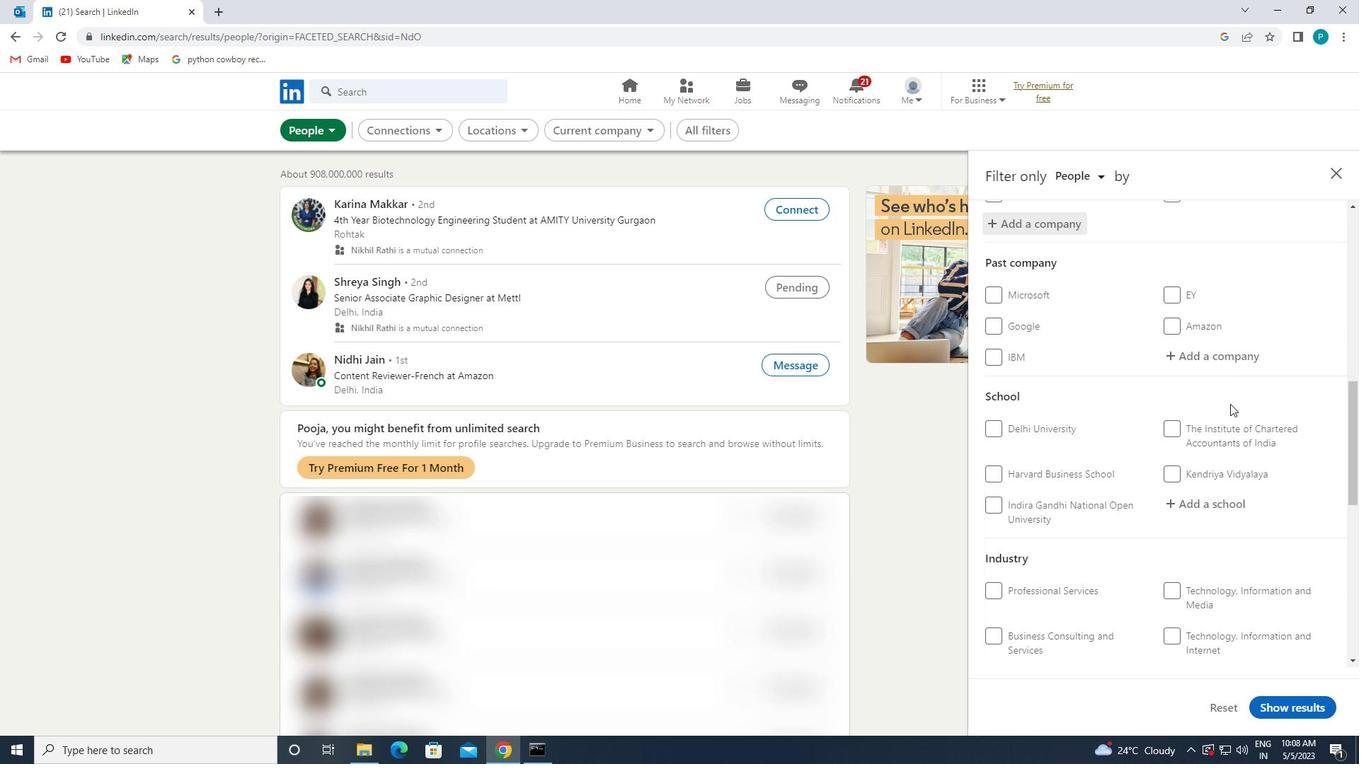 
Action: Mouse scrolled (1230, 418) with delta (0, 0)
Screenshot: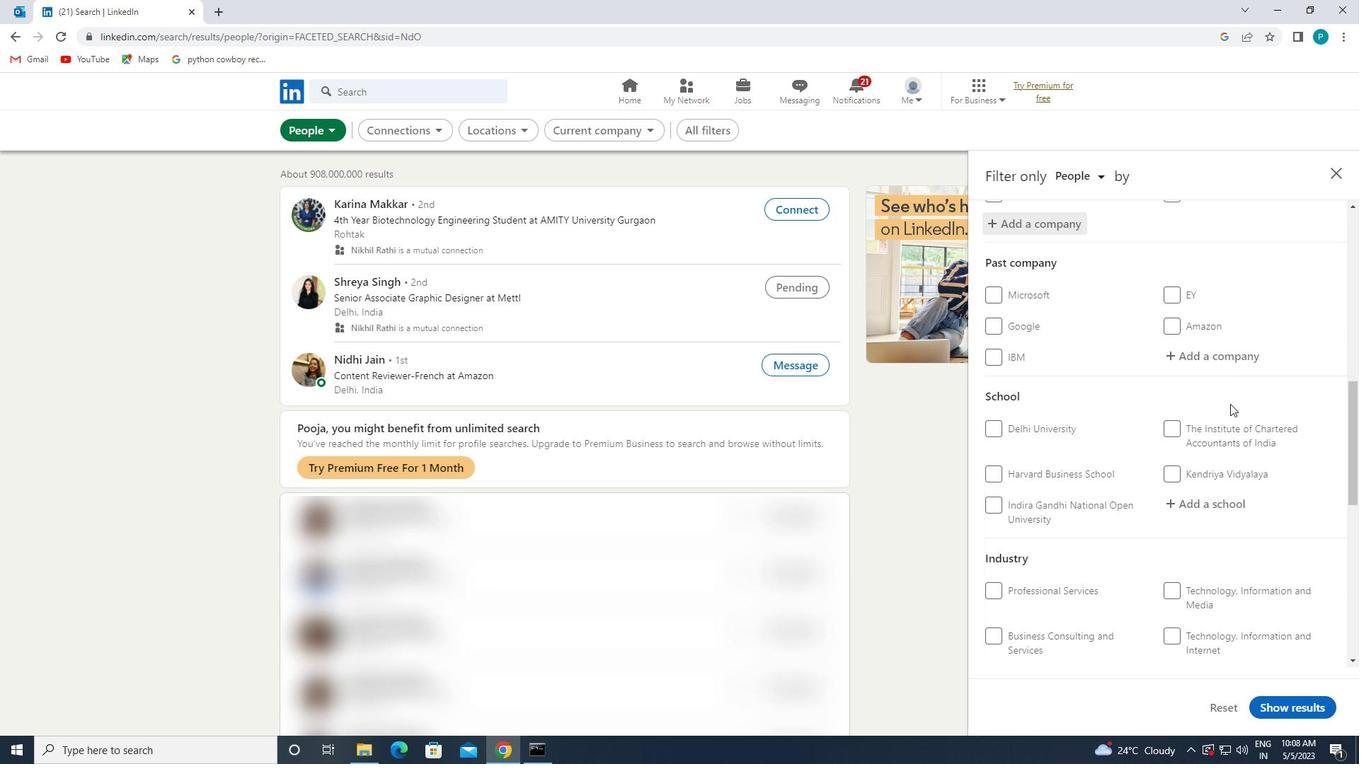 
Action: Mouse moved to (1225, 444)
Screenshot: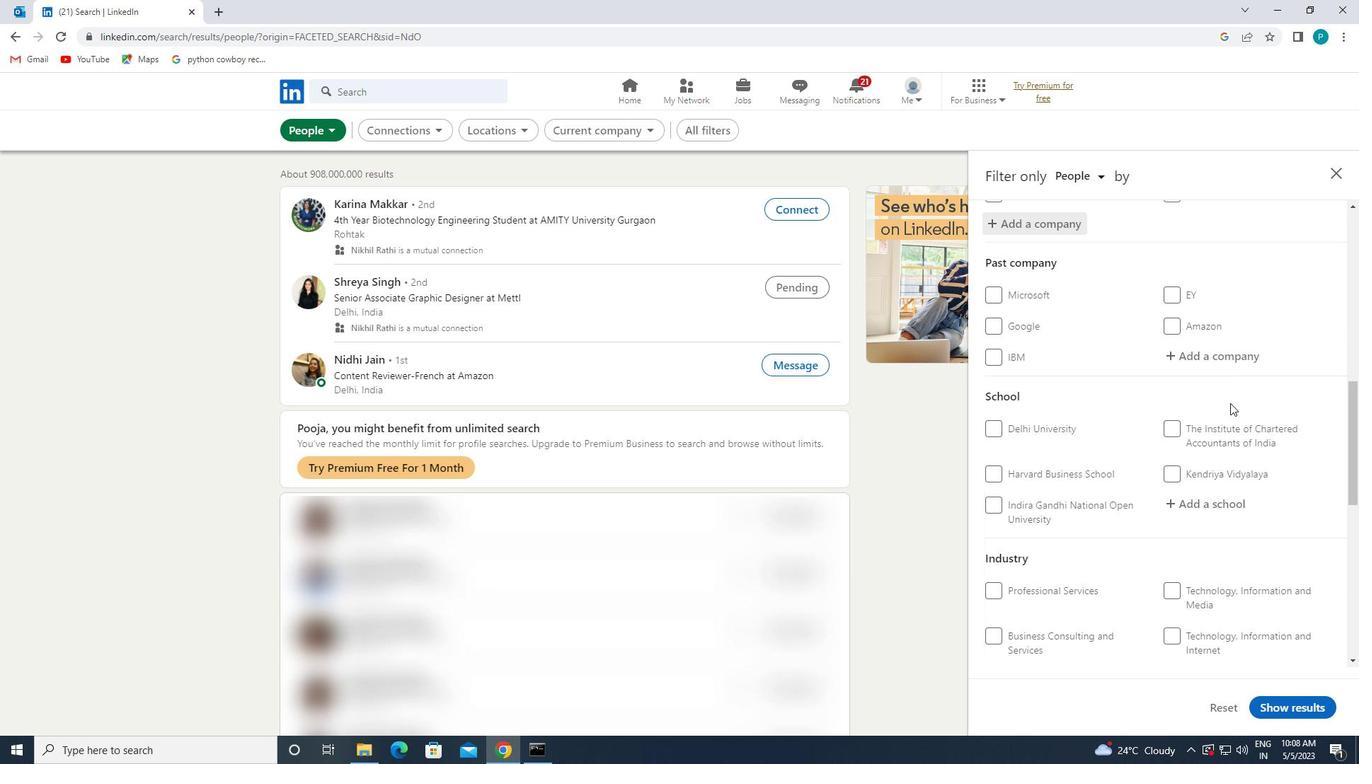 
Action: Mouse scrolled (1225, 443) with delta (0, 0)
Screenshot: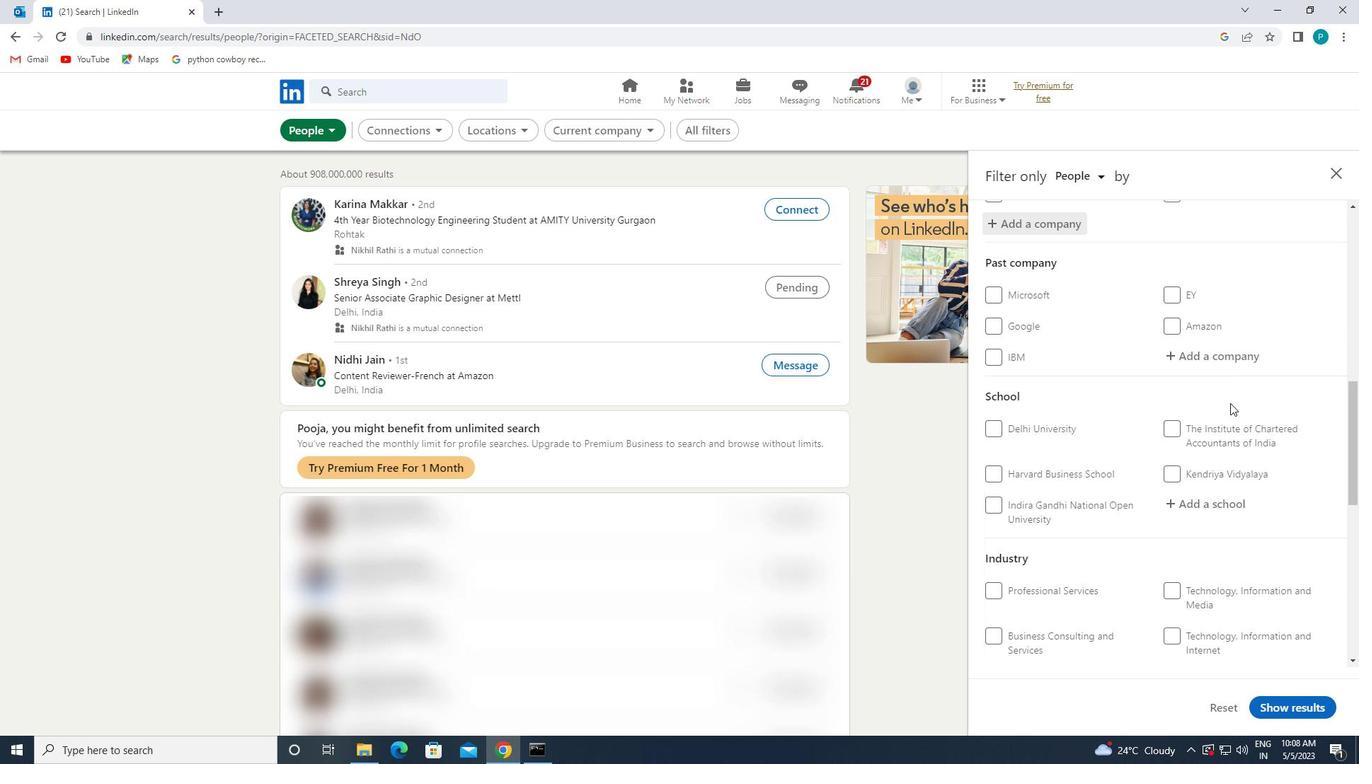 
Action: Mouse moved to (1202, 373)
Screenshot: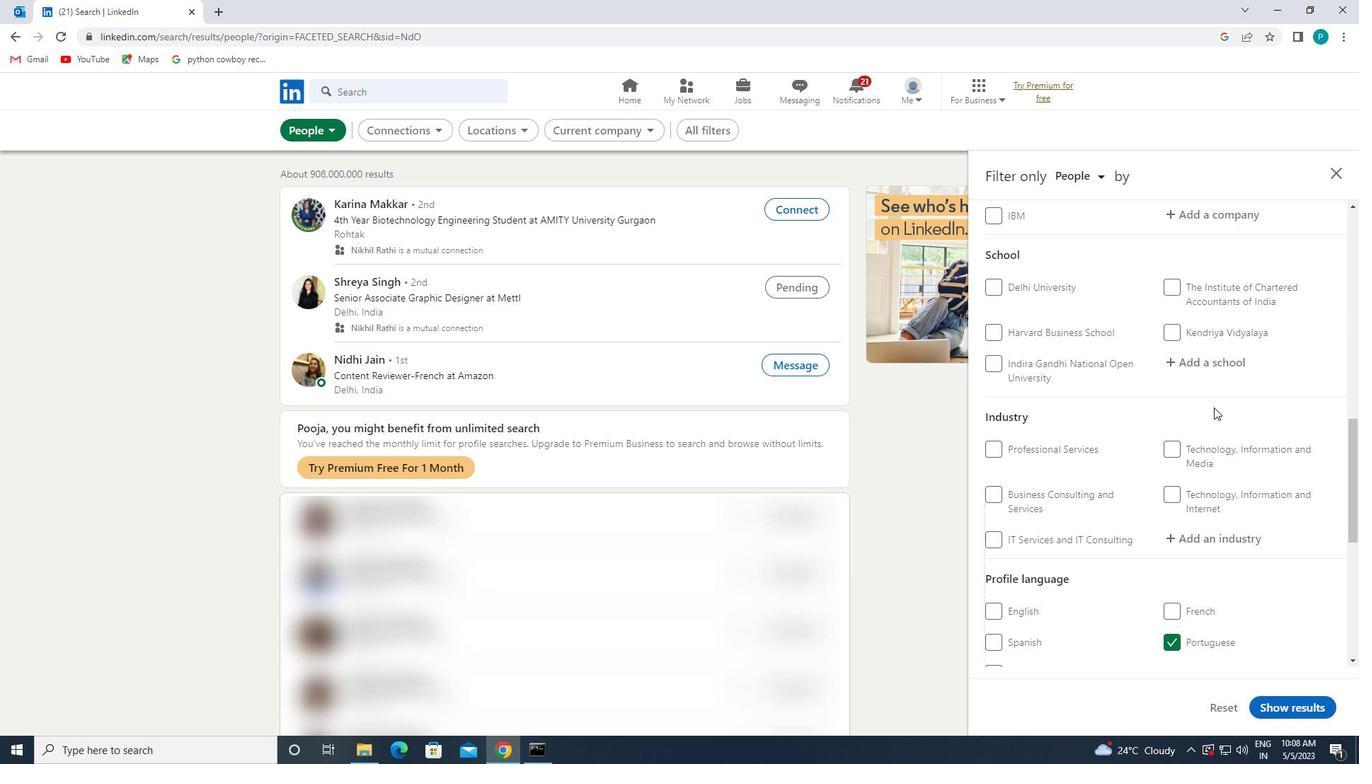 
Action: Mouse pressed left at (1202, 373)
Screenshot: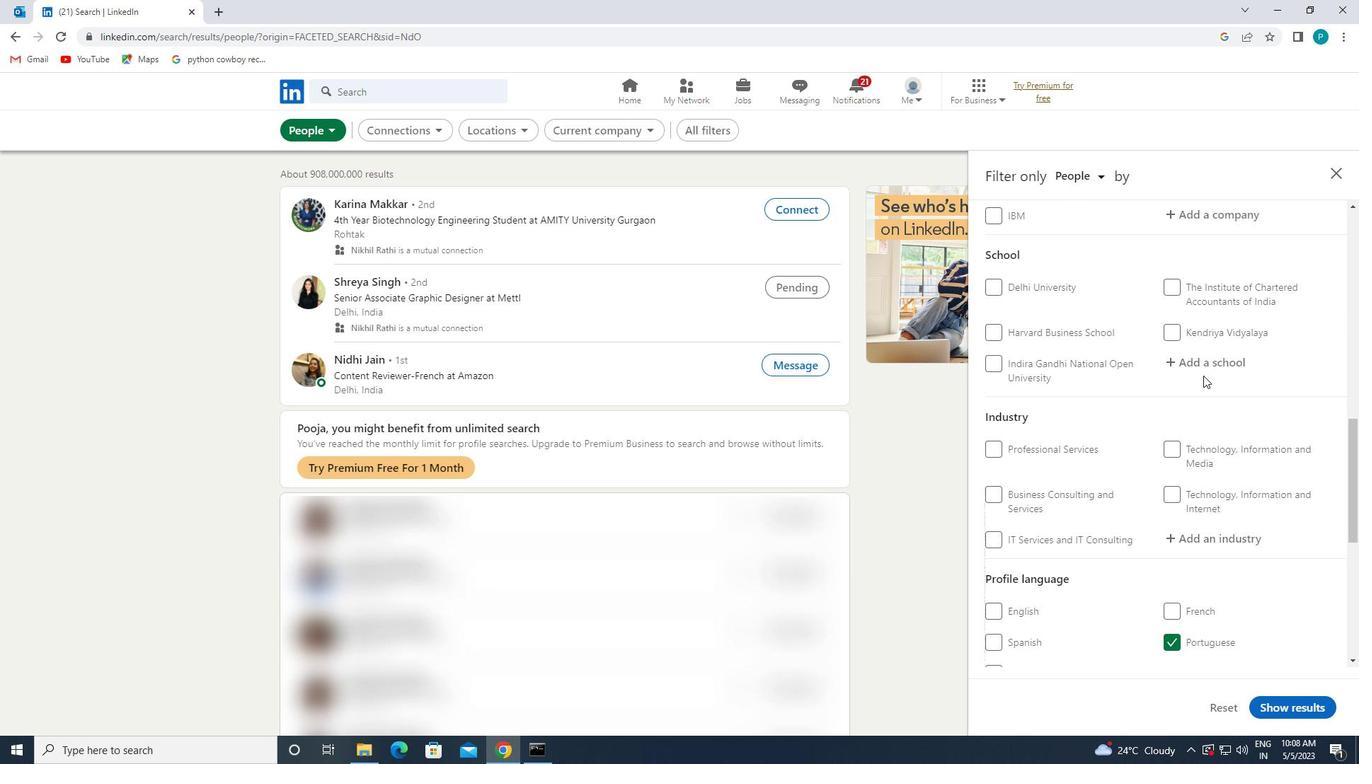 
Action: Mouse moved to (1196, 364)
Screenshot: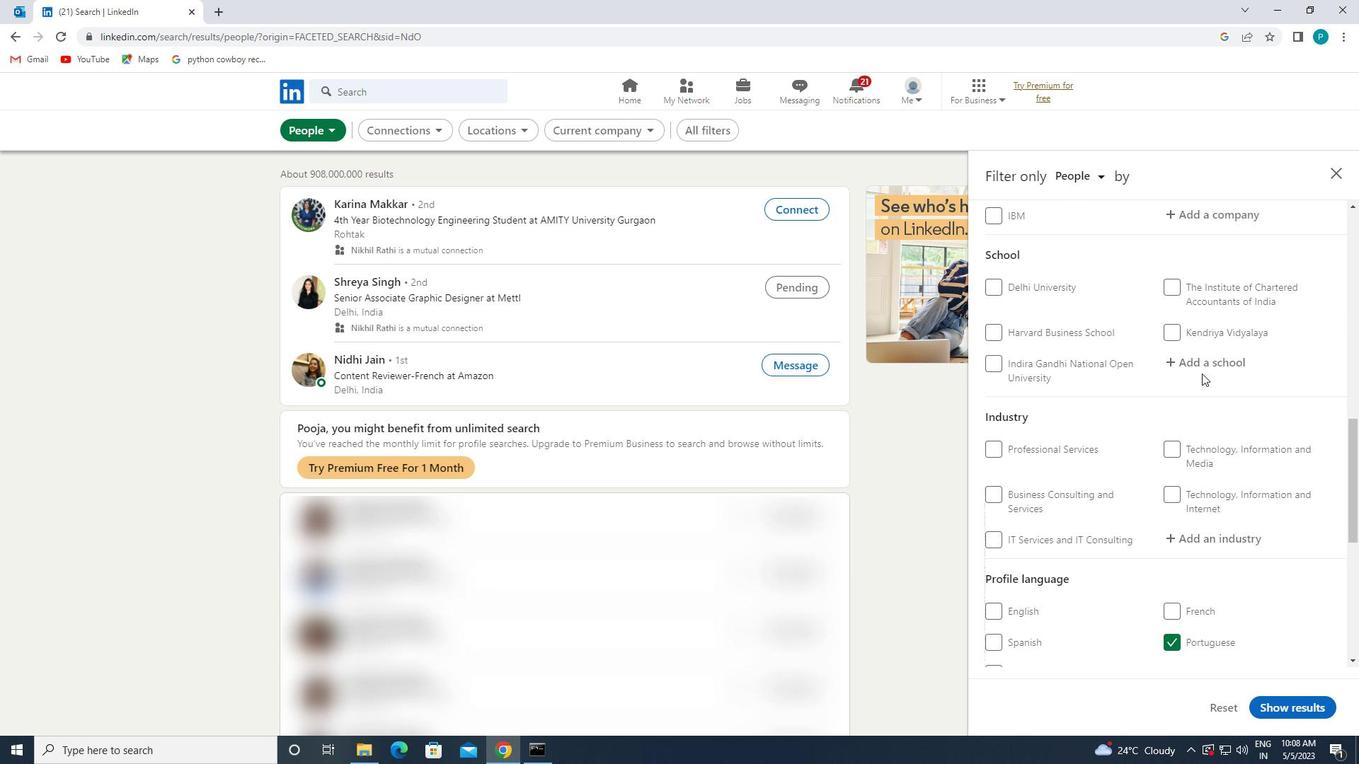 
Action: Mouse pressed left at (1196, 364)
Screenshot: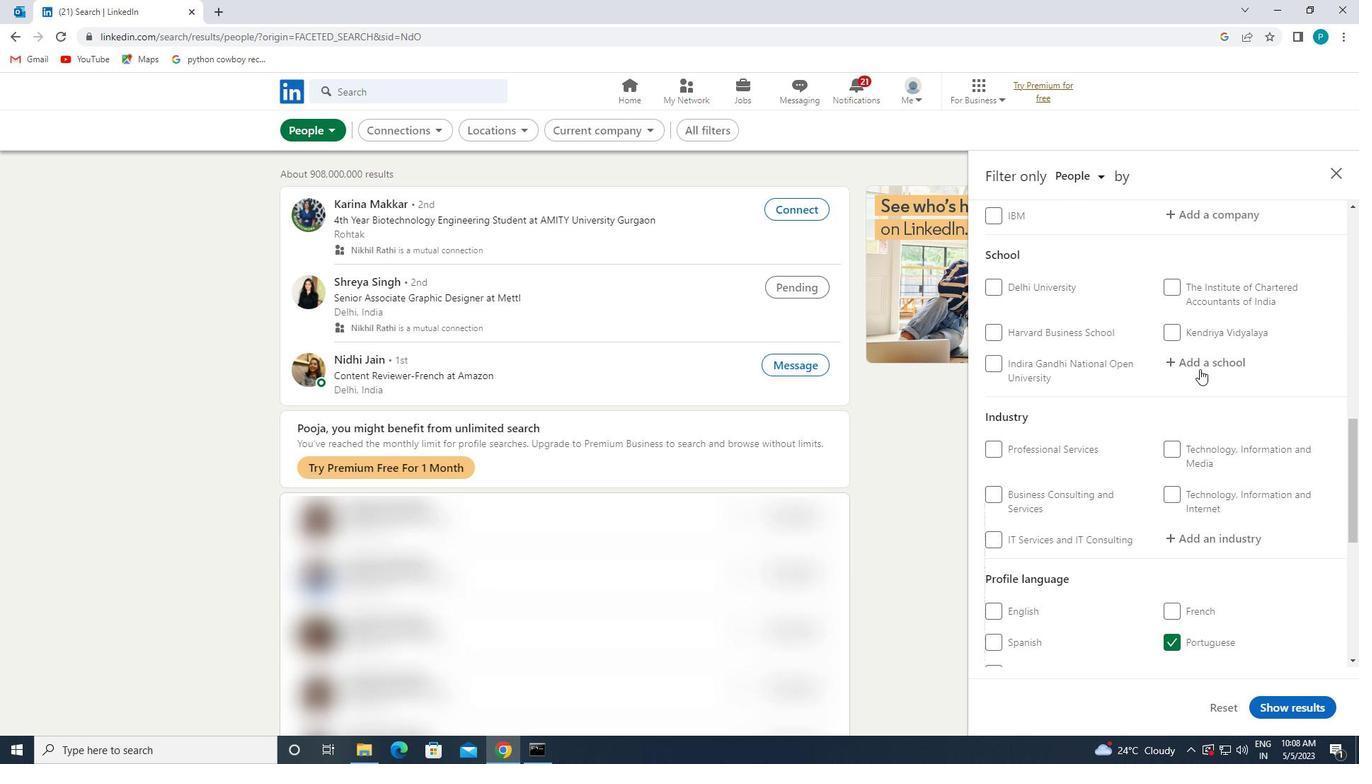 
Action: Key pressed <Key.caps_lock>S<Key.caps_lock>ESHADRIPURAM
Screenshot: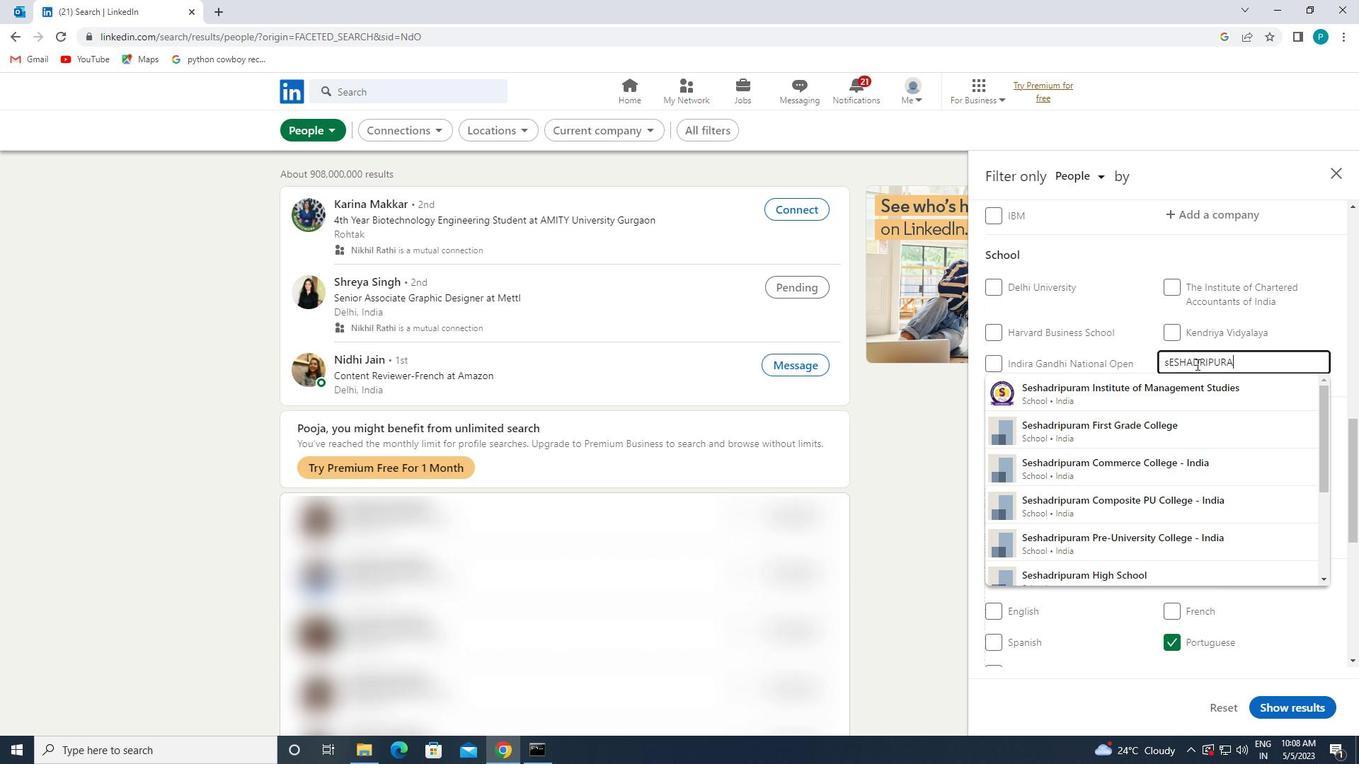 
Action: Mouse moved to (1174, 385)
Screenshot: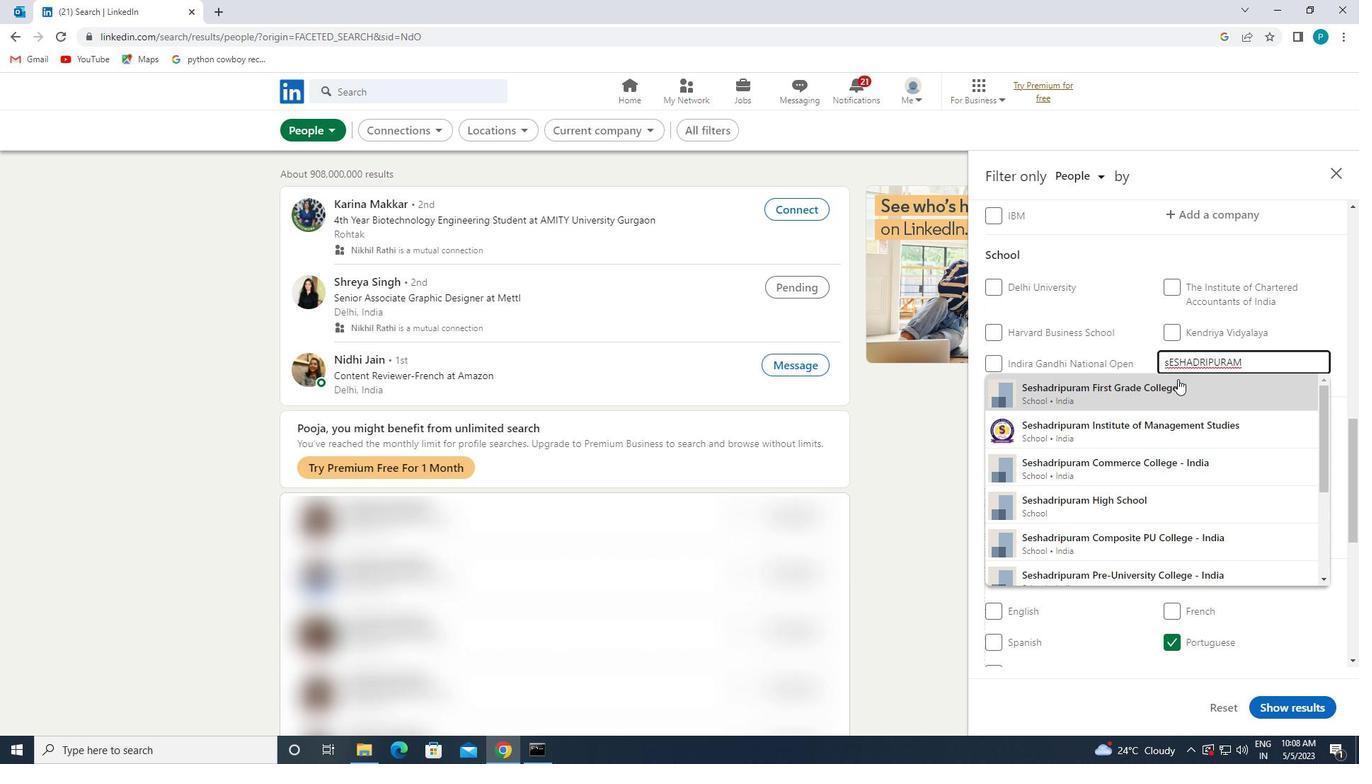 
Action: Mouse pressed left at (1174, 385)
Screenshot: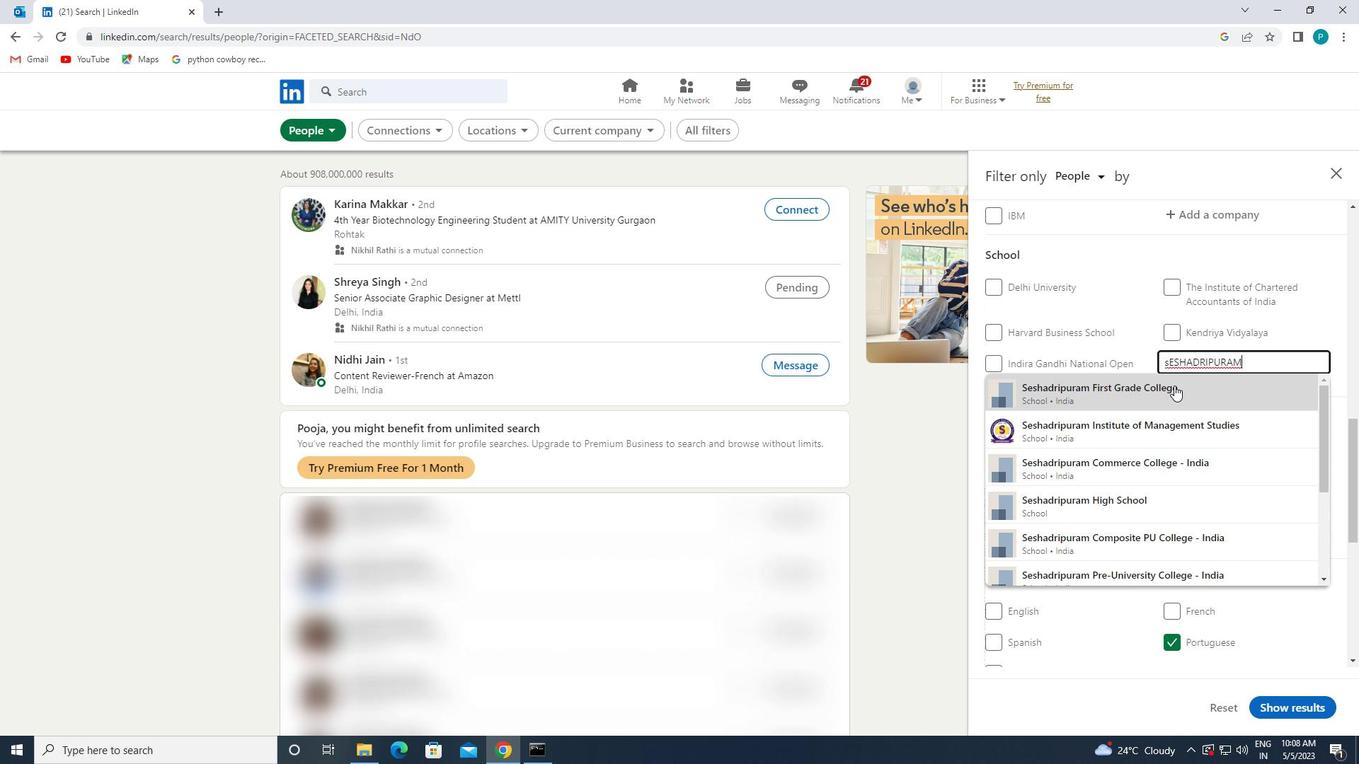 
Action: Mouse scrolled (1174, 385) with delta (0, 0)
Screenshot: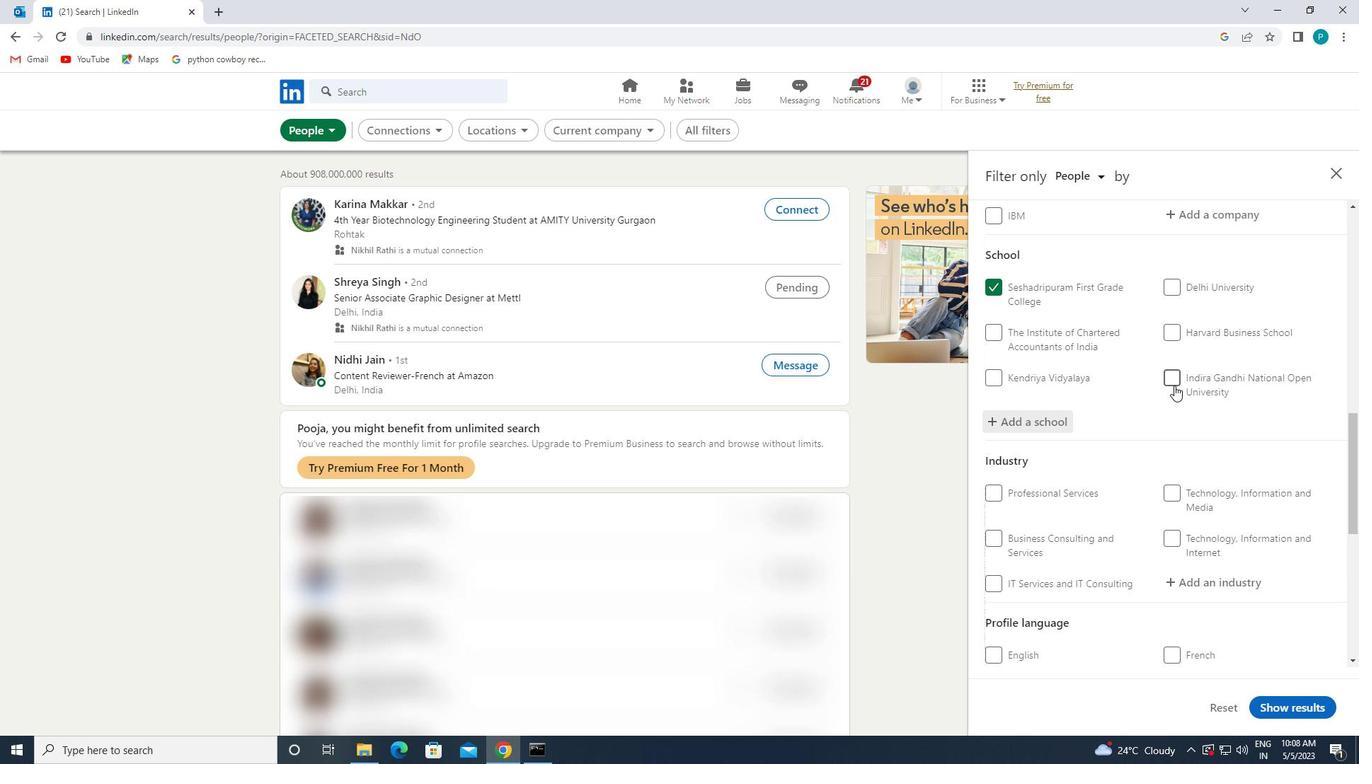 
Action: Mouse scrolled (1174, 385) with delta (0, 0)
Screenshot: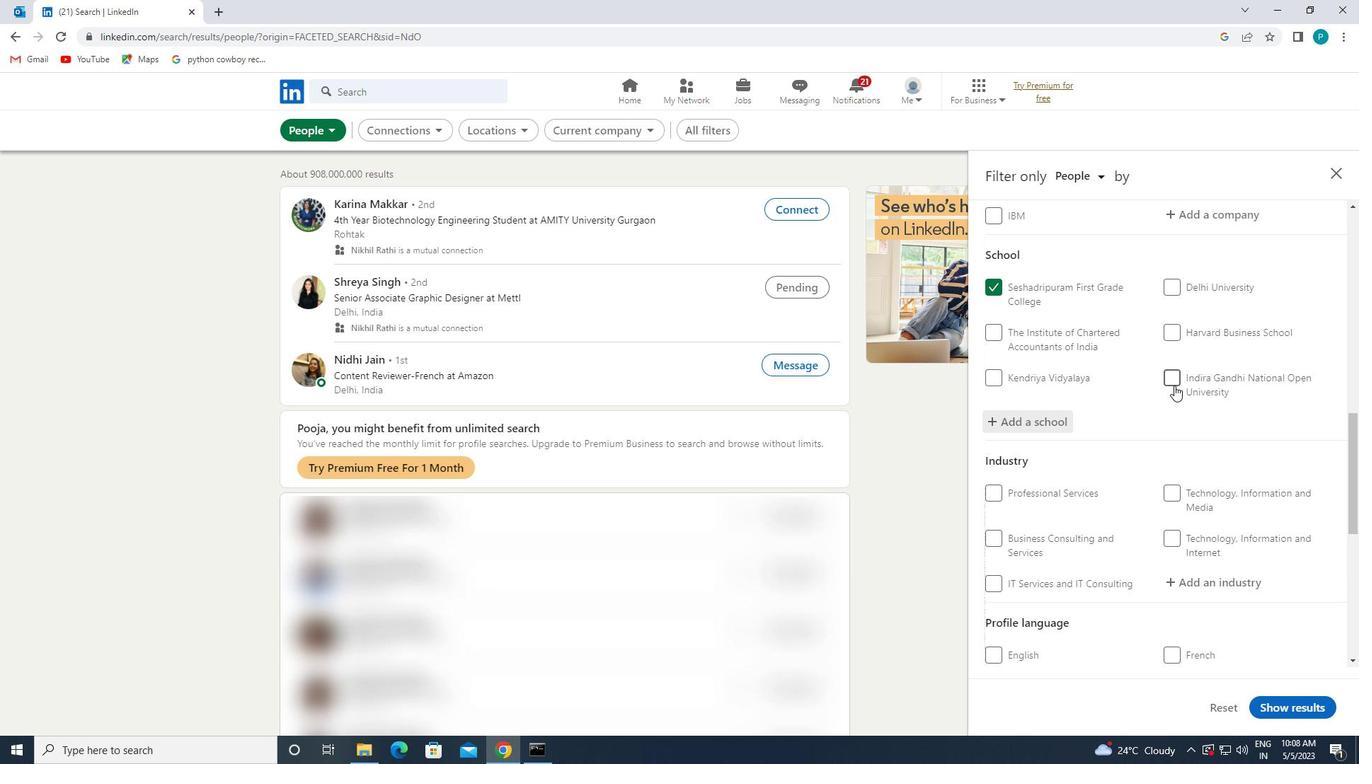 
Action: Mouse moved to (1184, 412)
Screenshot: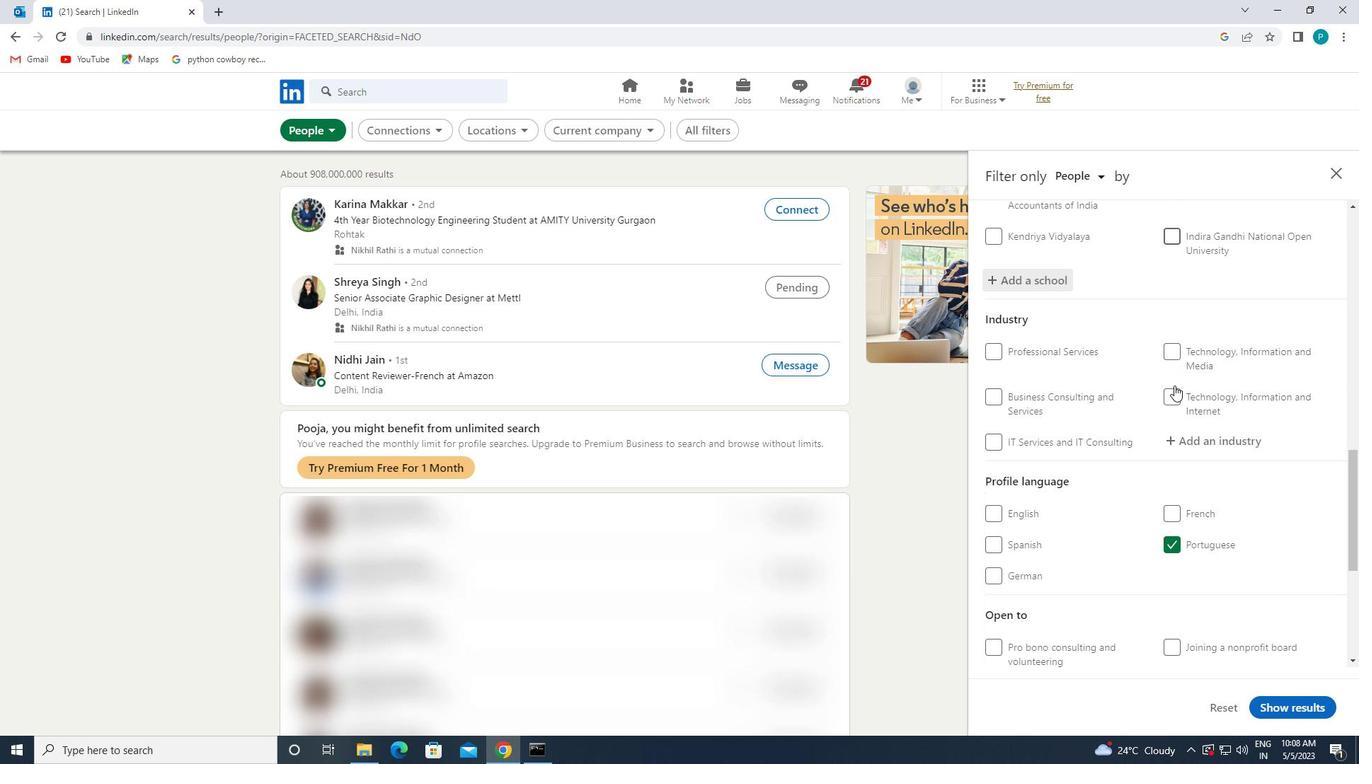 
Action: Mouse scrolled (1184, 412) with delta (0, 0)
Screenshot: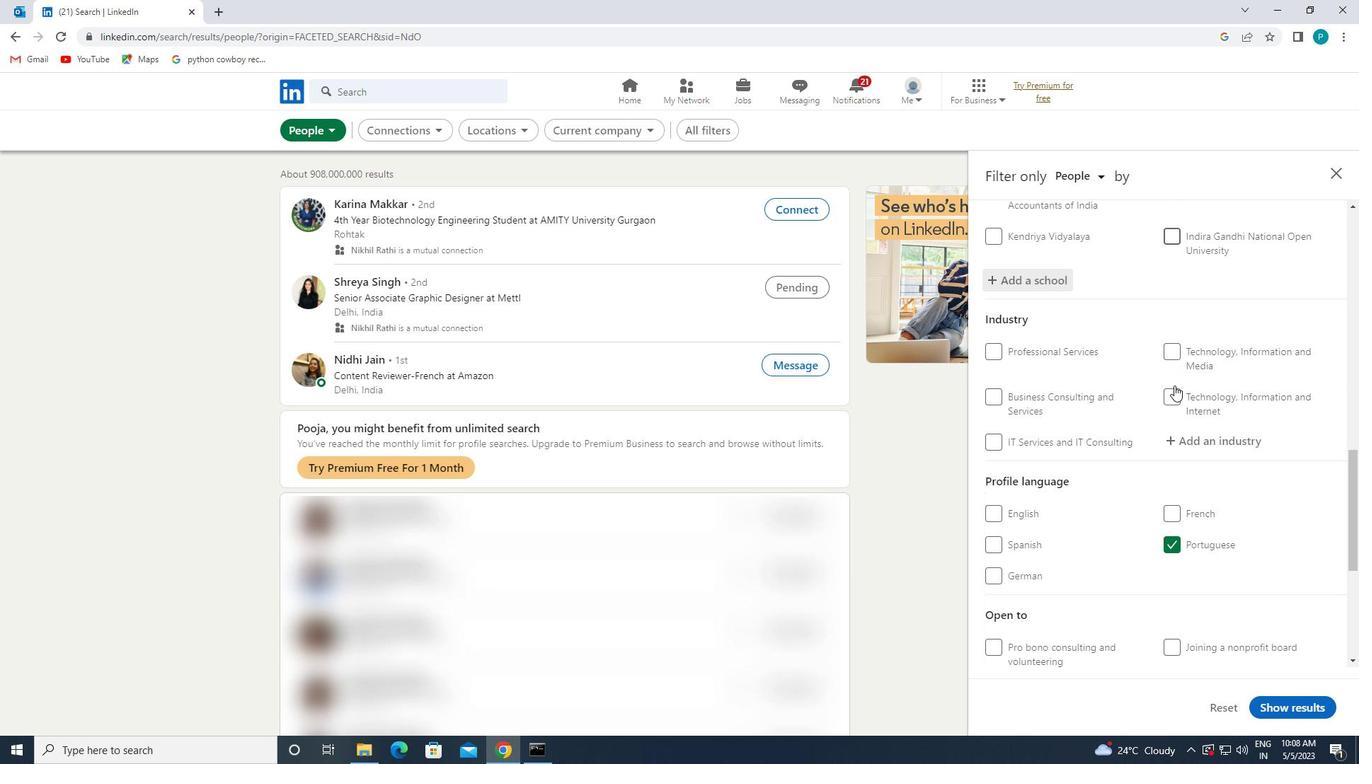 
Action: Mouse moved to (1189, 362)
Screenshot: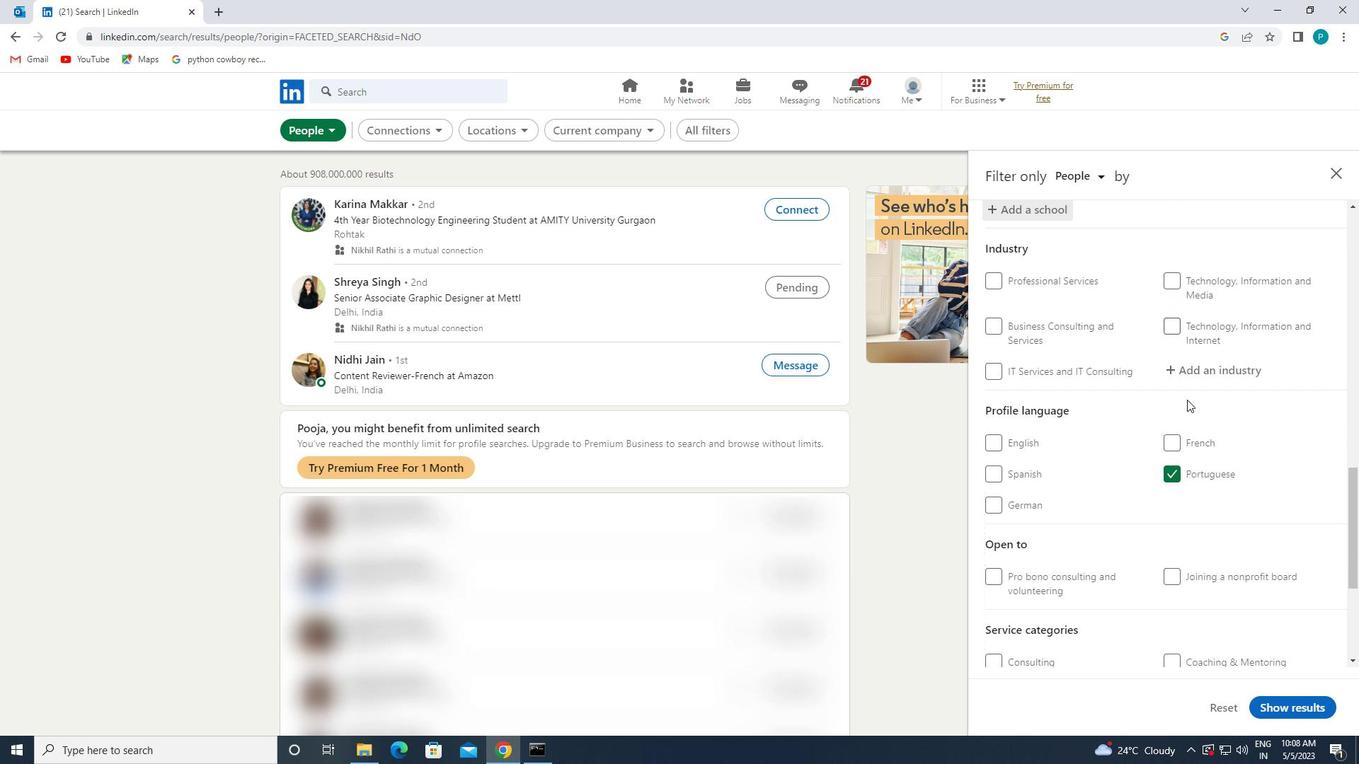 
Action: Mouse pressed left at (1189, 362)
Screenshot: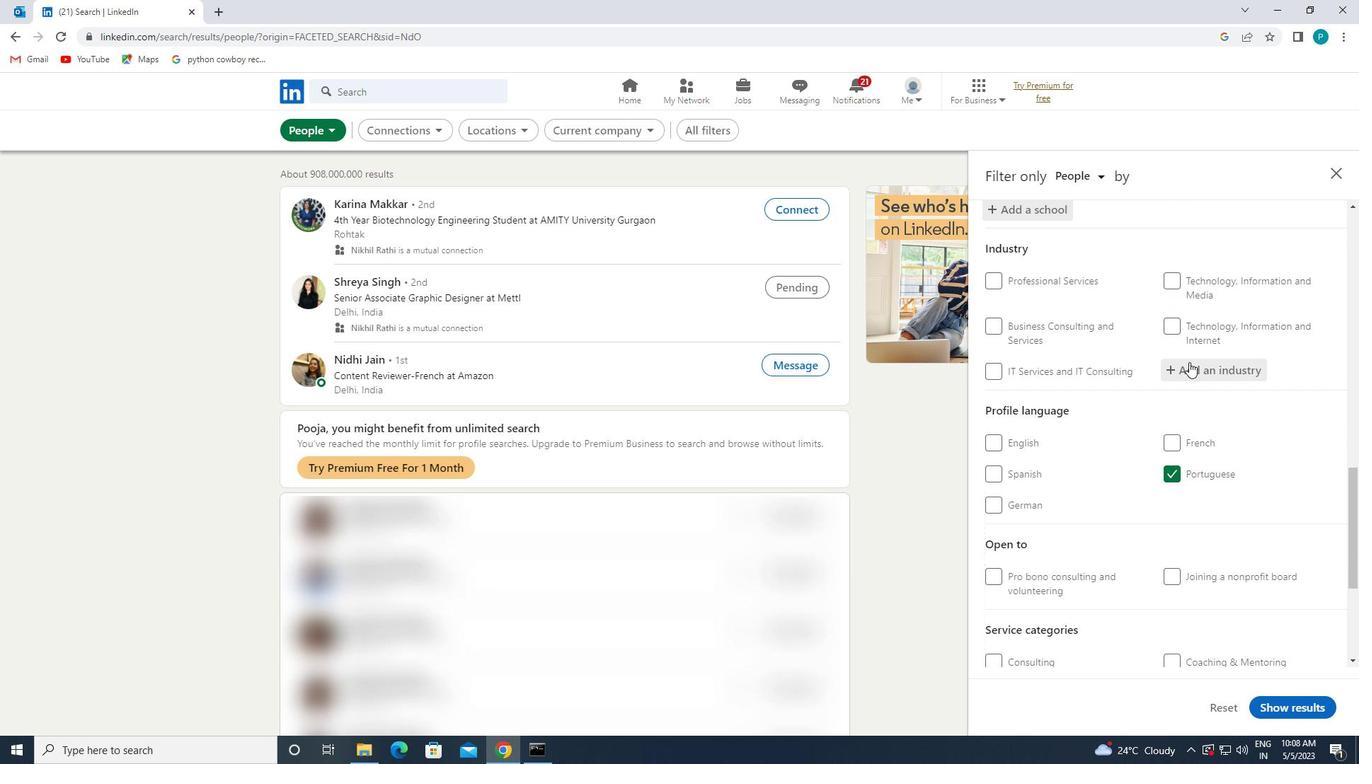 
Action: Key pressed <Key.caps_lock>L<Key.caps_lock>EATHER
Screenshot: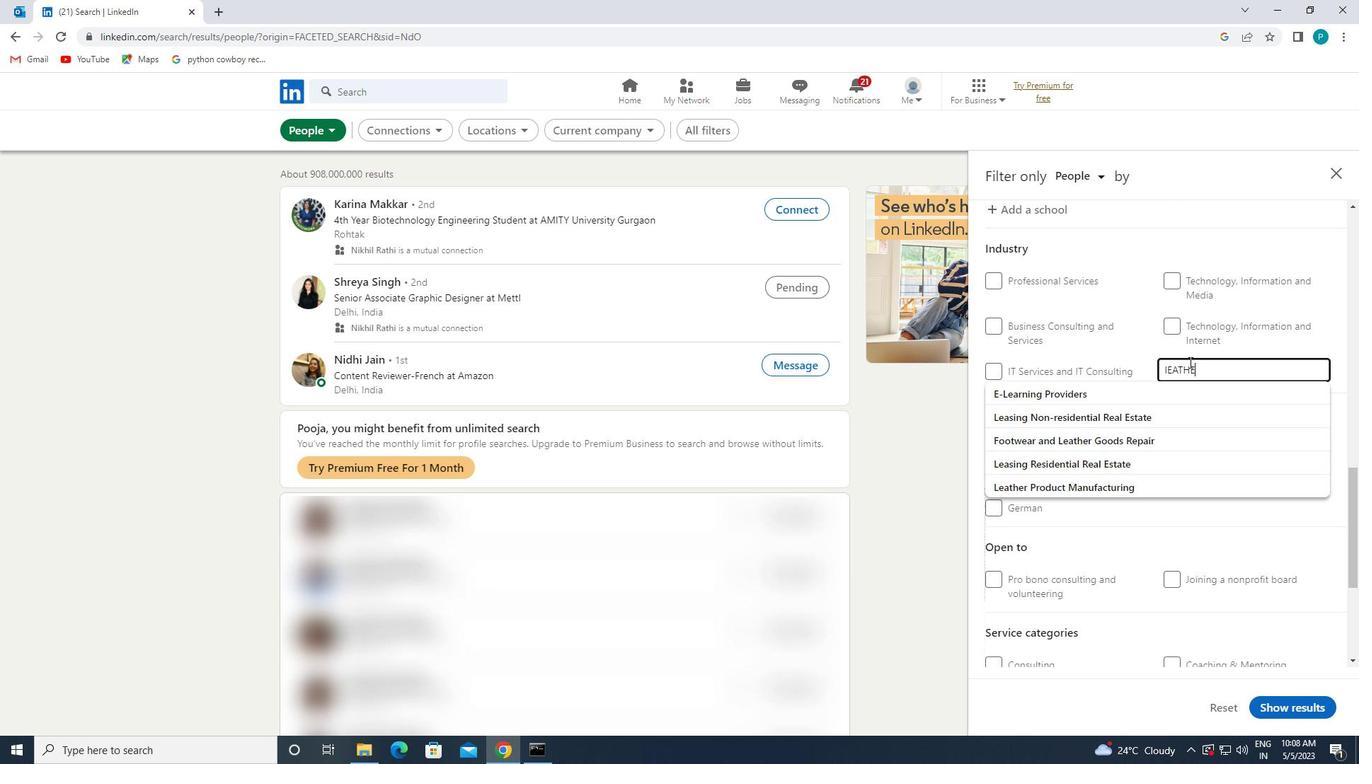 
Action: Mouse moved to (1146, 413)
Screenshot: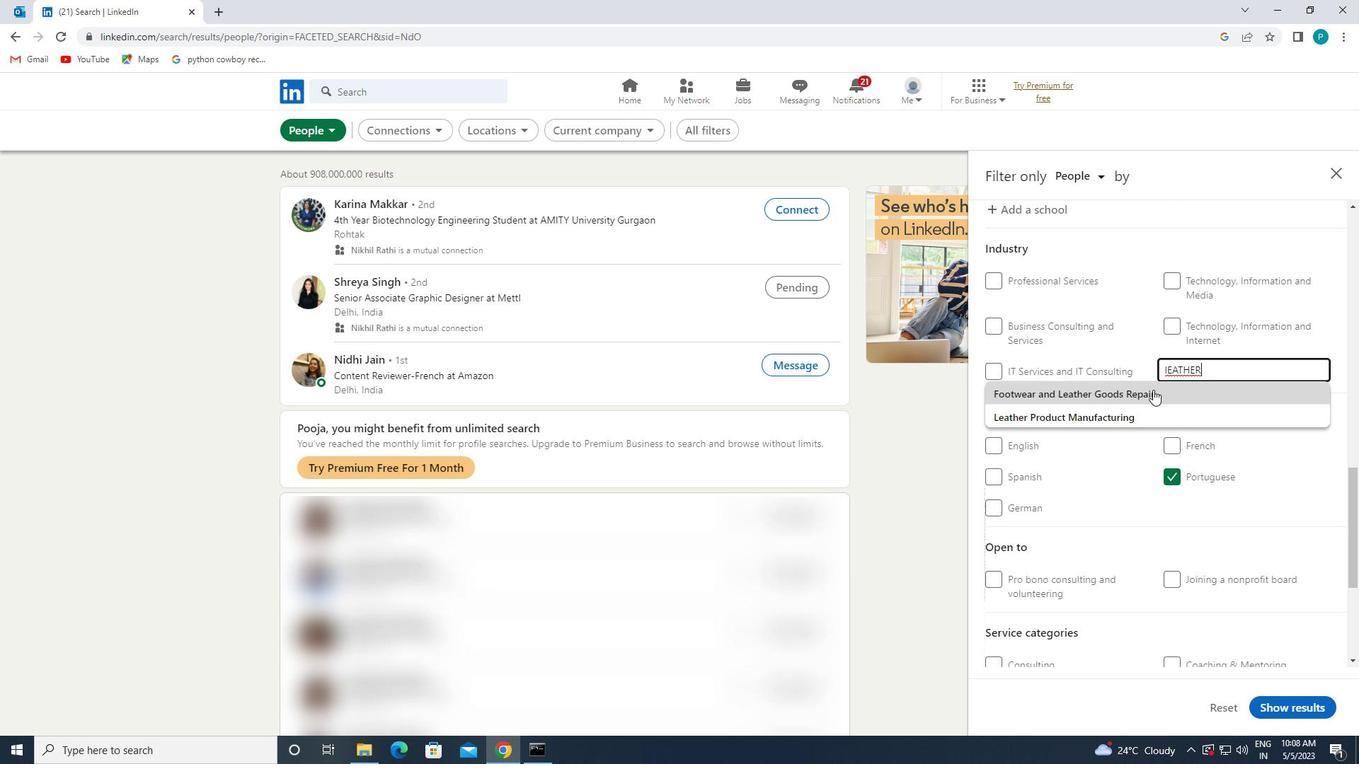 
Action: Mouse pressed left at (1146, 413)
Screenshot: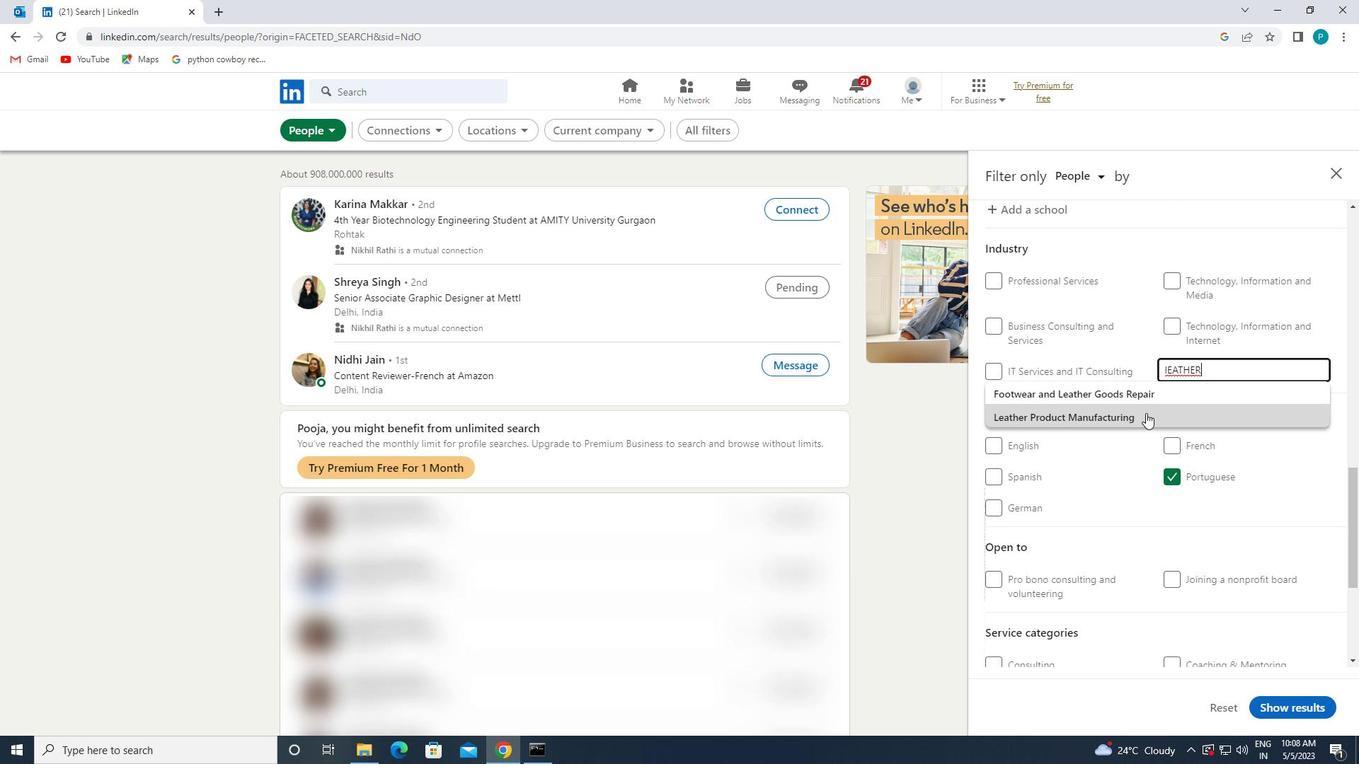 
Action: Mouse scrolled (1146, 412) with delta (0, 0)
Screenshot: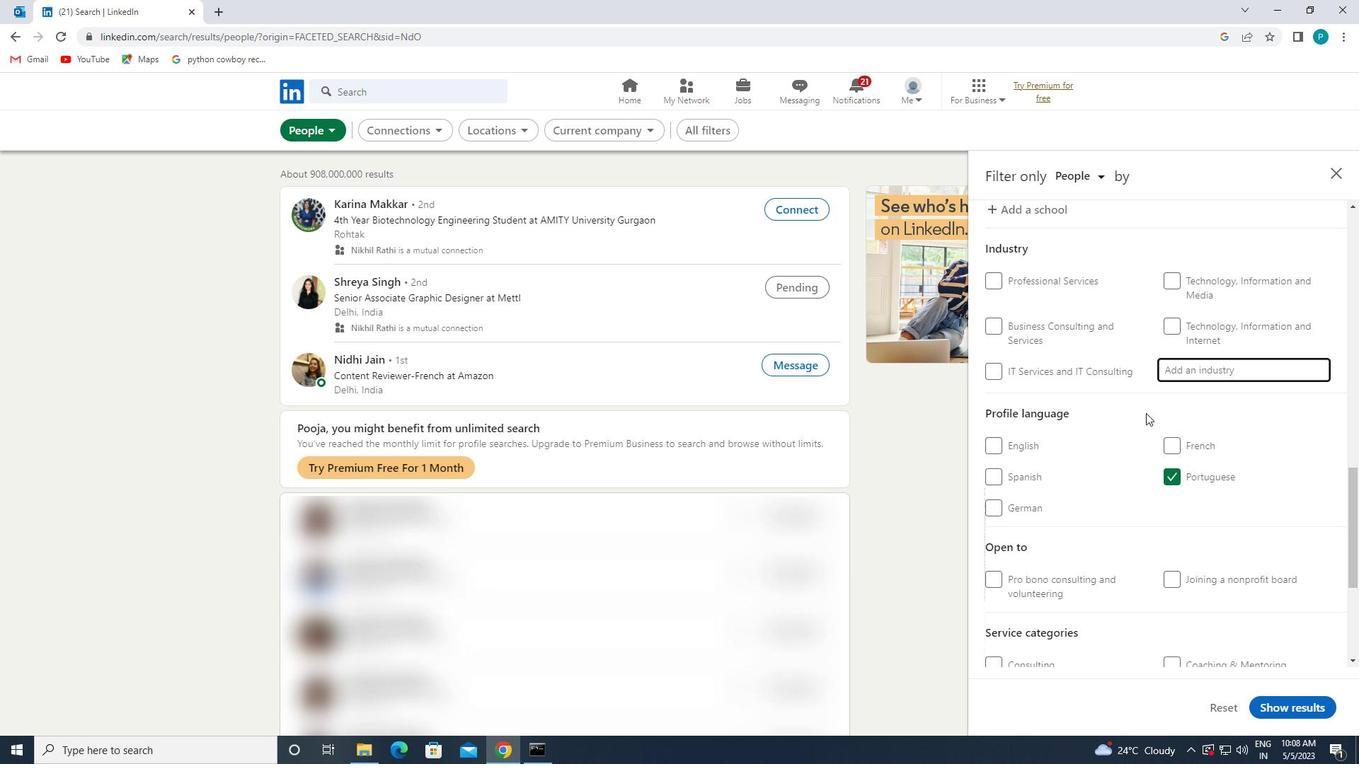 
Action: Mouse scrolled (1146, 412) with delta (0, 0)
Screenshot: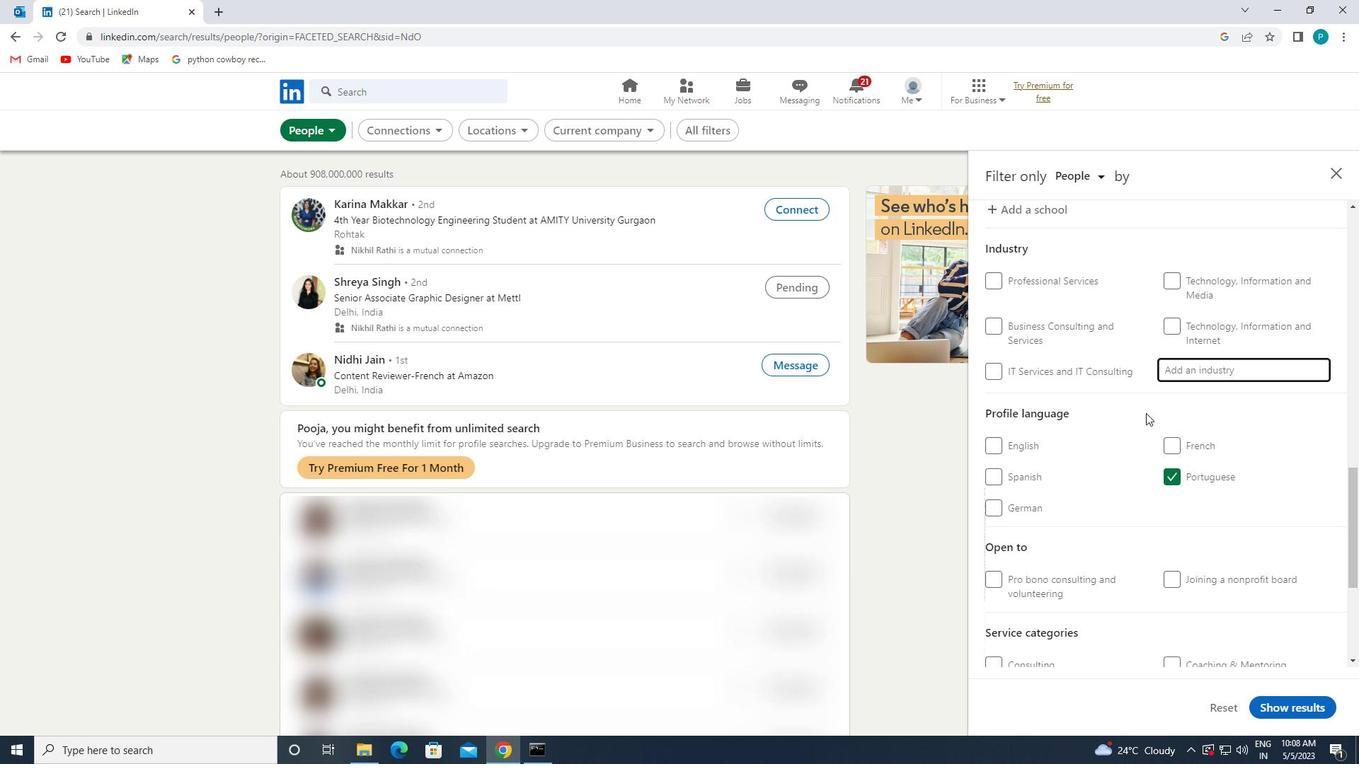 
Action: Mouse scrolled (1146, 412) with delta (0, 0)
Screenshot: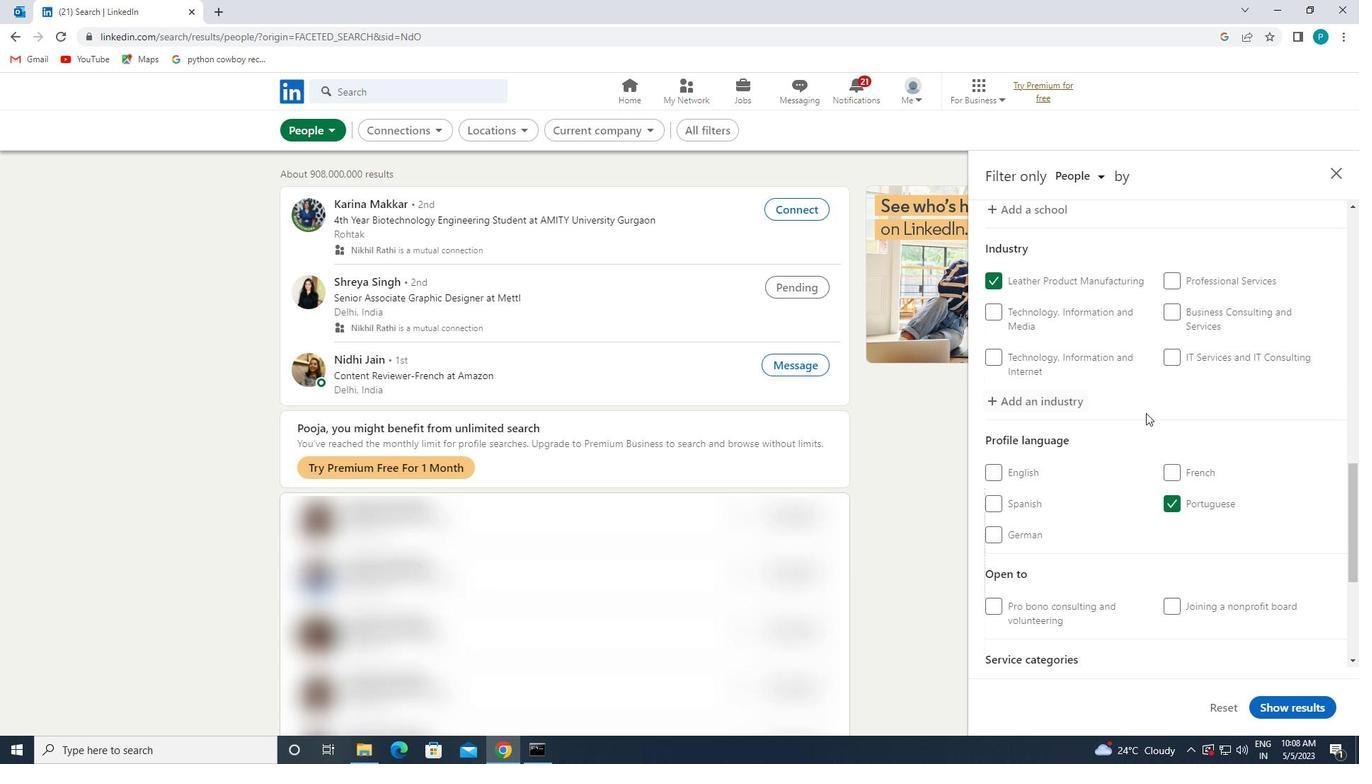 
Action: Mouse scrolled (1146, 412) with delta (0, 0)
Screenshot: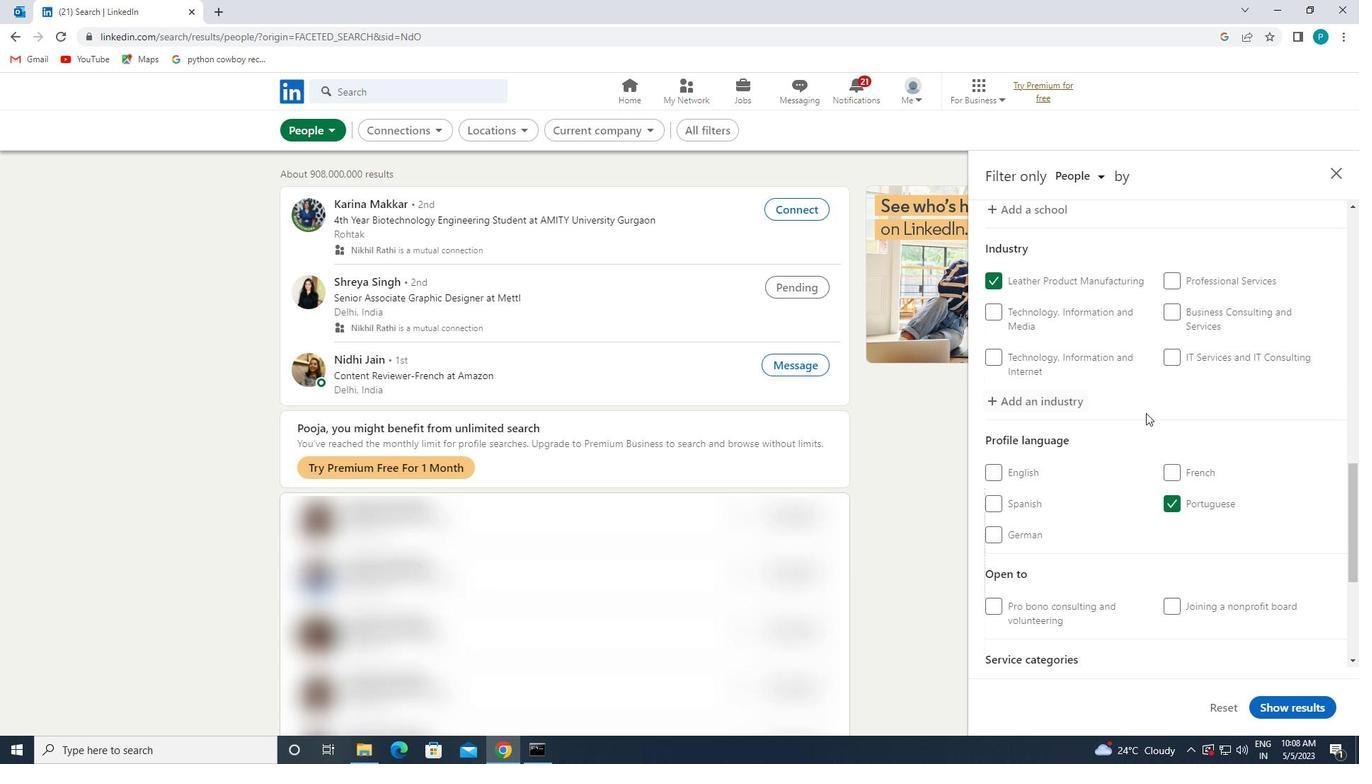 
Action: Mouse scrolled (1146, 412) with delta (0, 0)
Screenshot: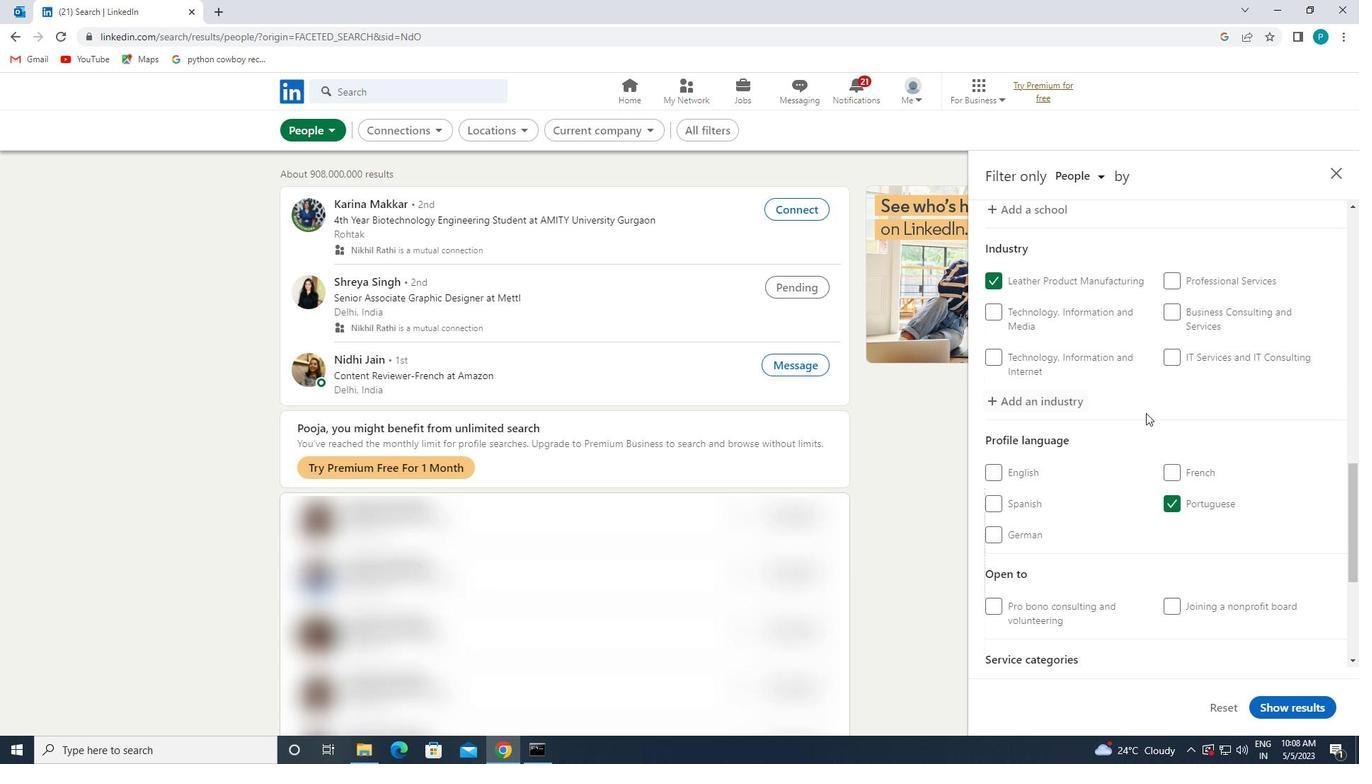 
Action: Mouse moved to (1193, 473)
Screenshot: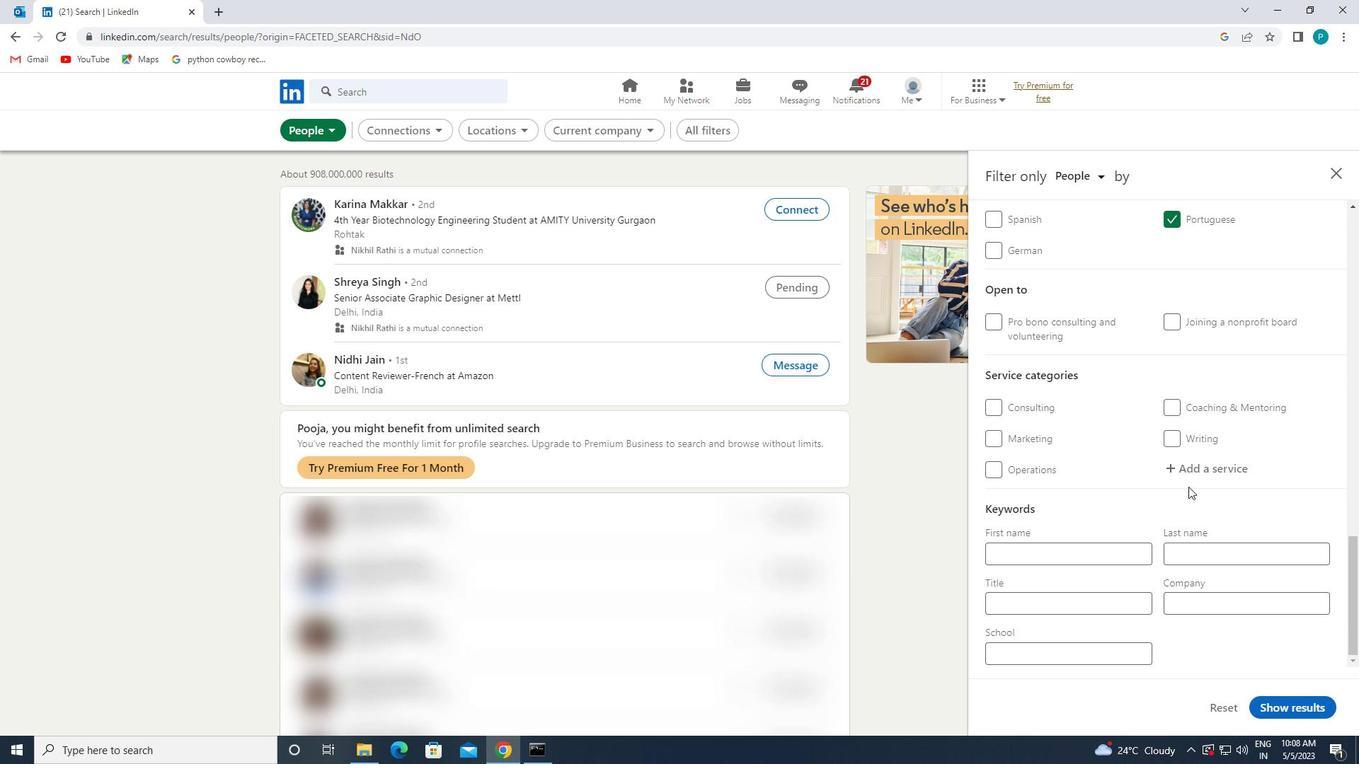 
Action: Mouse pressed left at (1193, 473)
Screenshot: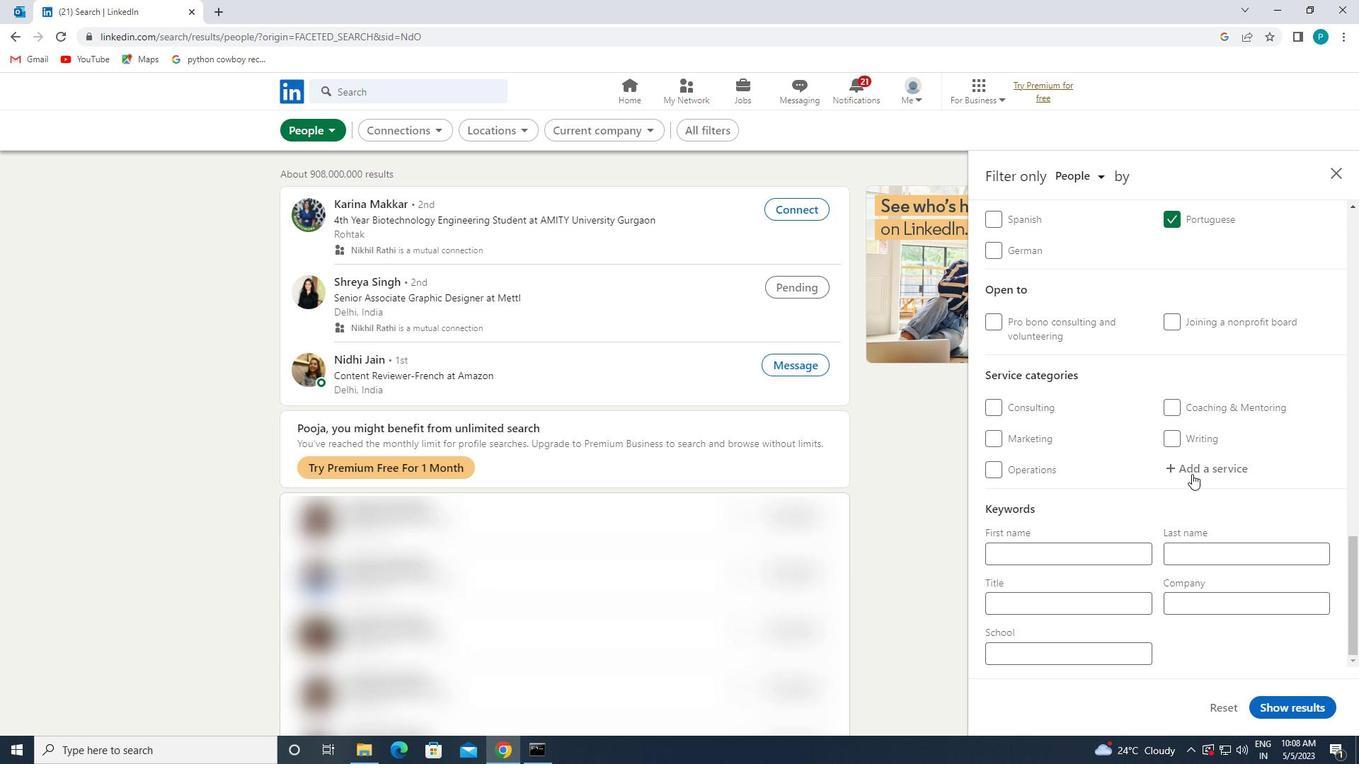 
Action: Key pressed <Key.caps_lock>V<Key.caps_lock><Key.backspace>V<Key.caps_lock>ISY<Key.backspace>UAL<Key.space><Key.caps_lock>D<Key.caps_lock>ESIGN
Screenshot: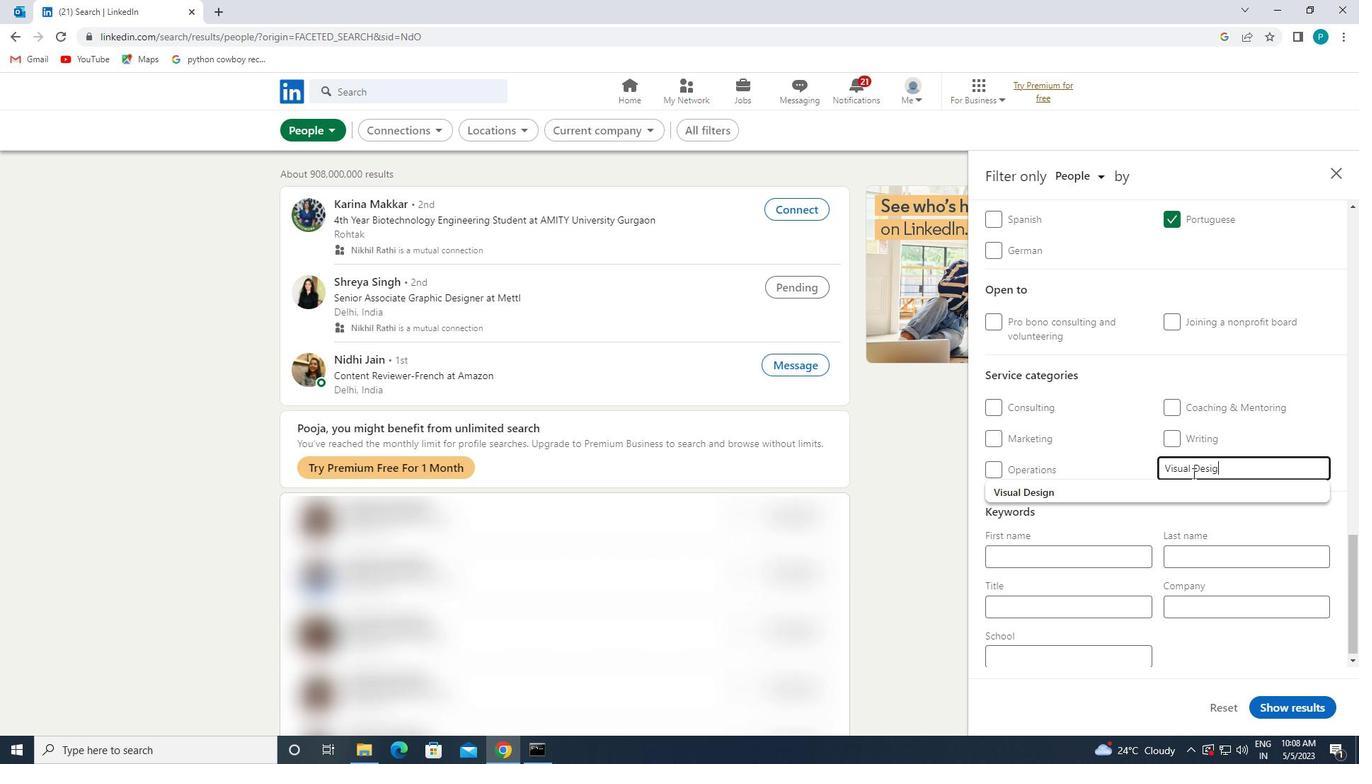
Action: Mouse moved to (1169, 497)
Screenshot: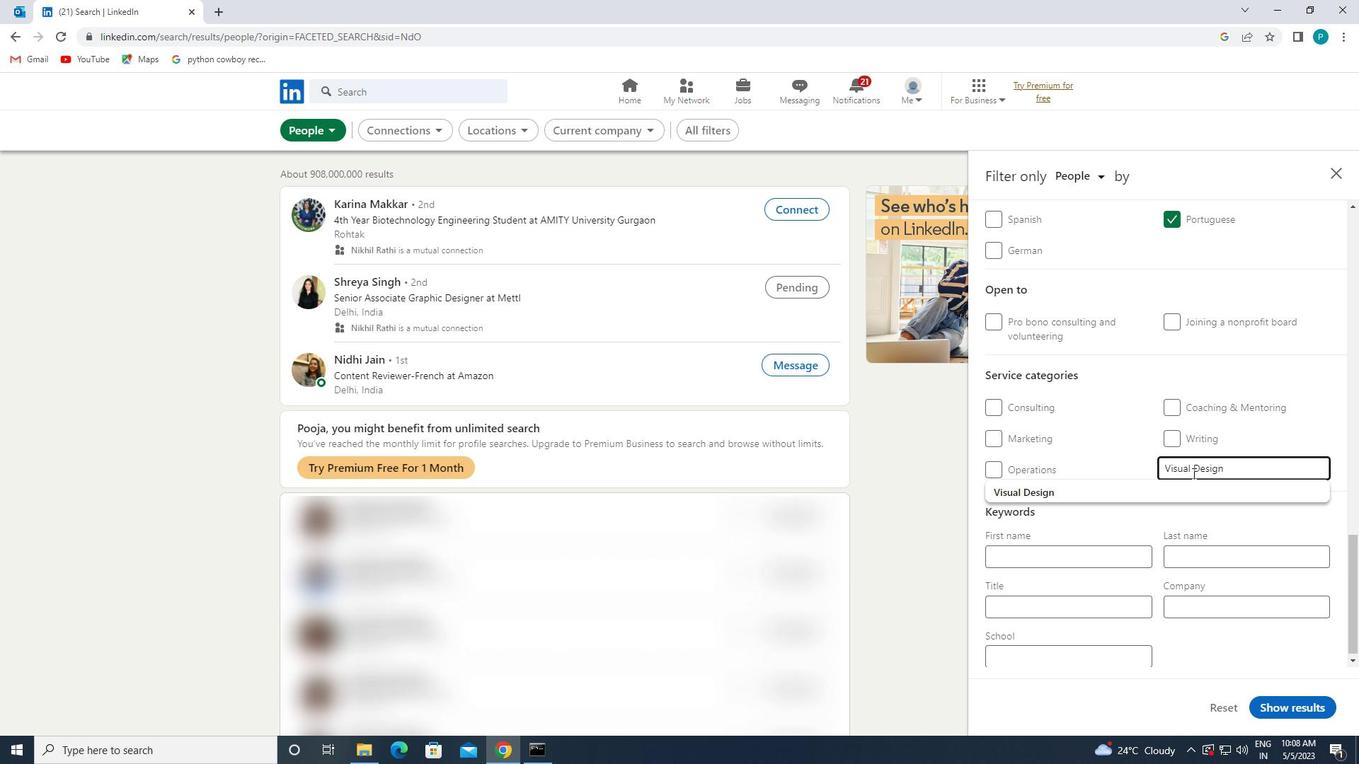 
Action: Mouse pressed left at (1169, 497)
Screenshot: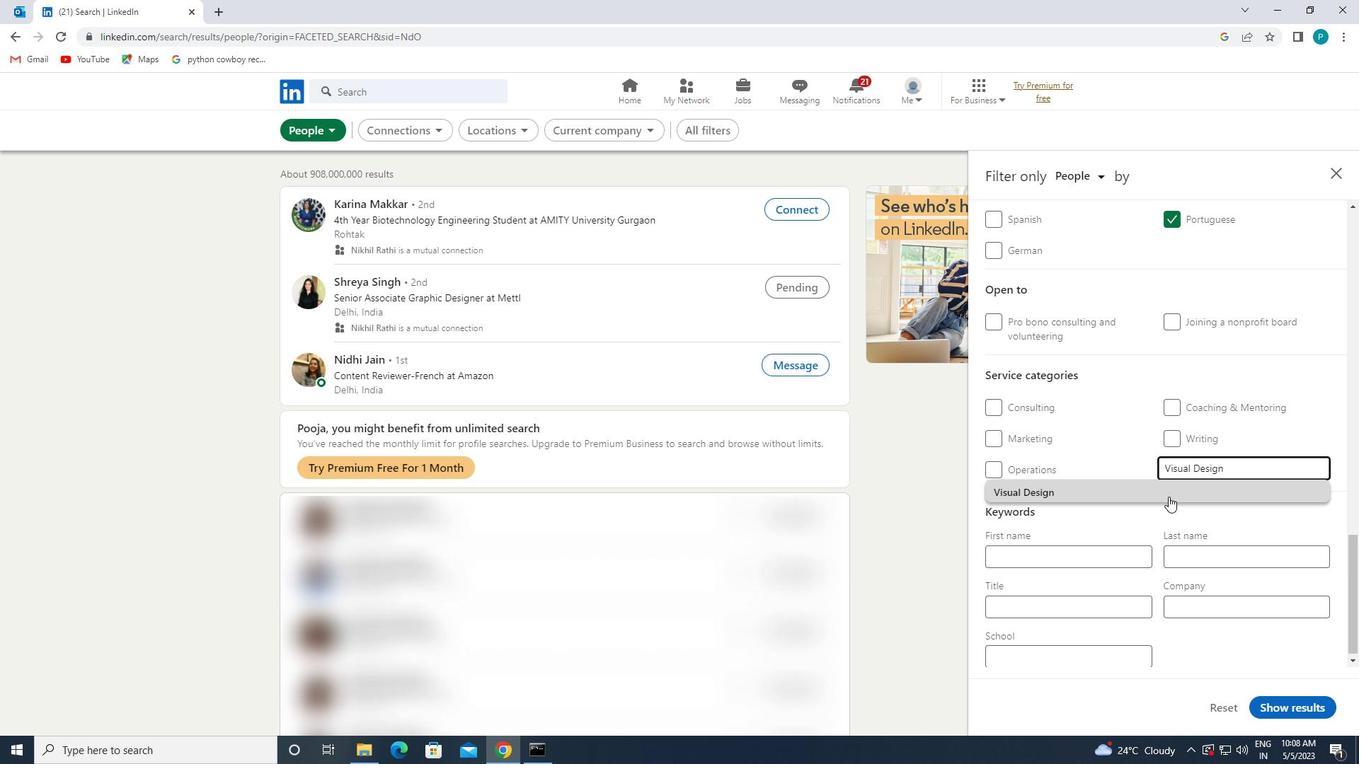
Action: Mouse moved to (1105, 574)
Screenshot: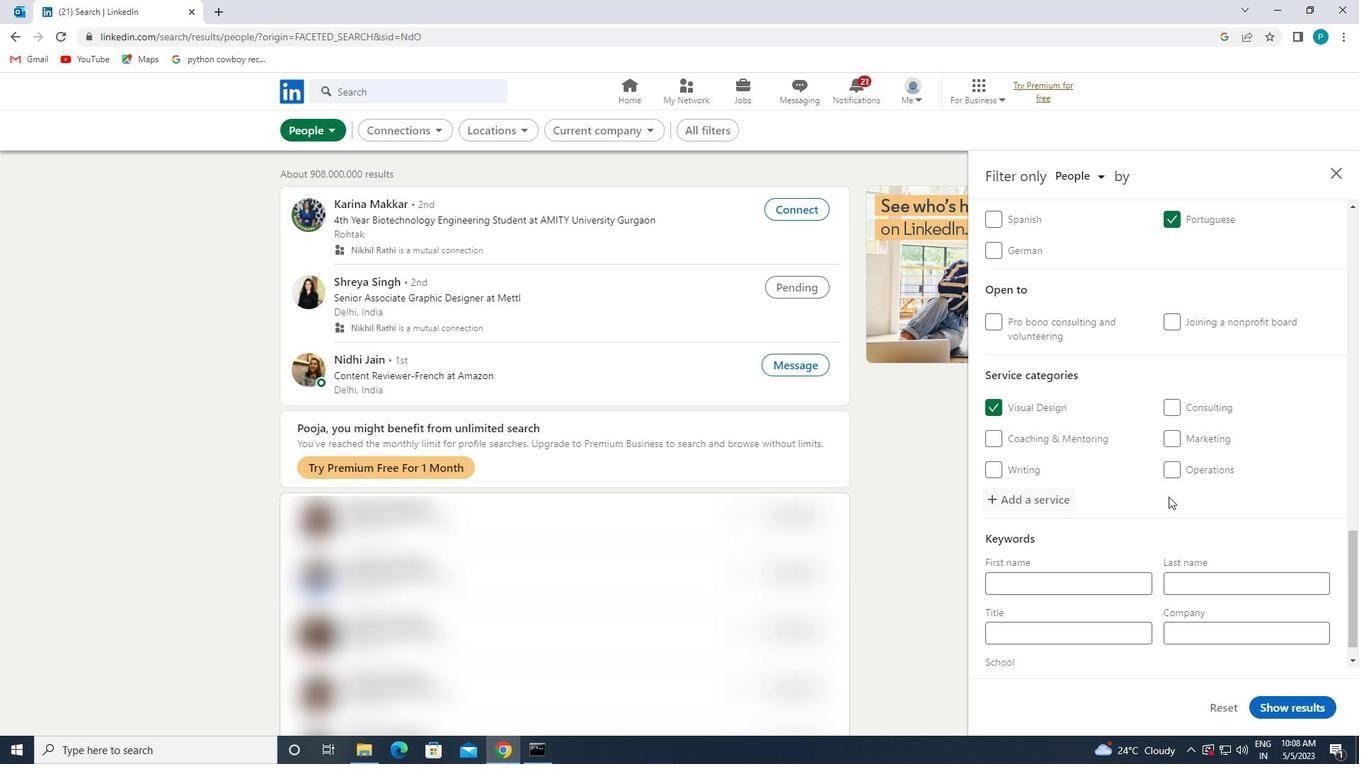 
Action: Mouse scrolled (1105, 573) with delta (0, 0)
Screenshot: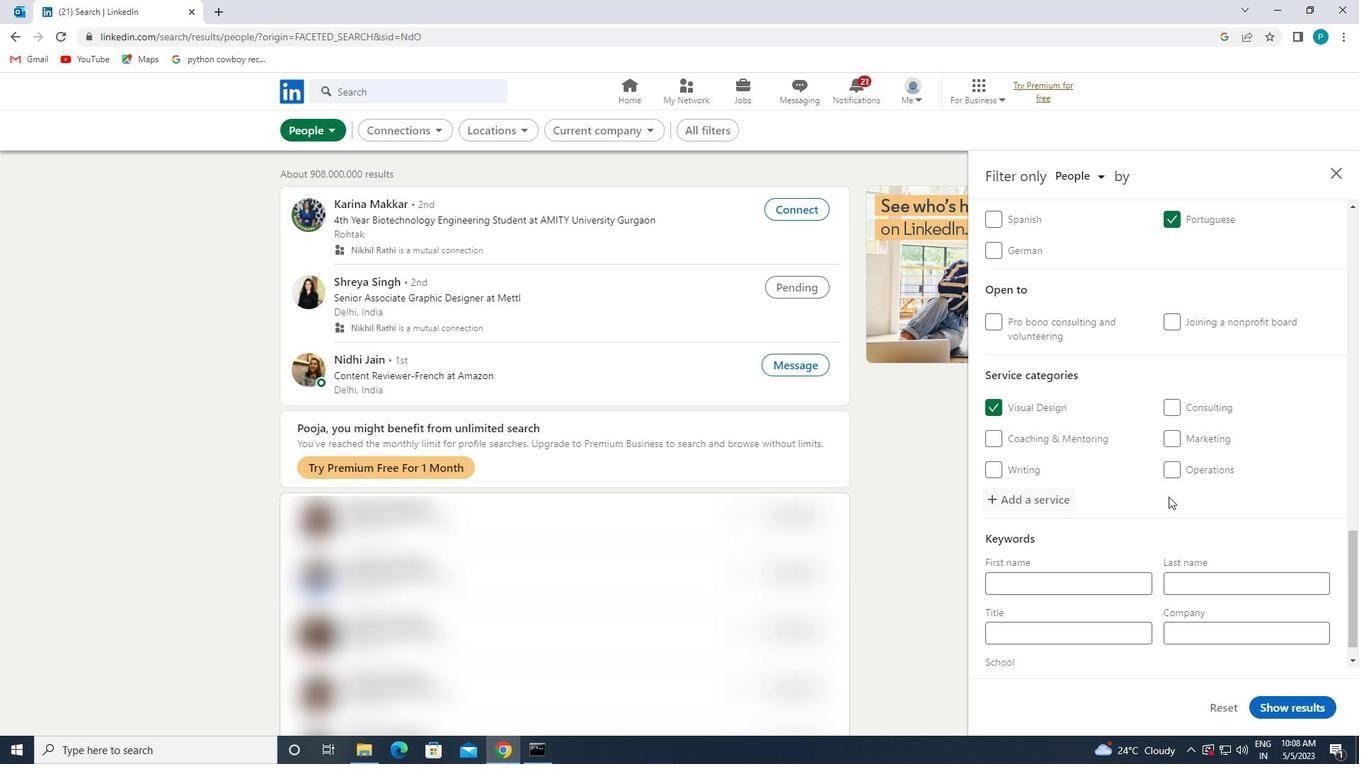 
Action: Mouse moved to (1100, 579)
Screenshot: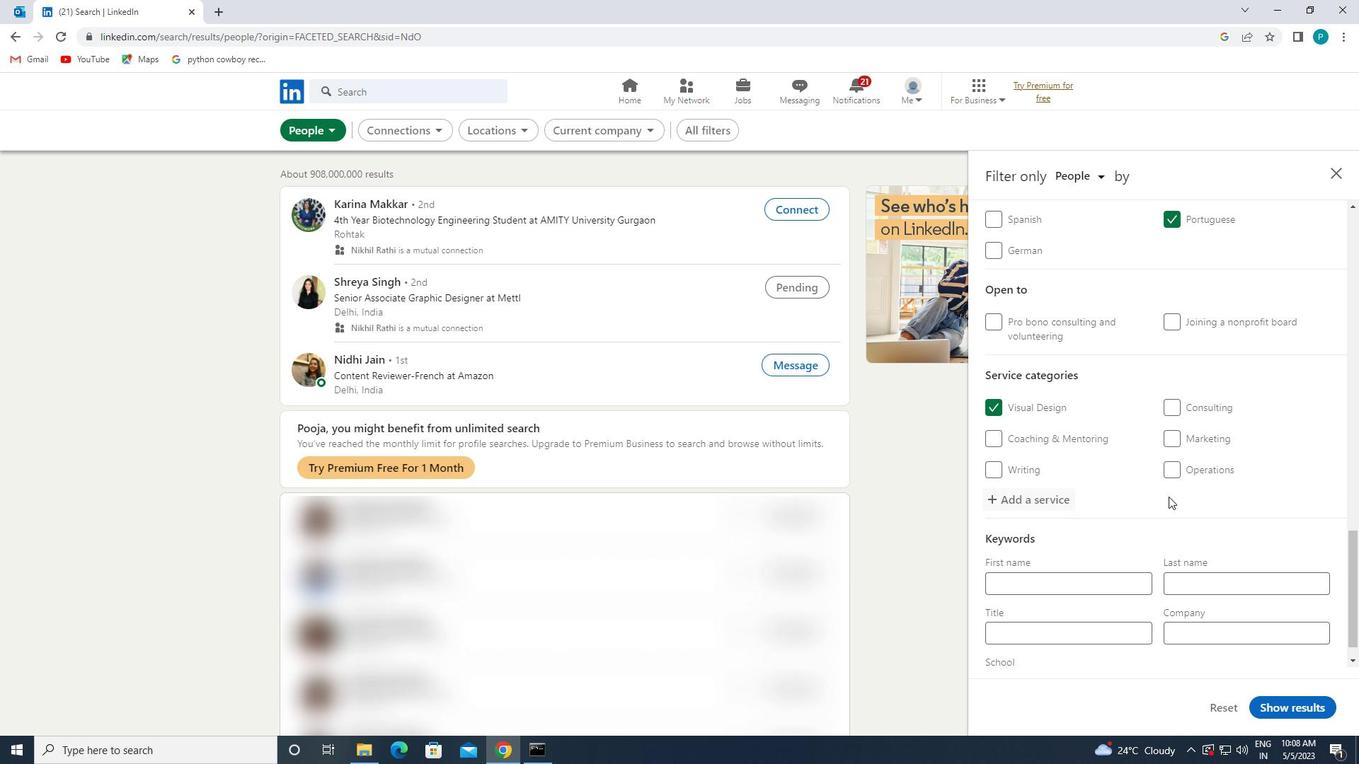 
Action: Mouse scrolled (1100, 578) with delta (0, 0)
Screenshot: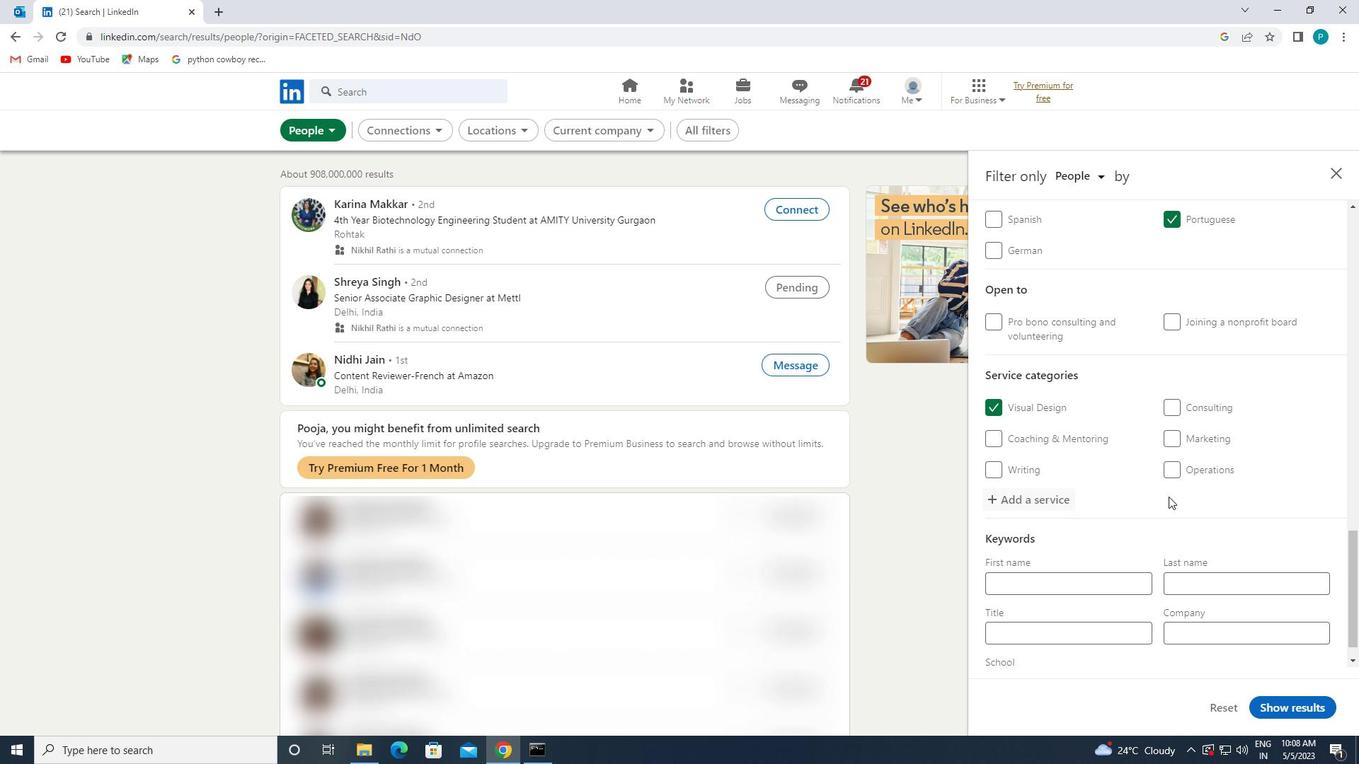 
Action: Mouse moved to (1098, 580)
Screenshot: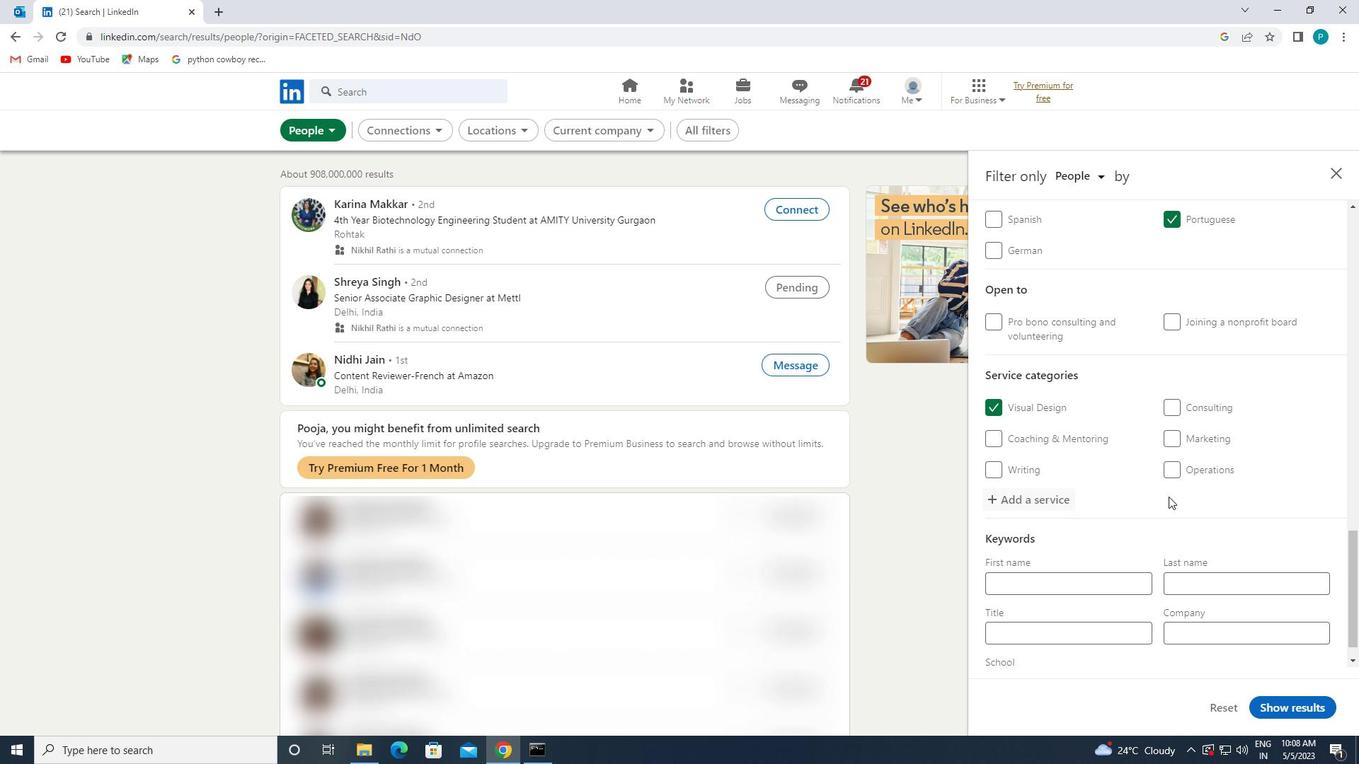 
Action: Mouse scrolled (1098, 579) with delta (0, 0)
Screenshot: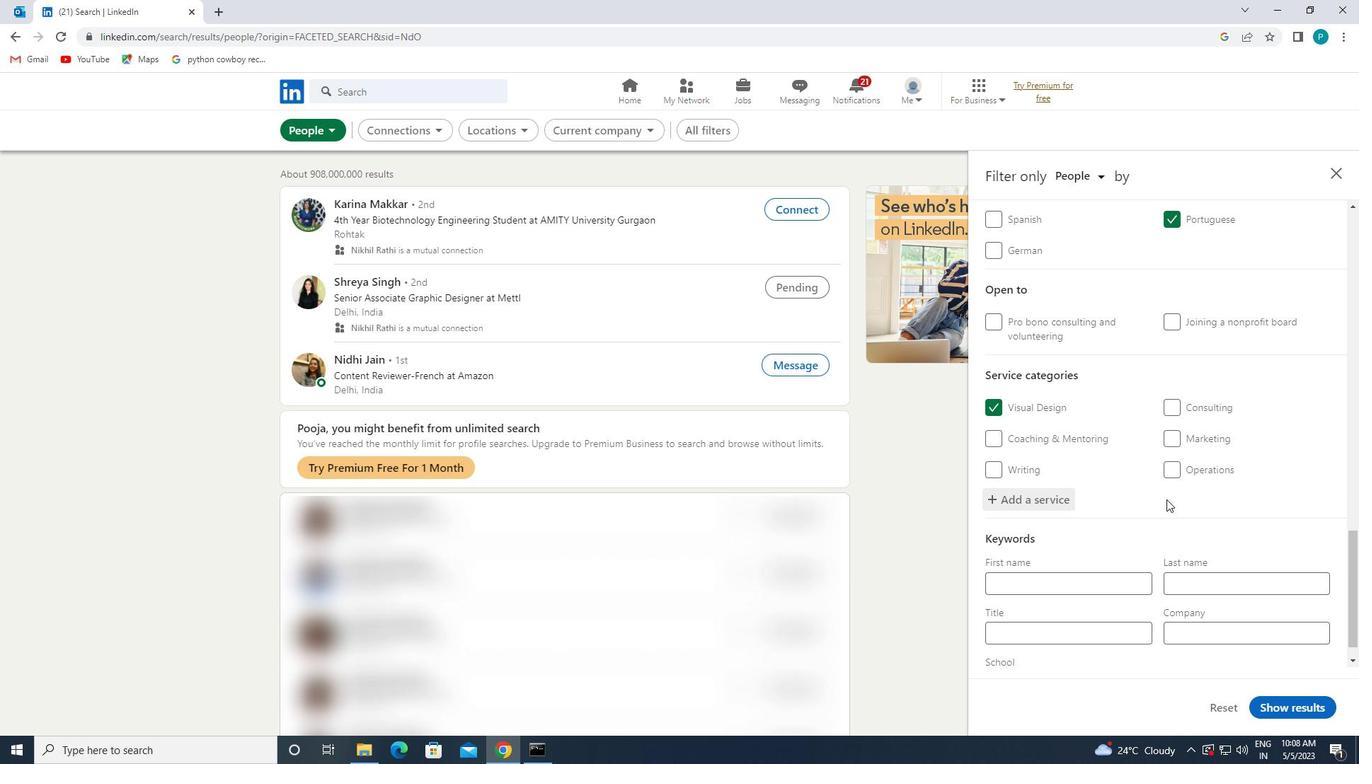 
Action: Mouse moved to (1097, 594)
Screenshot: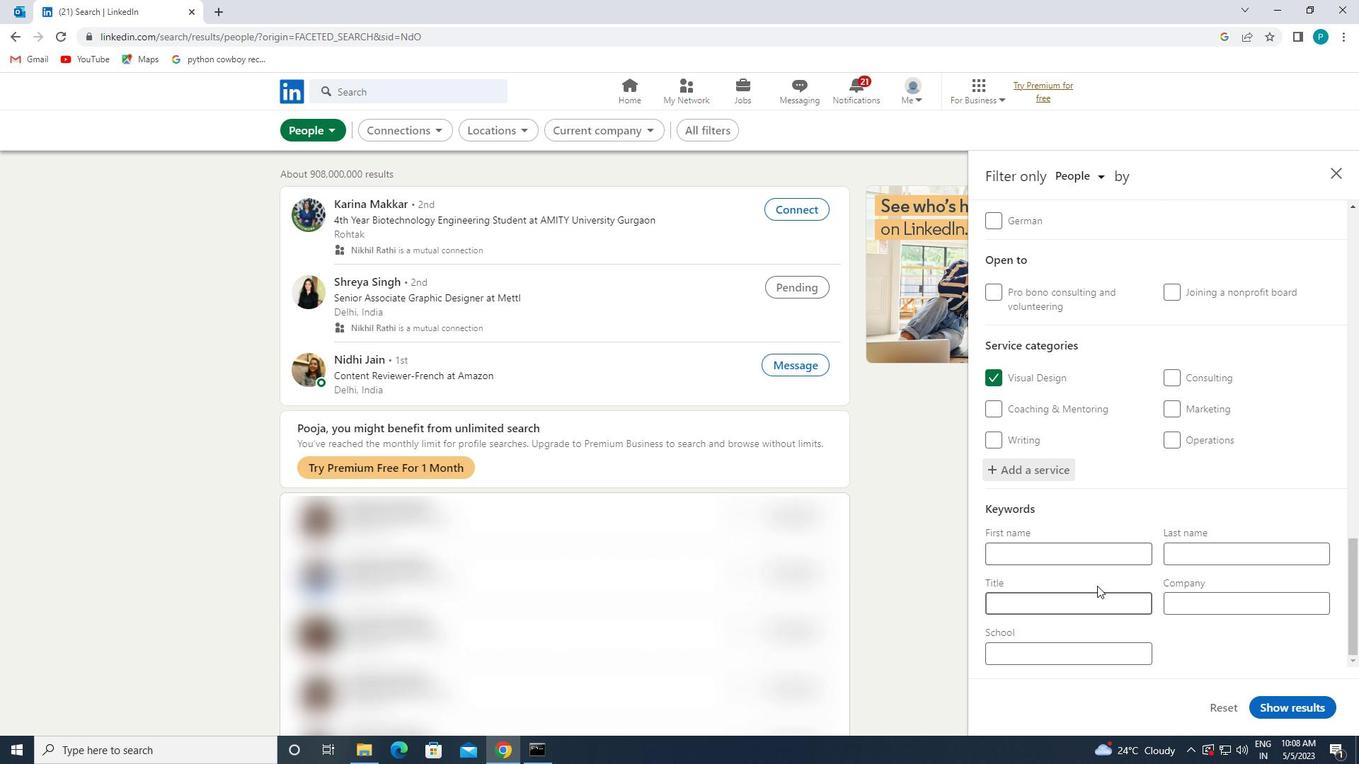 
Action: Mouse pressed left at (1097, 594)
Screenshot: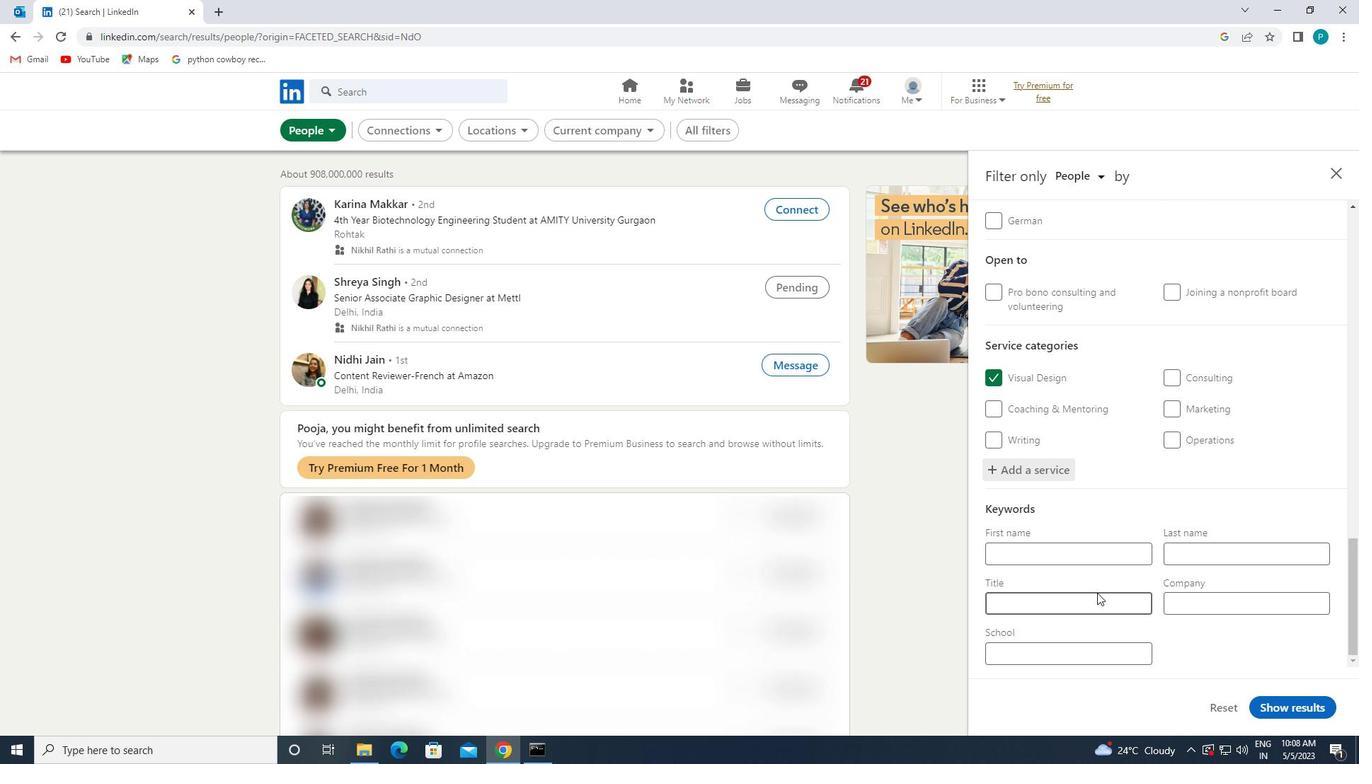 
Action: Key pressed <Key.caps_lock>P<Key.caps_lock>HYSICAL<Key.space><Key.caps_lock>T<Key.caps_lock>HERAPY<Key.space><Key.caps_lock>A<Key.caps_lock>SSISTANT
Screenshot: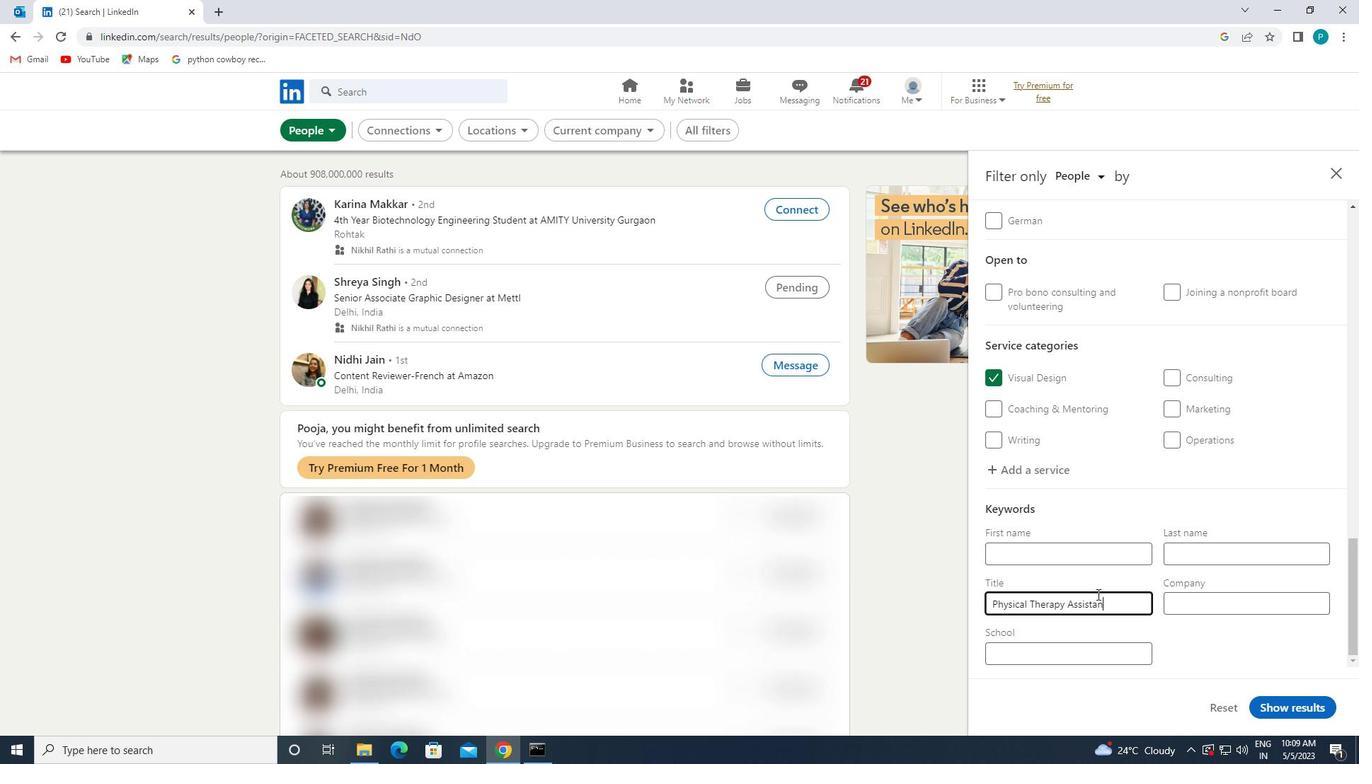 
Action: Mouse moved to (1286, 704)
Screenshot: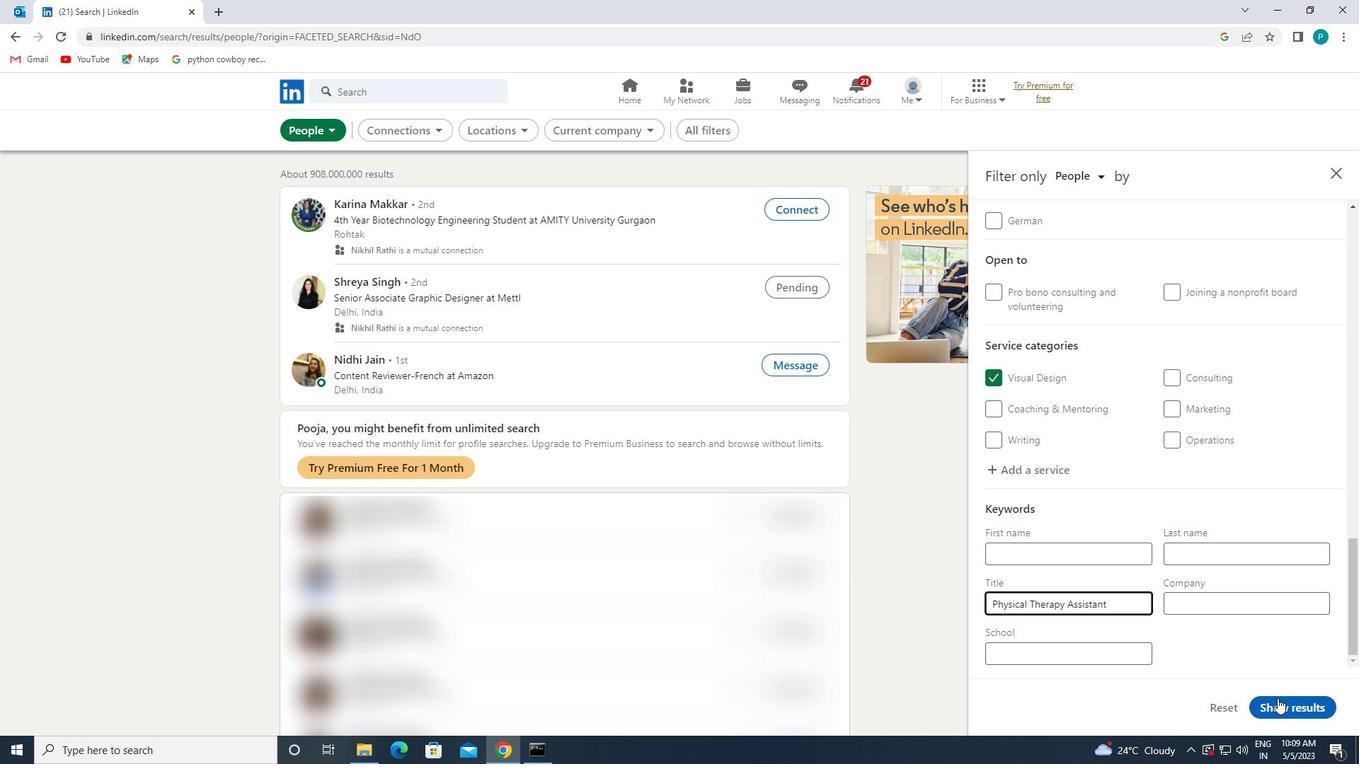 
Action: Mouse pressed left at (1286, 704)
Screenshot: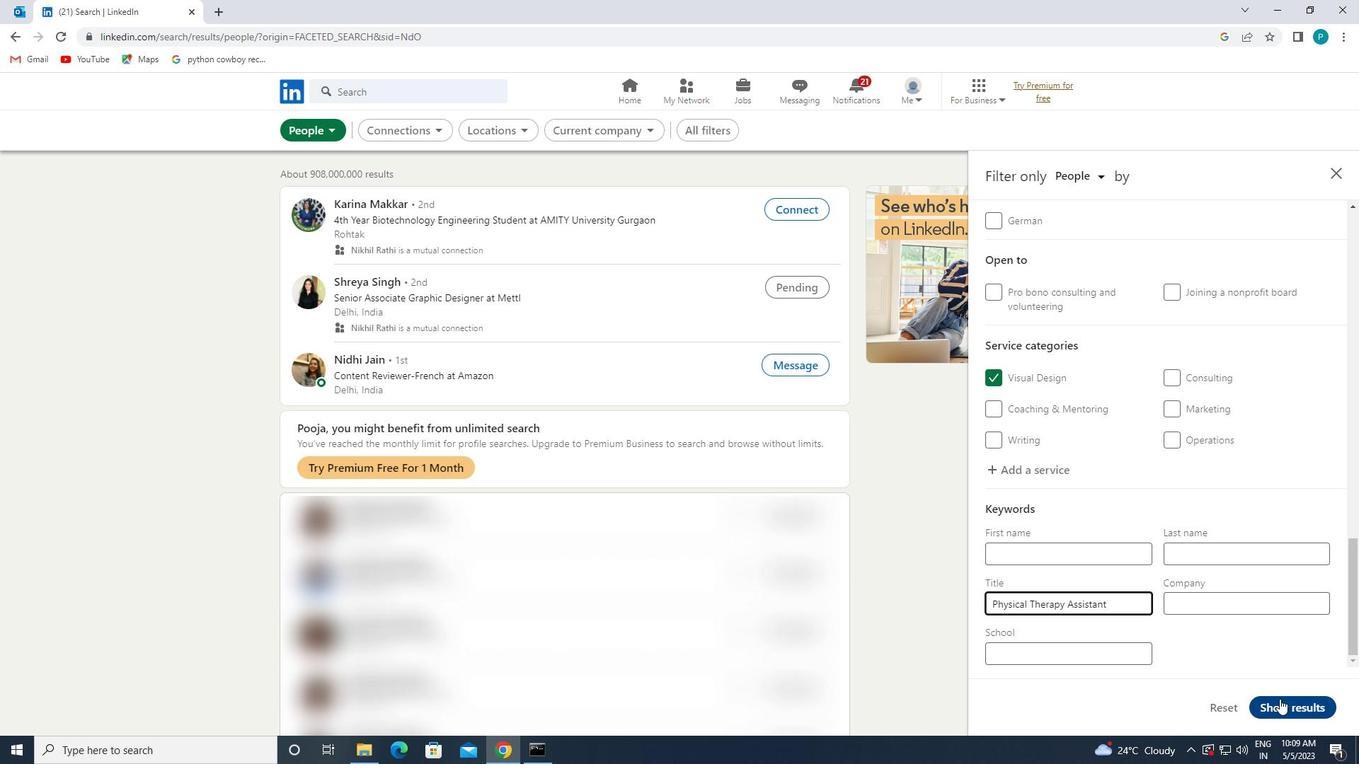 
